 Task: Look for space in Cobham, United Kingdom from 2nd September, 2023 to 10th September, 2023 for 1 adult in price range Rs.5000 to Rs.16000. Place can be private room with 1  bedroom having 1 bed and 1 bathroom. Property type can be house, flat, guest house, hotel. Booking option can be shelf check-in. Required host language is English.
Action: Mouse moved to (613, 77)
Screenshot: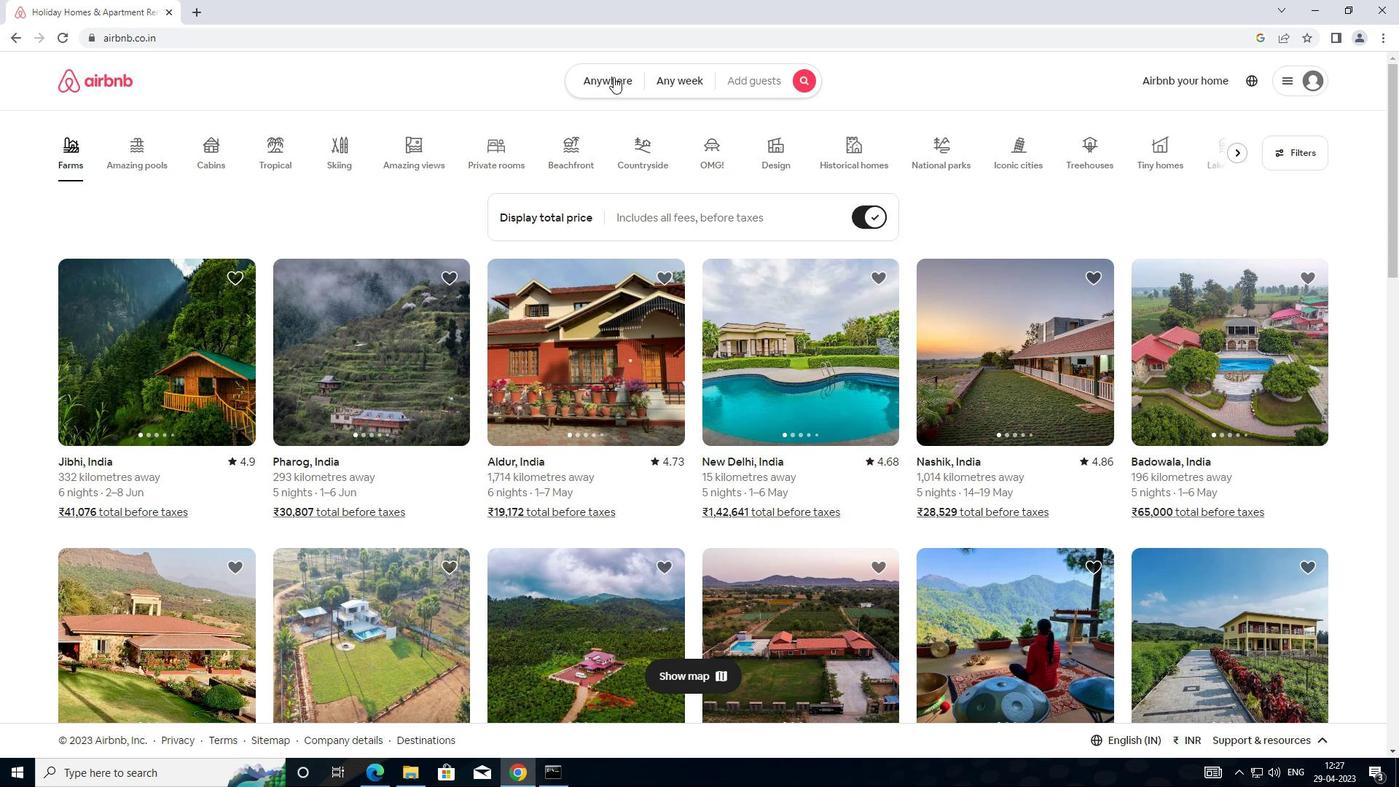 
Action: Mouse pressed left at (613, 77)
Screenshot: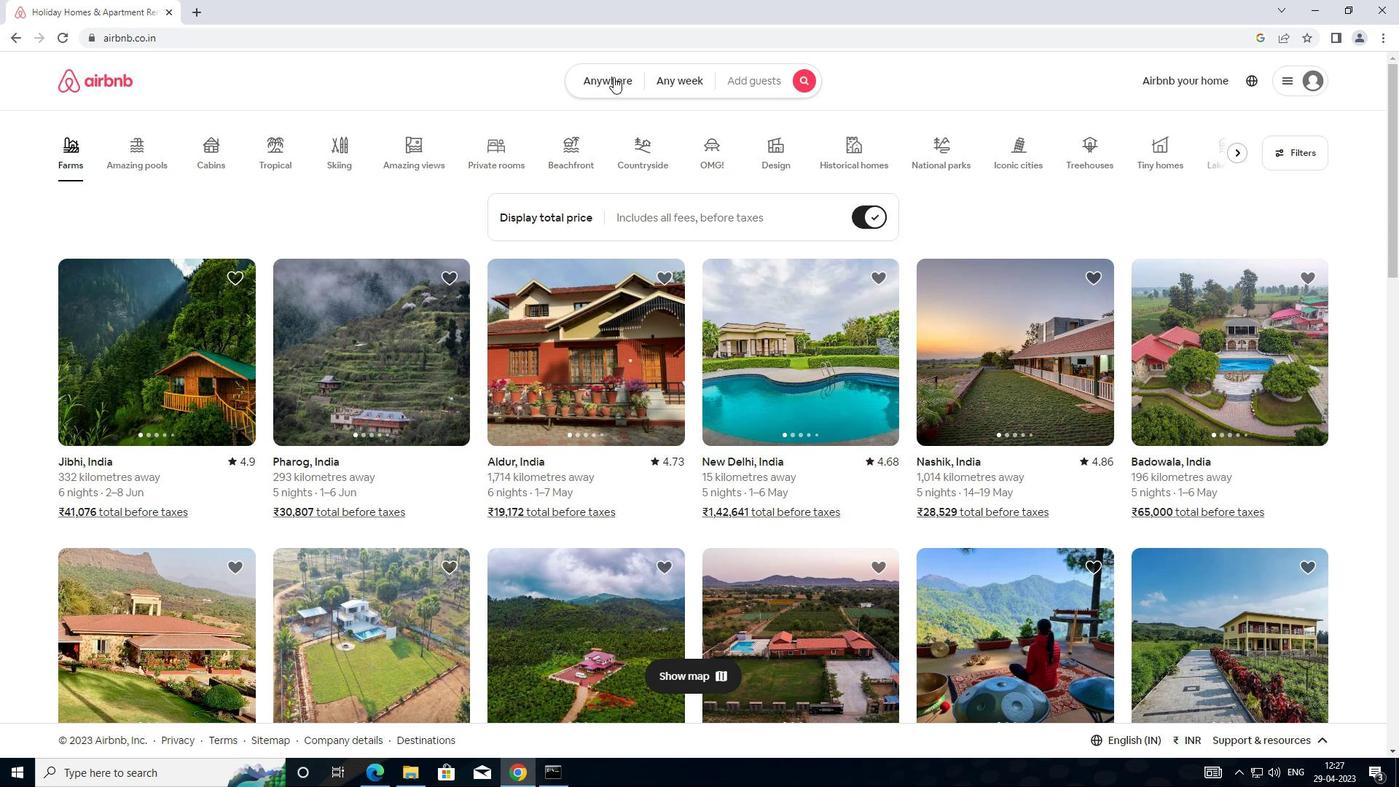 
Action: Mouse moved to (470, 149)
Screenshot: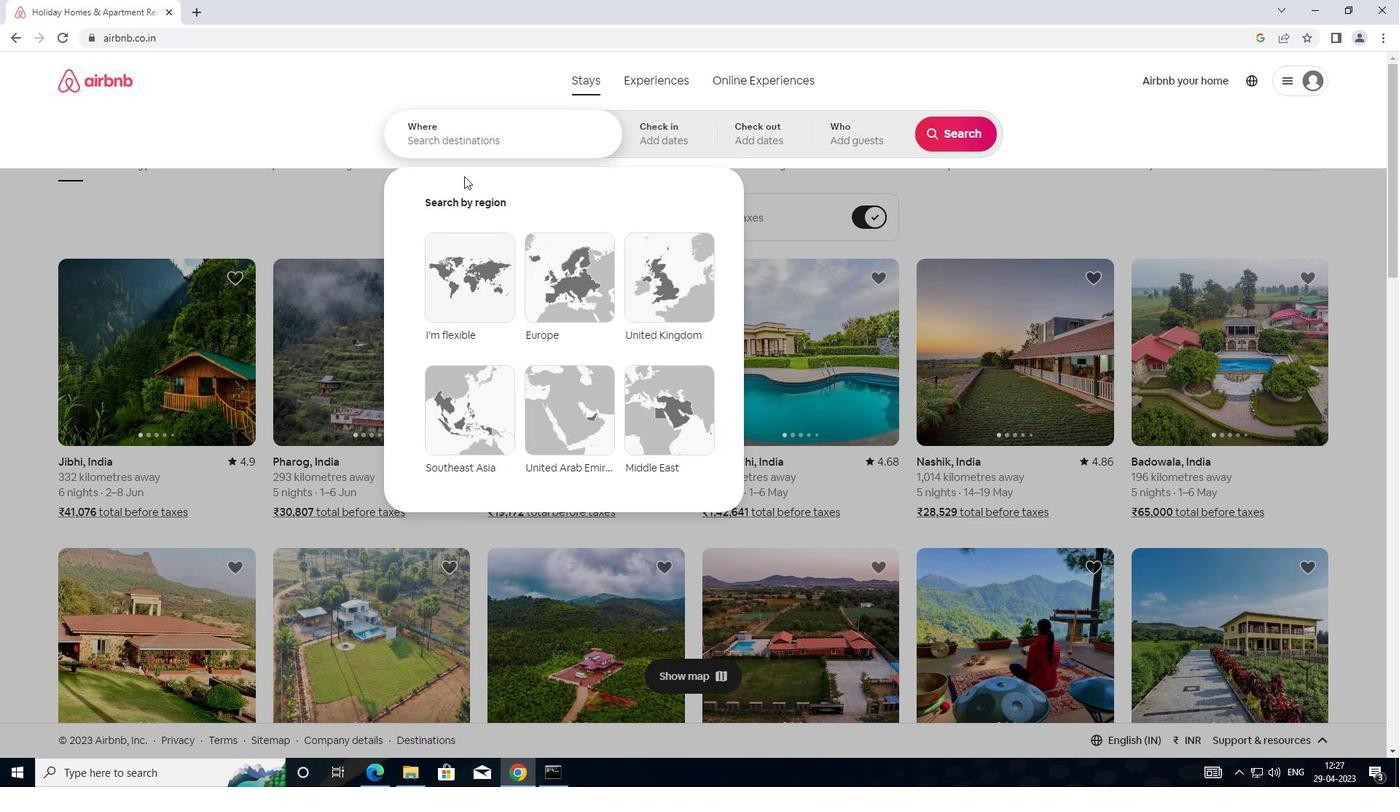 
Action: Mouse pressed left at (470, 149)
Screenshot: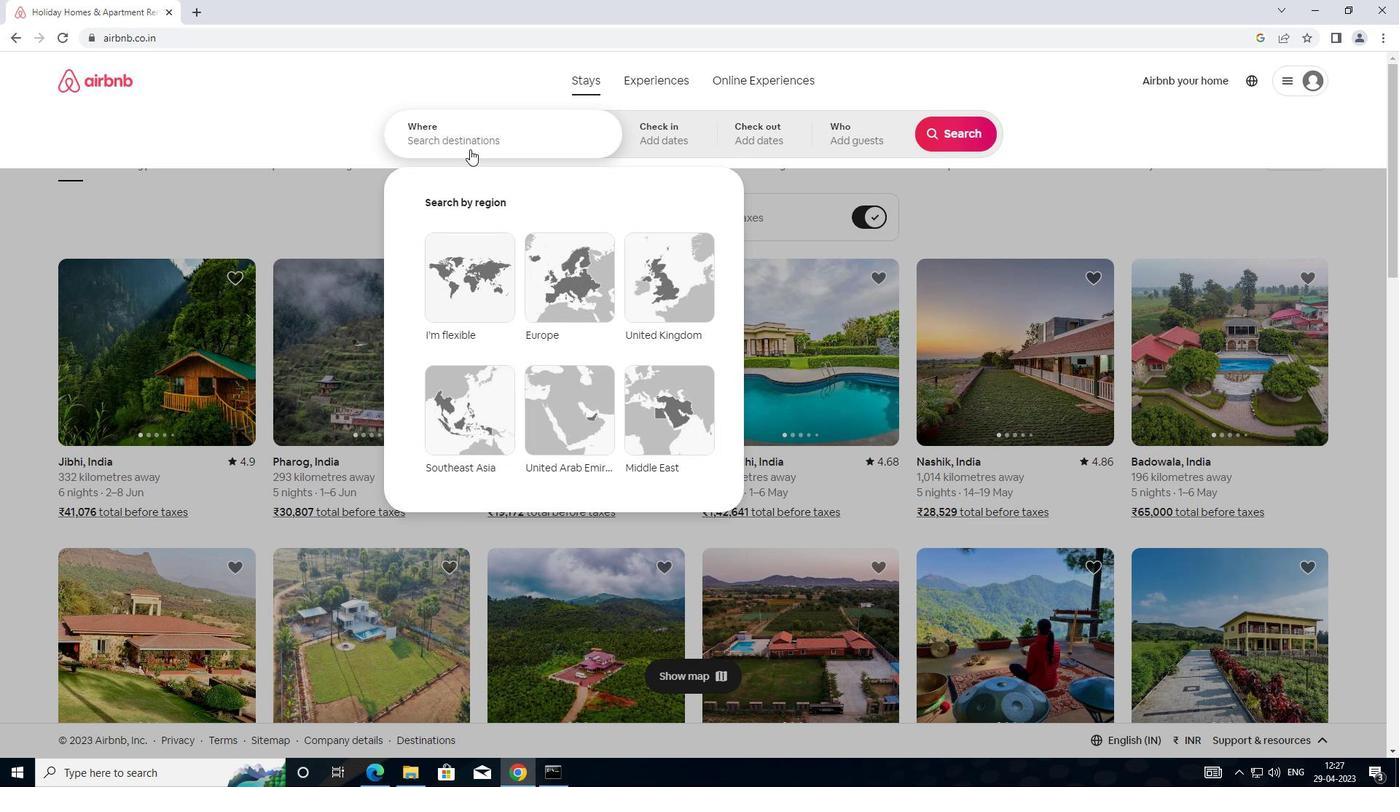 
Action: Mouse moved to (516, 150)
Screenshot: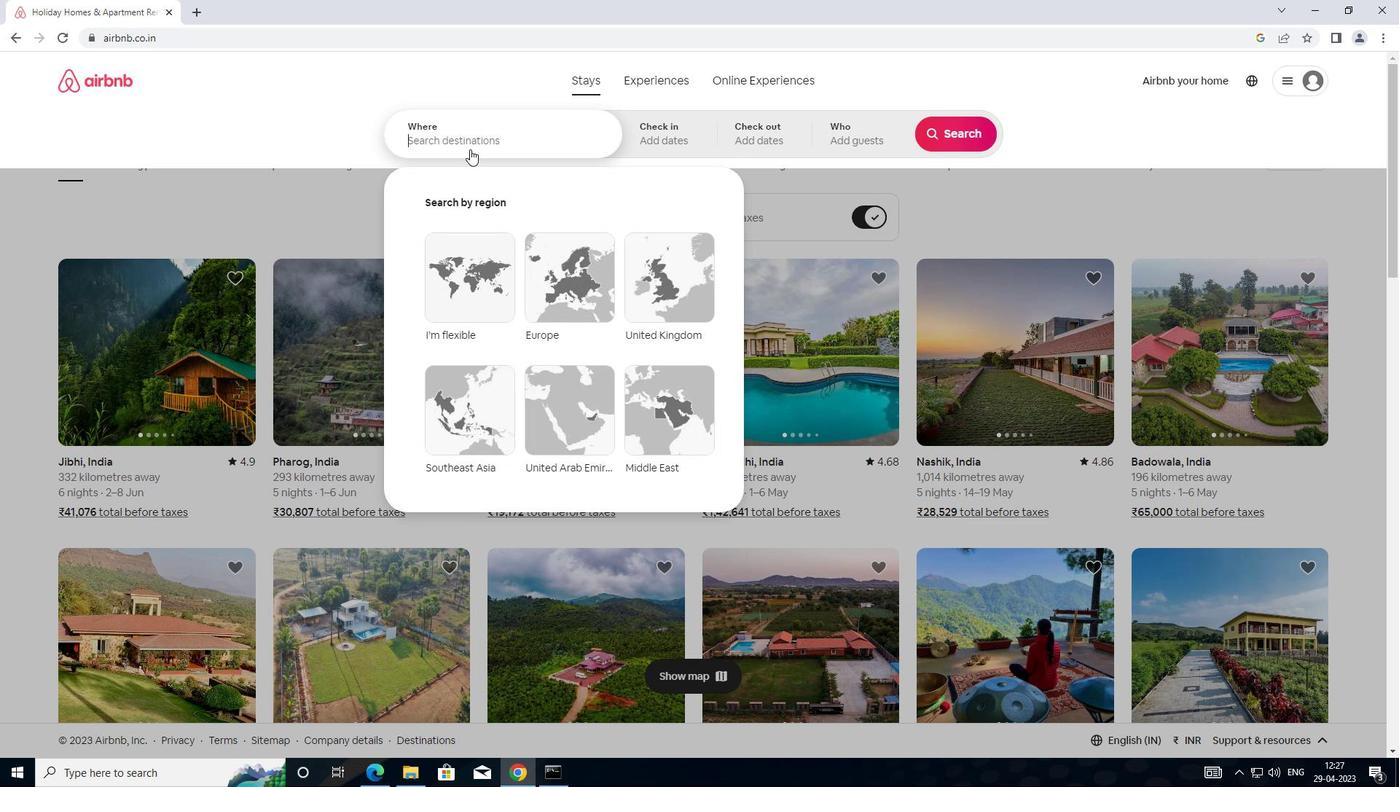 
Action: Key pressed <Key.shift>COBHAM,<Key.shift>UNI
Screenshot: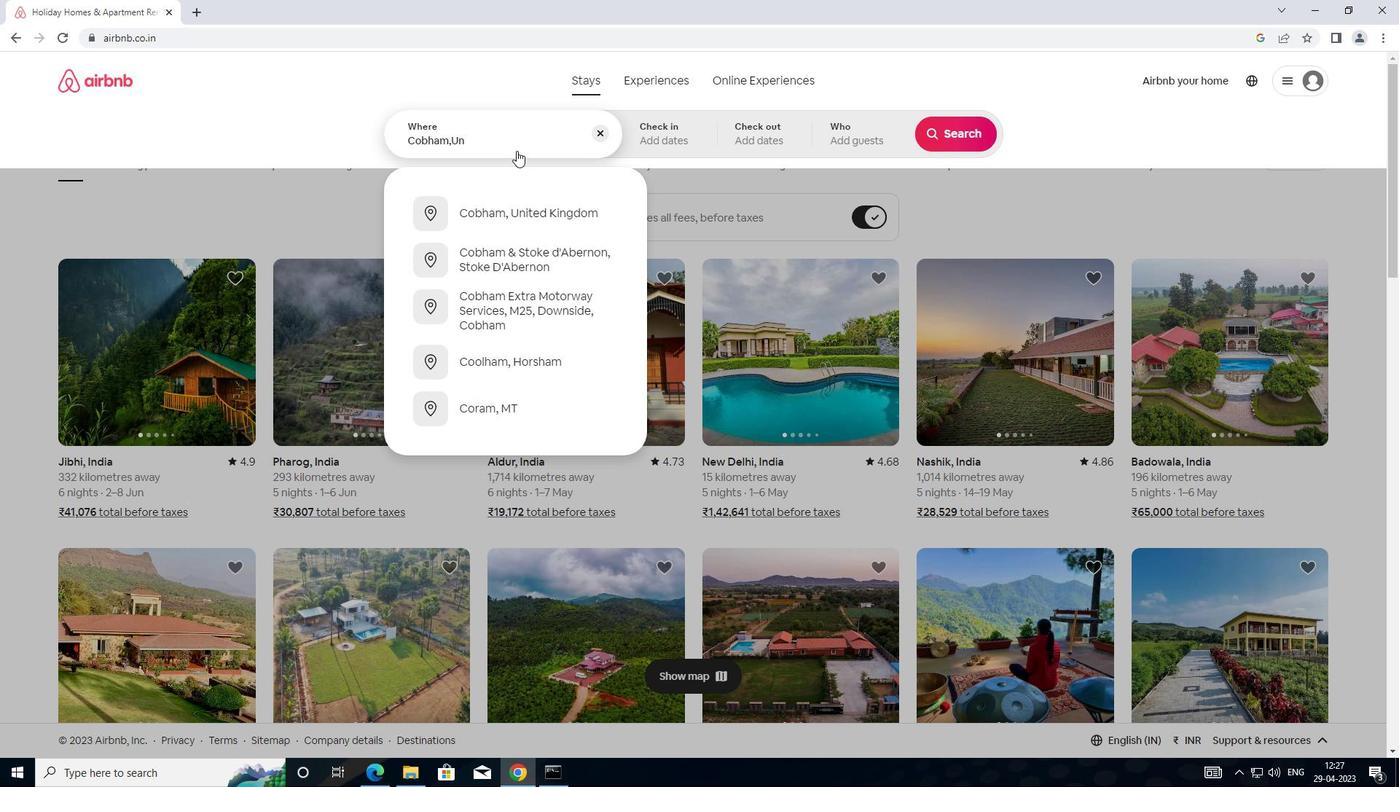 
Action: Mouse moved to (546, 204)
Screenshot: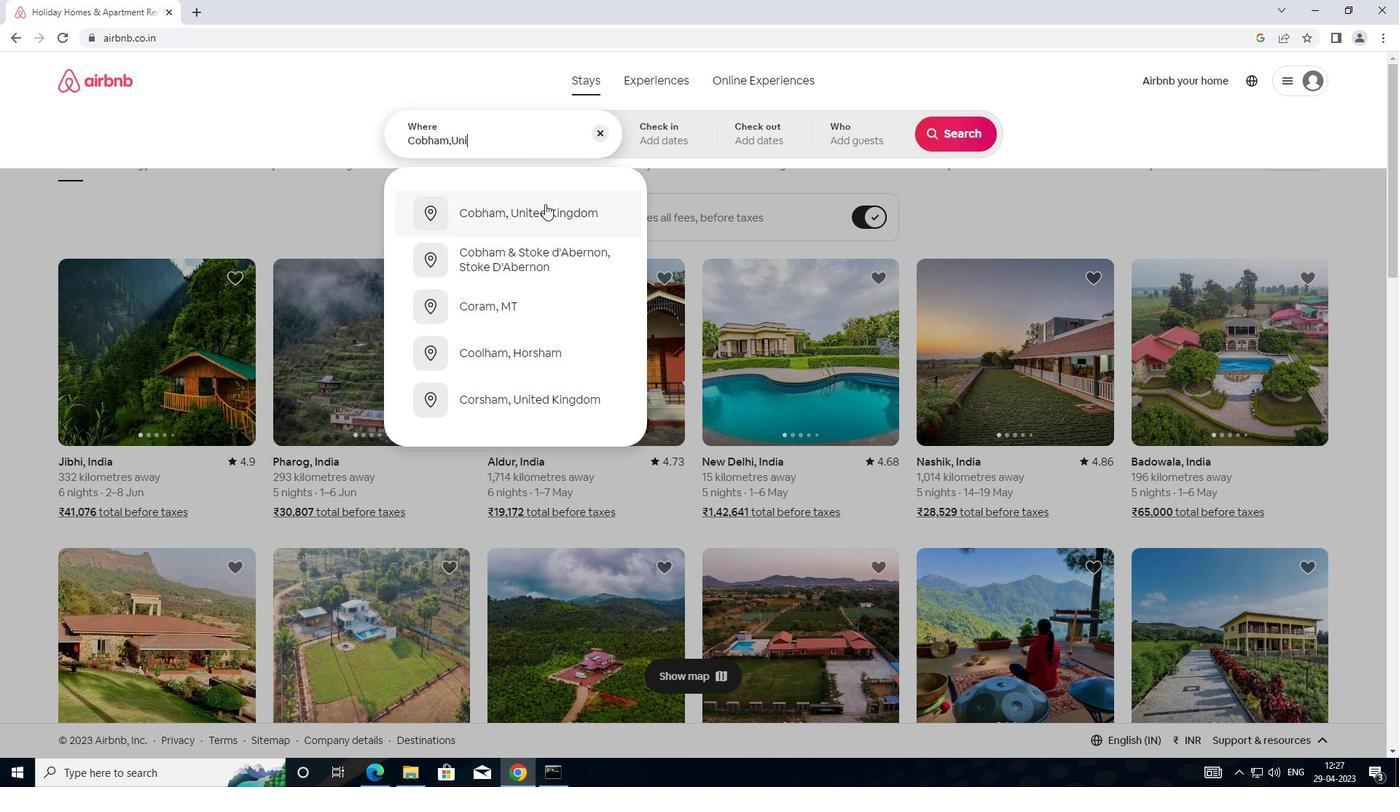
Action: Mouse pressed left at (546, 204)
Screenshot: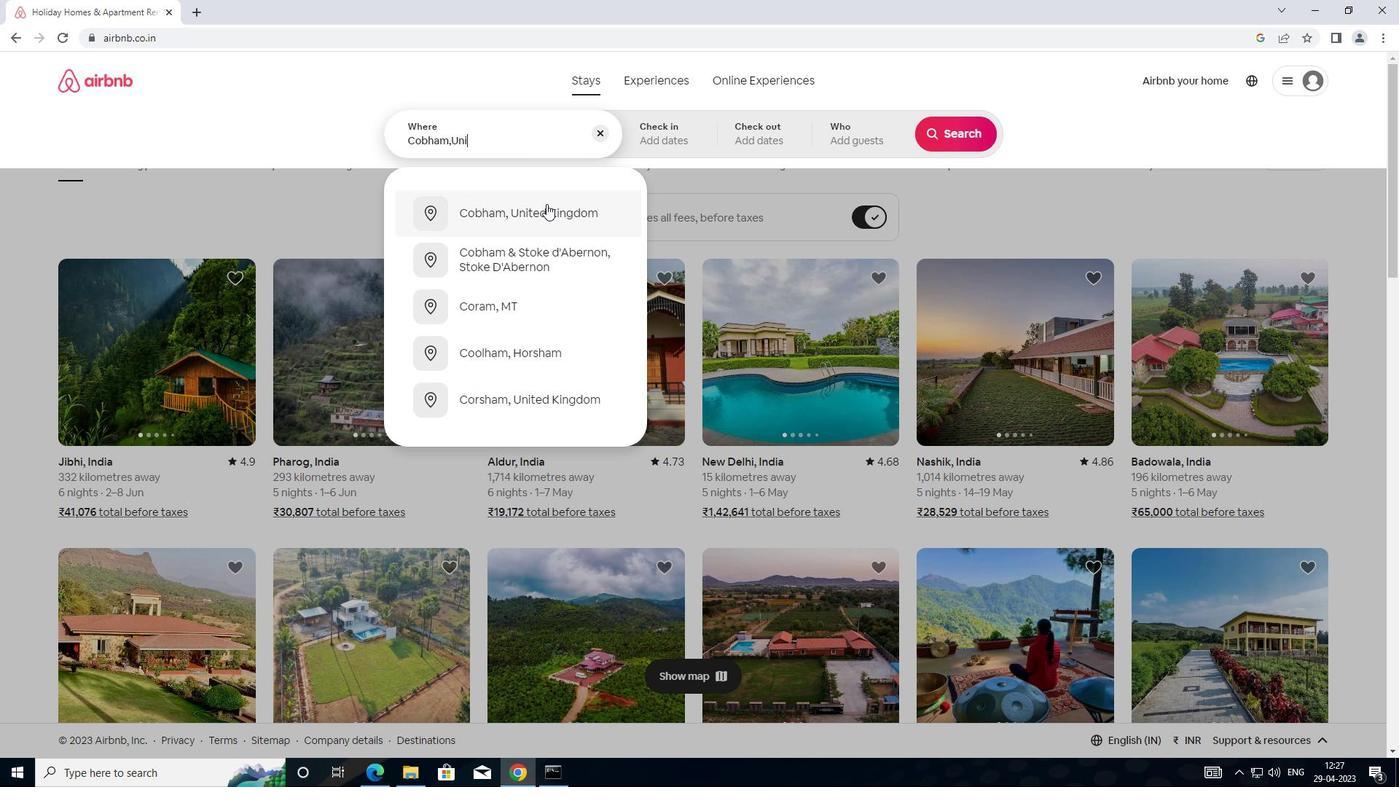 
Action: Mouse moved to (954, 257)
Screenshot: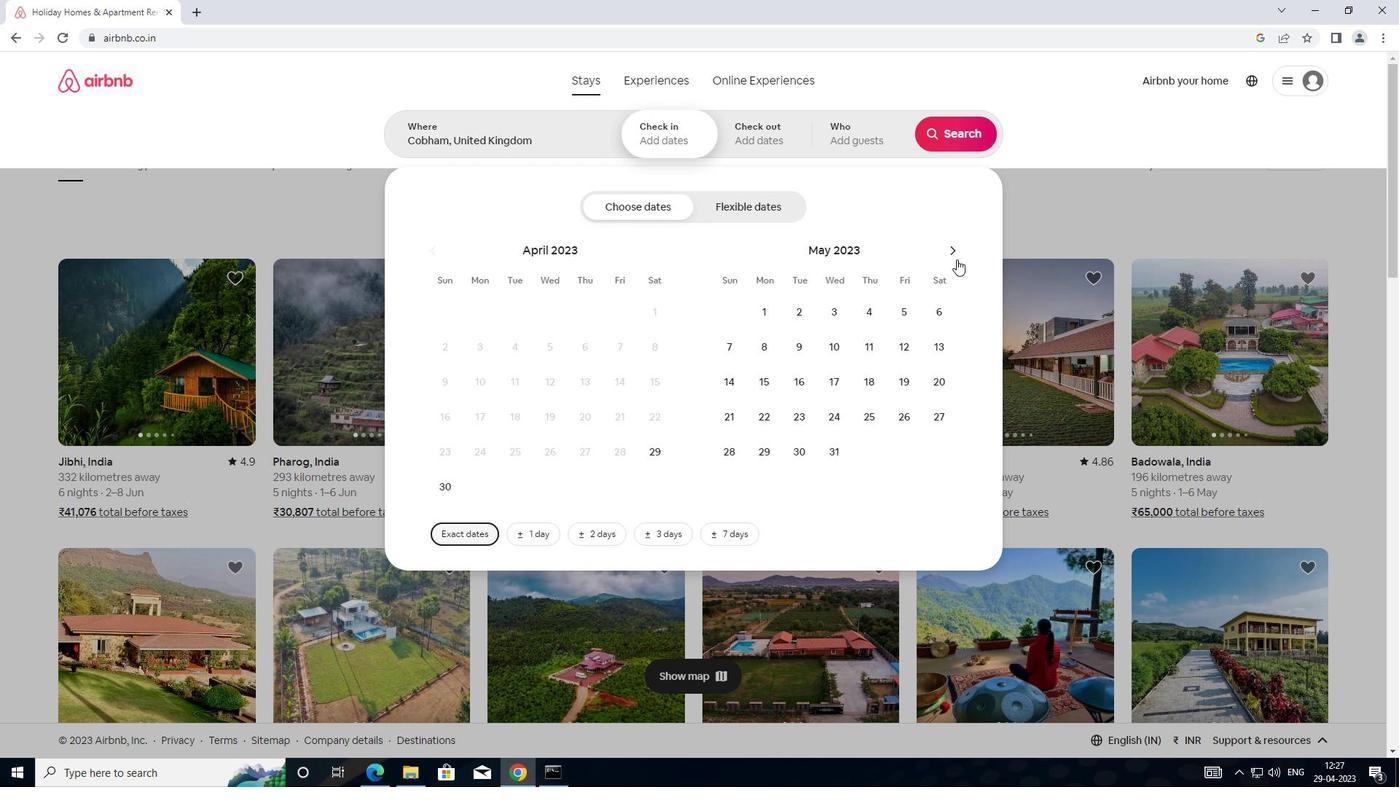 
Action: Mouse pressed left at (954, 257)
Screenshot: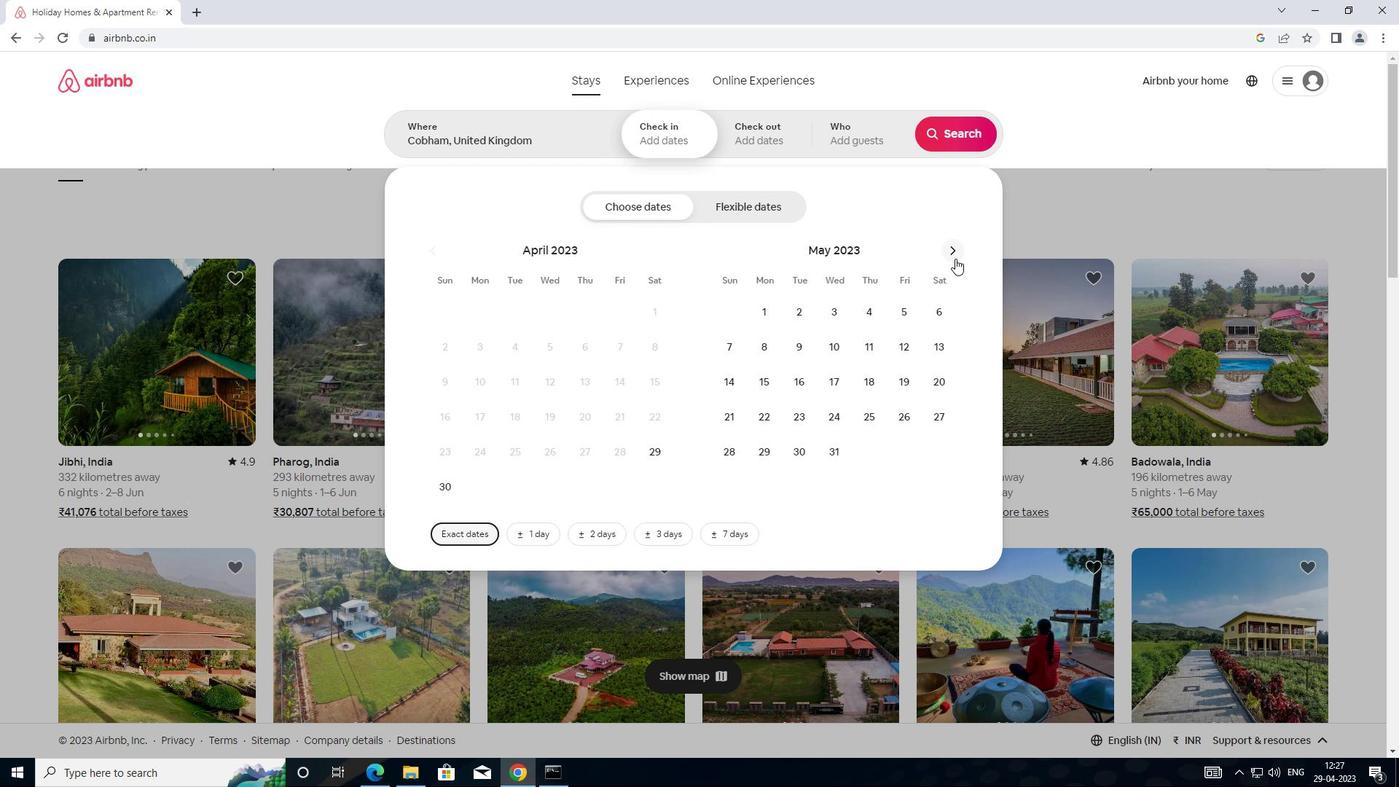 
Action: Mouse pressed left at (954, 257)
Screenshot: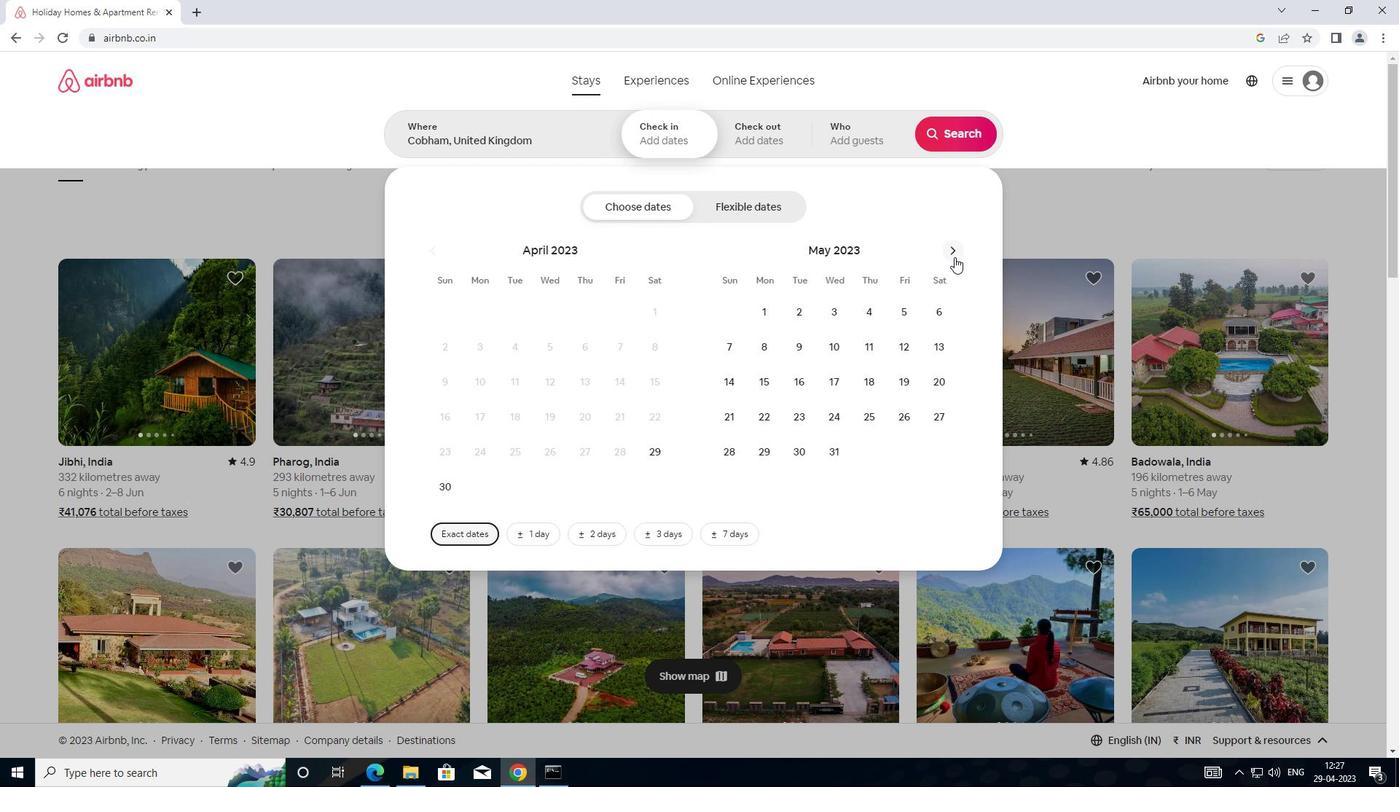 
Action: Mouse moved to (954, 257)
Screenshot: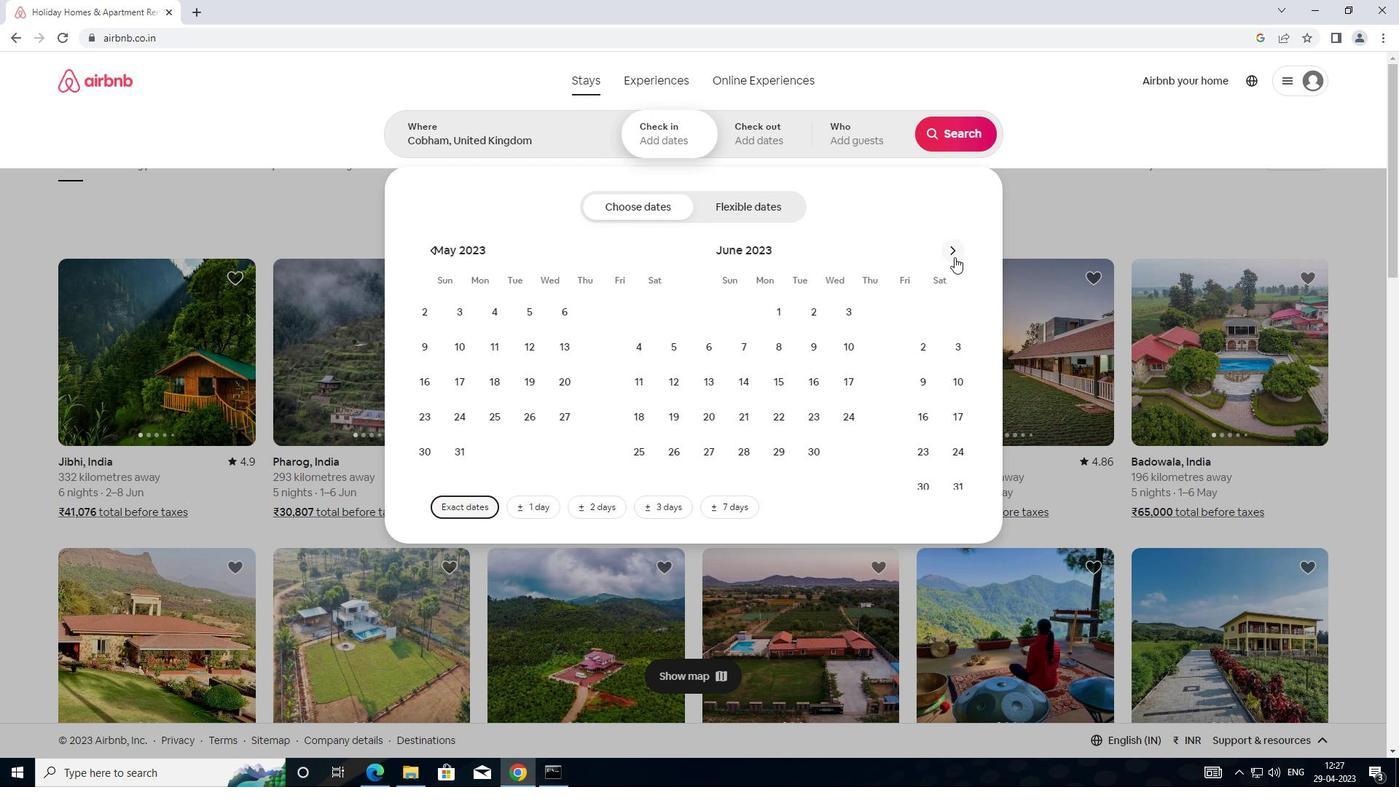 
Action: Mouse pressed left at (954, 257)
Screenshot: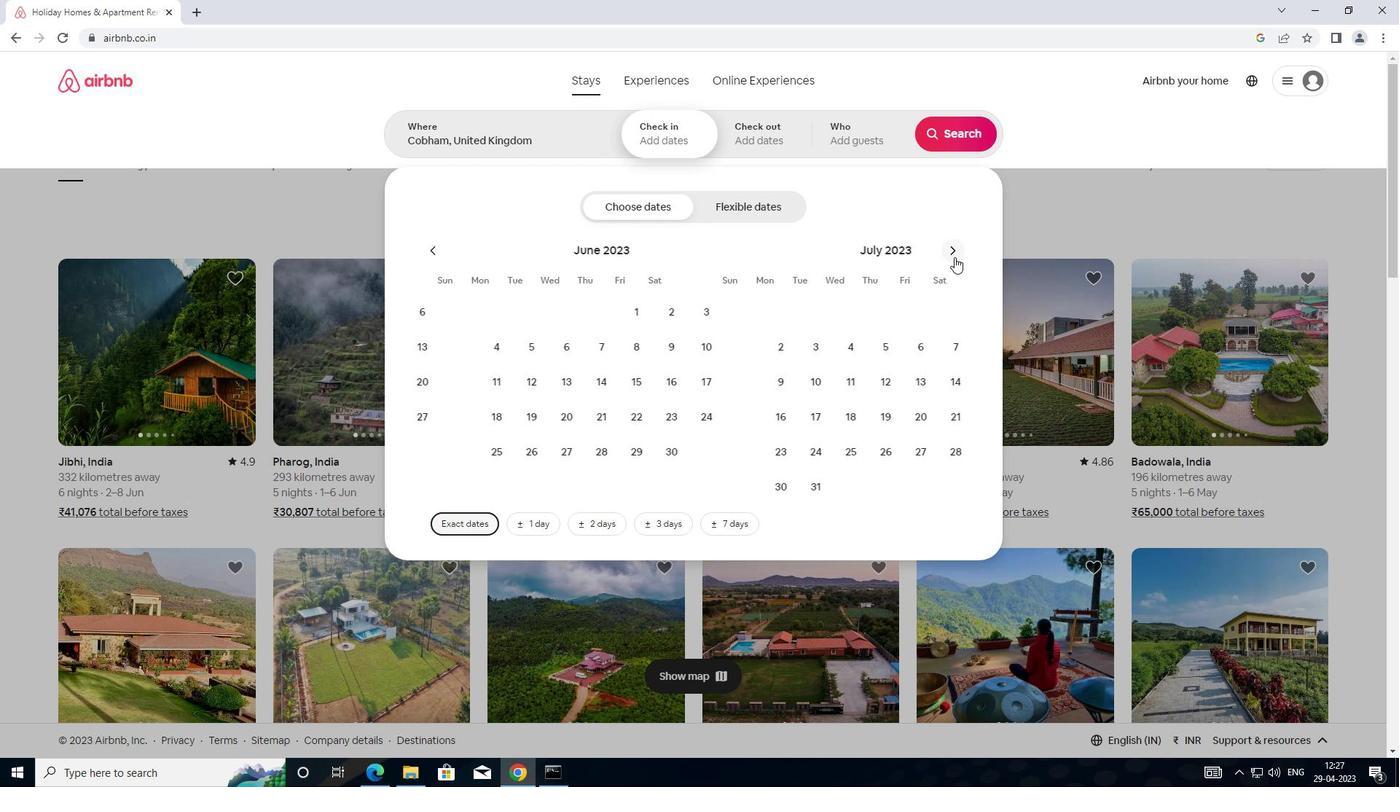 
Action: Mouse pressed left at (954, 257)
Screenshot: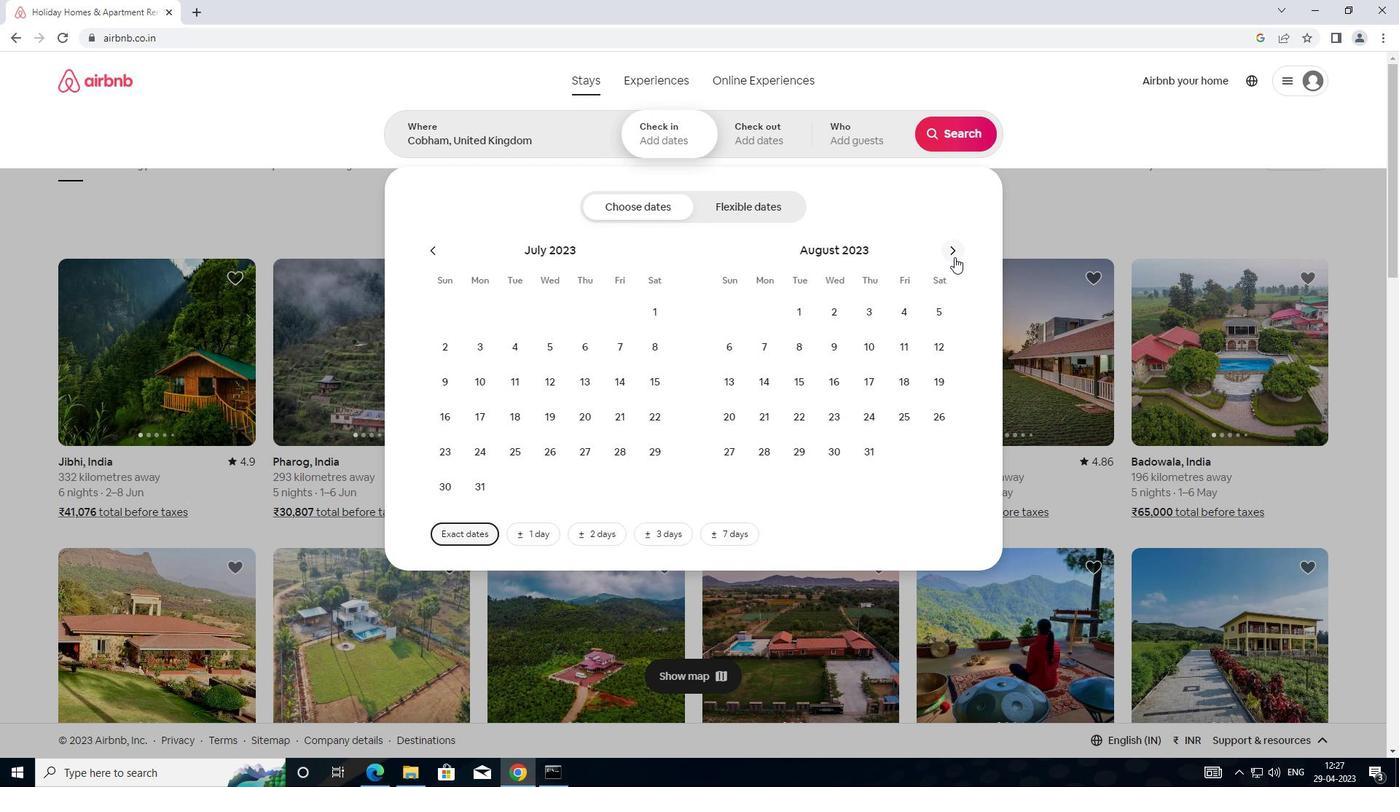 
Action: Mouse moved to (929, 310)
Screenshot: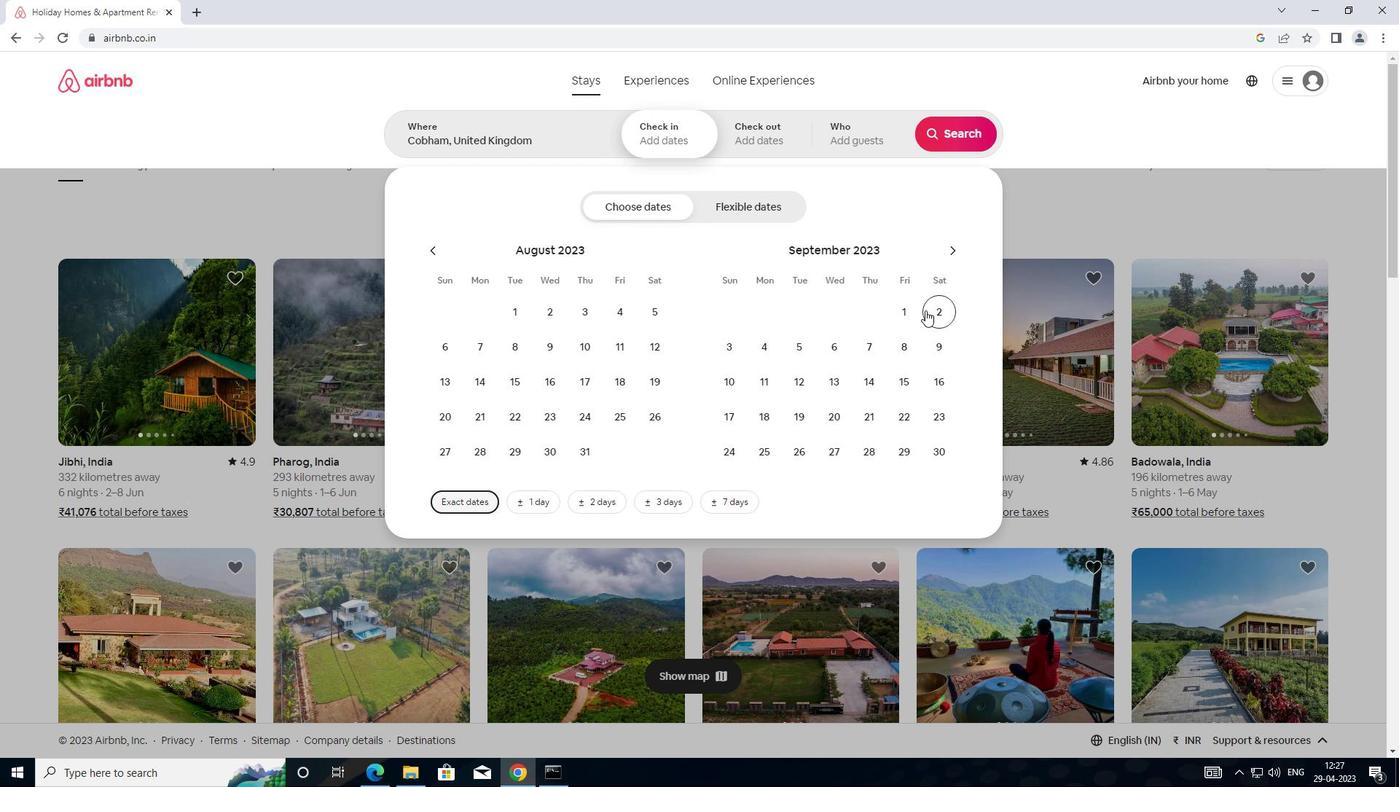 
Action: Mouse pressed left at (929, 310)
Screenshot: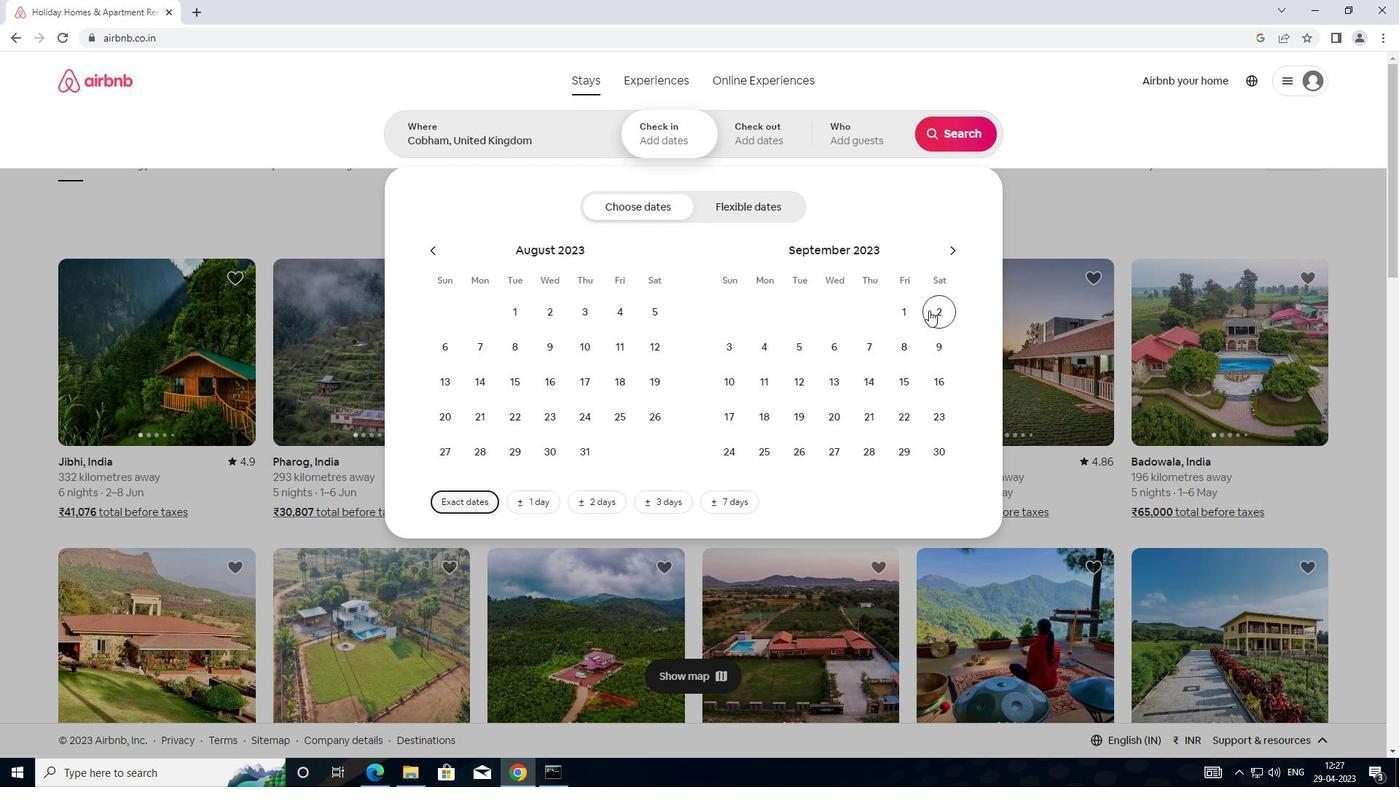 
Action: Mouse moved to (732, 374)
Screenshot: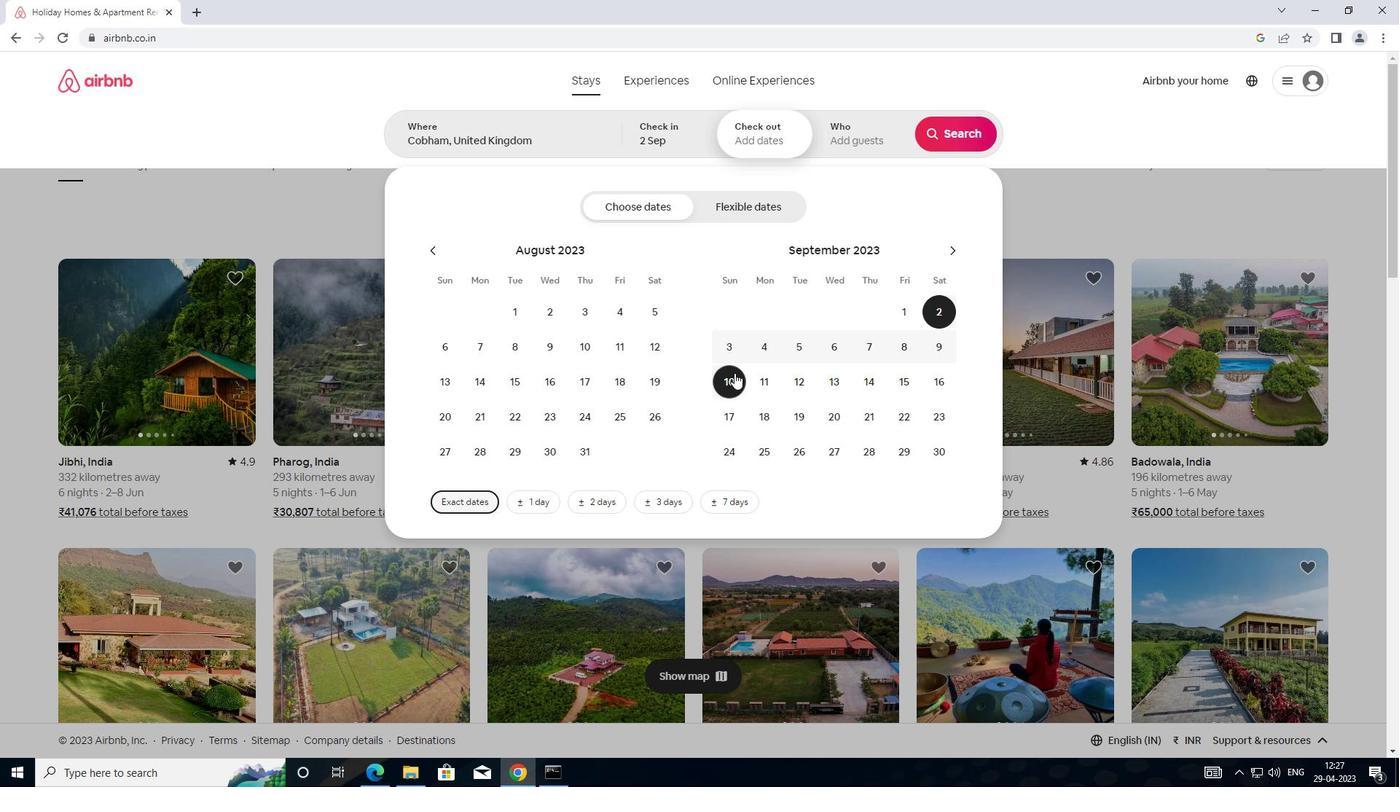 
Action: Mouse pressed left at (732, 374)
Screenshot: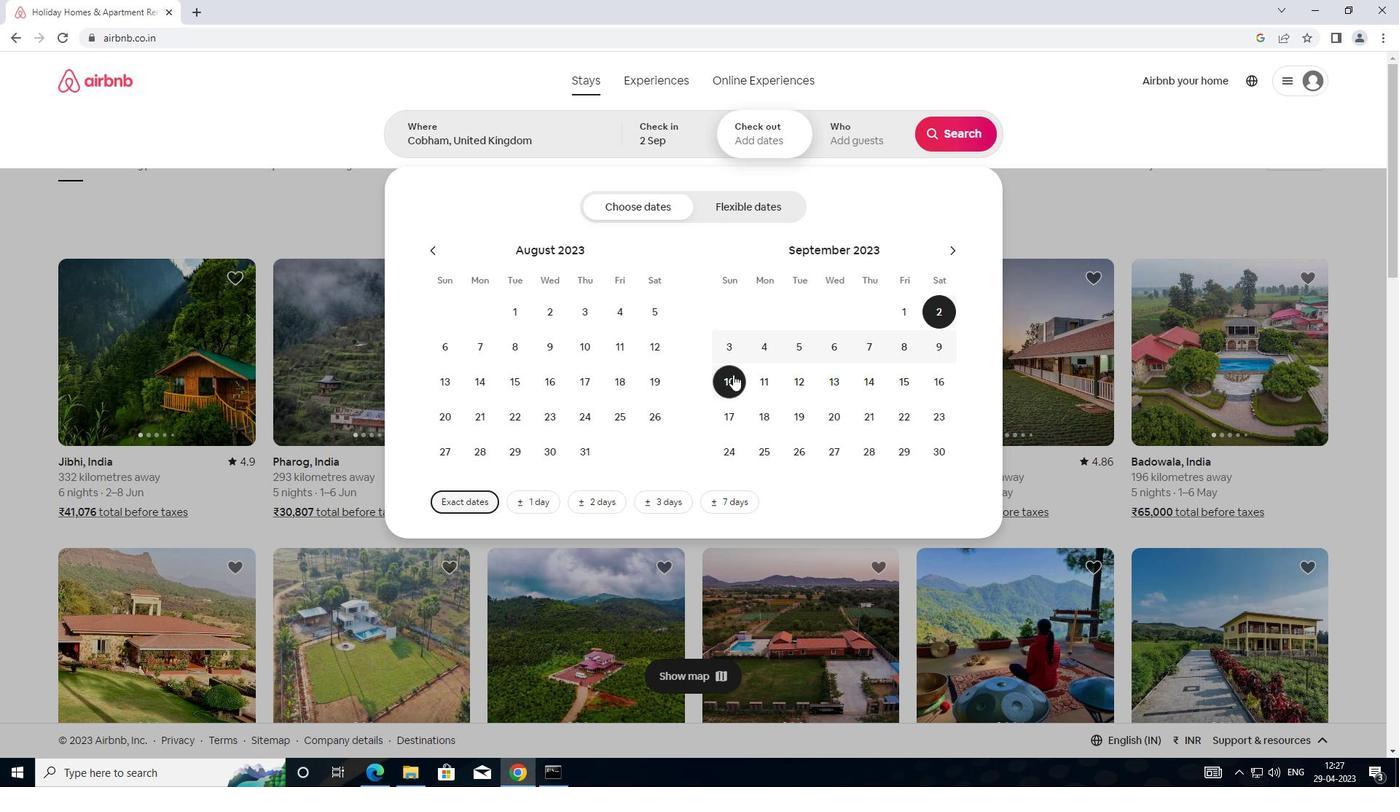 
Action: Mouse moved to (858, 152)
Screenshot: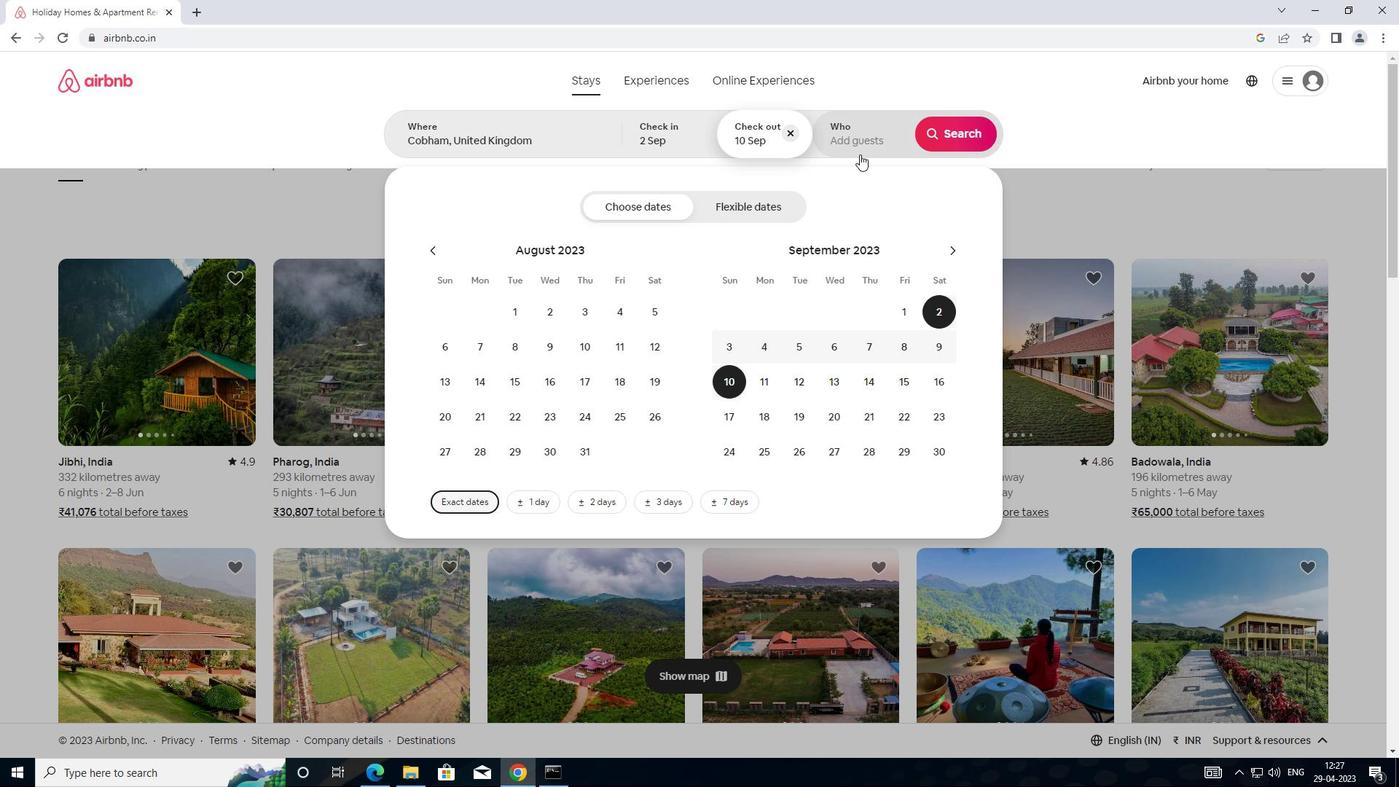 
Action: Mouse pressed left at (858, 152)
Screenshot: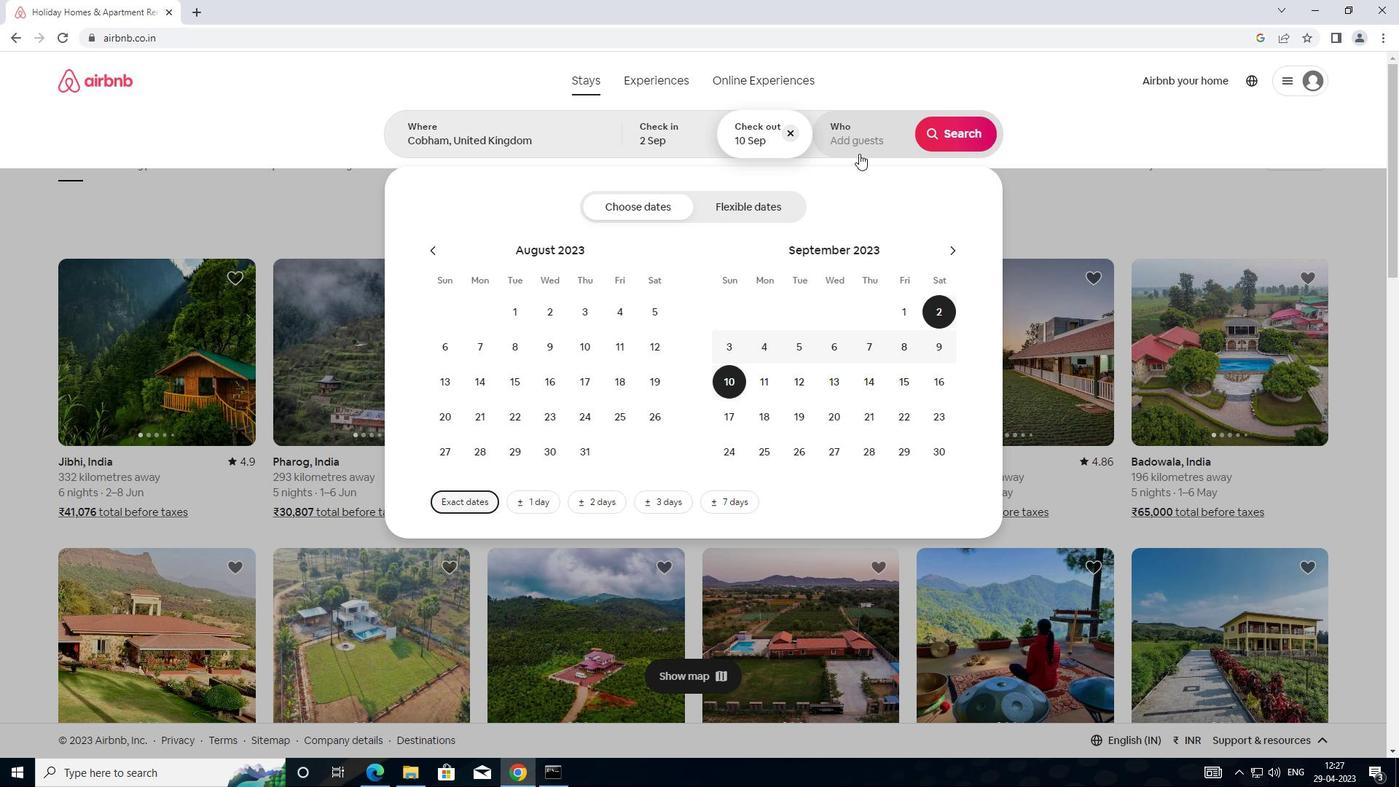 
Action: Mouse moved to (954, 211)
Screenshot: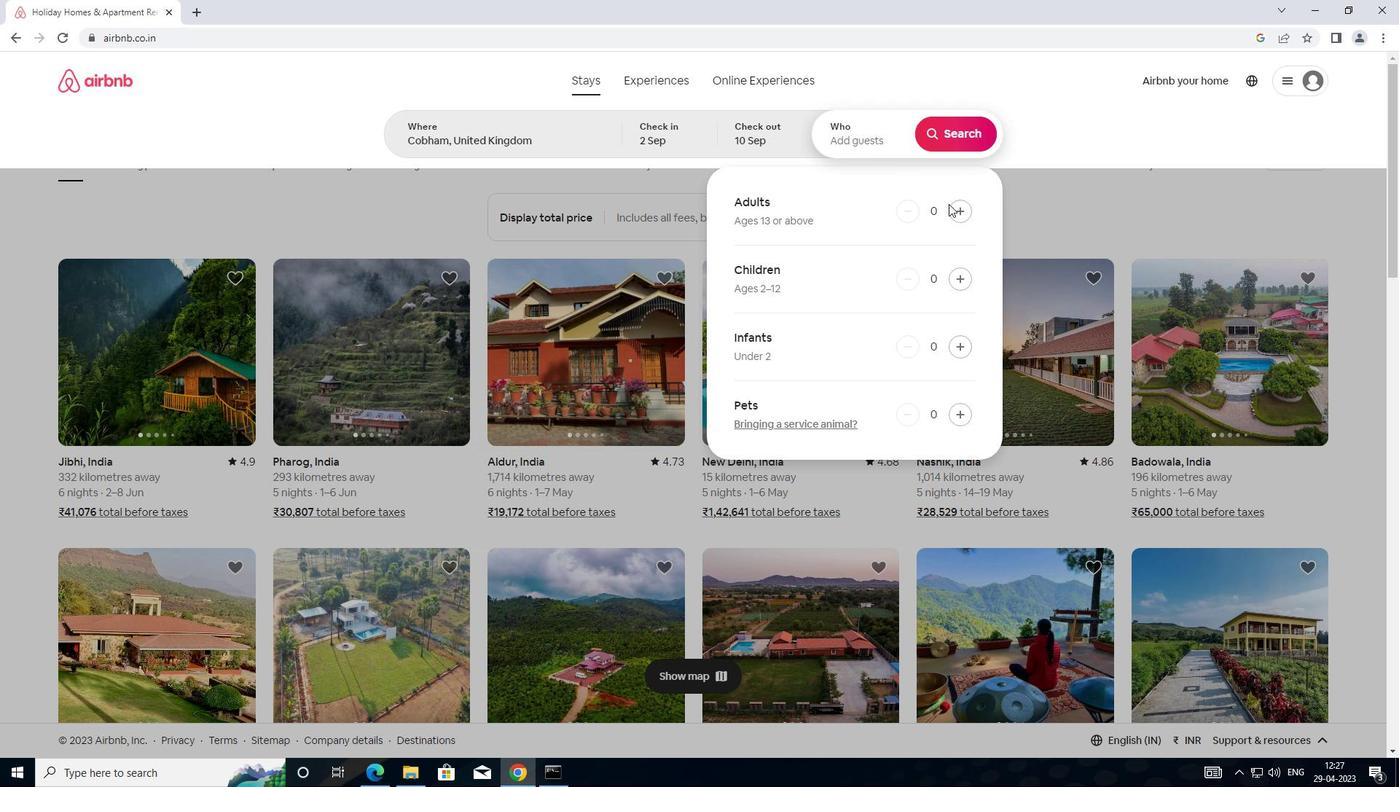 
Action: Mouse pressed left at (954, 211)
Screenshot: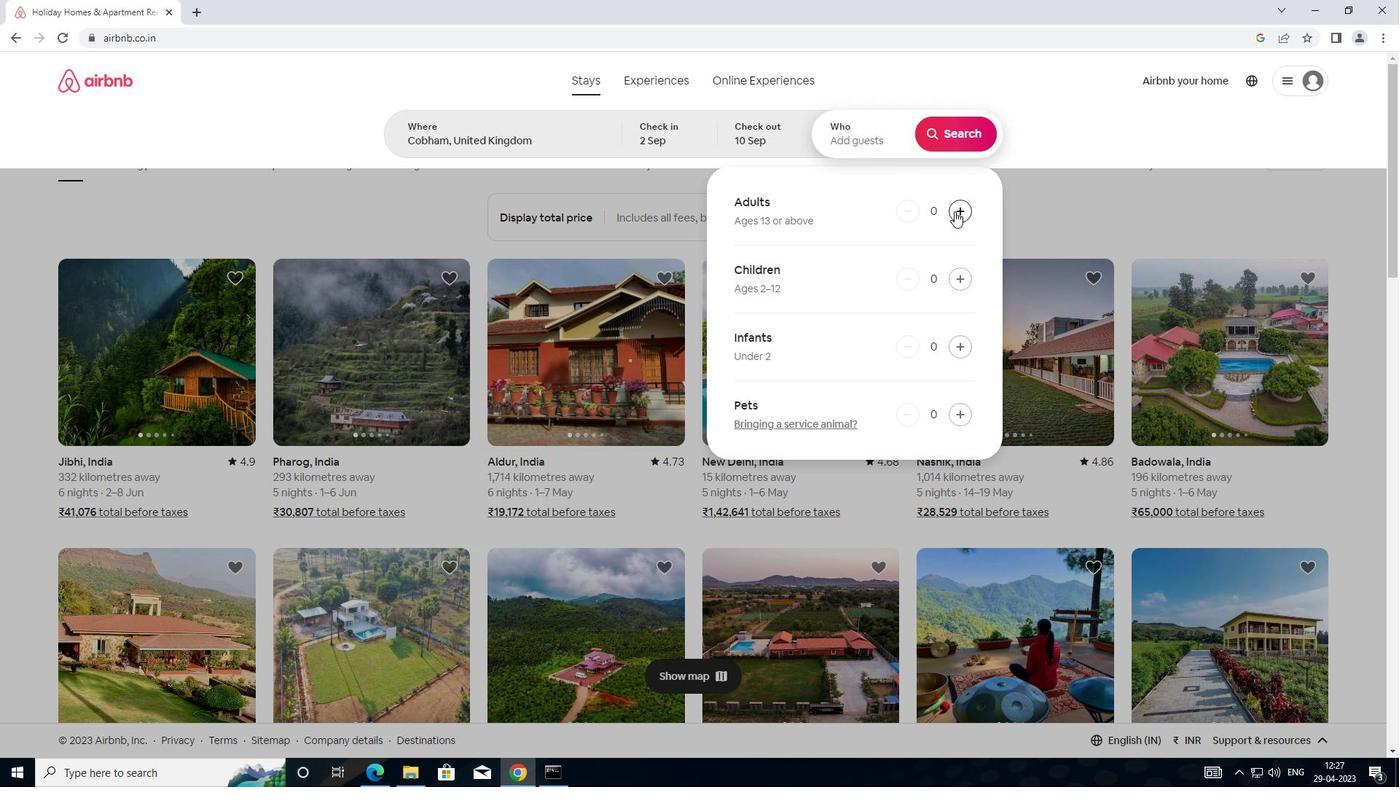 
Action: Mouse moved to (965, 135)
Screenshot: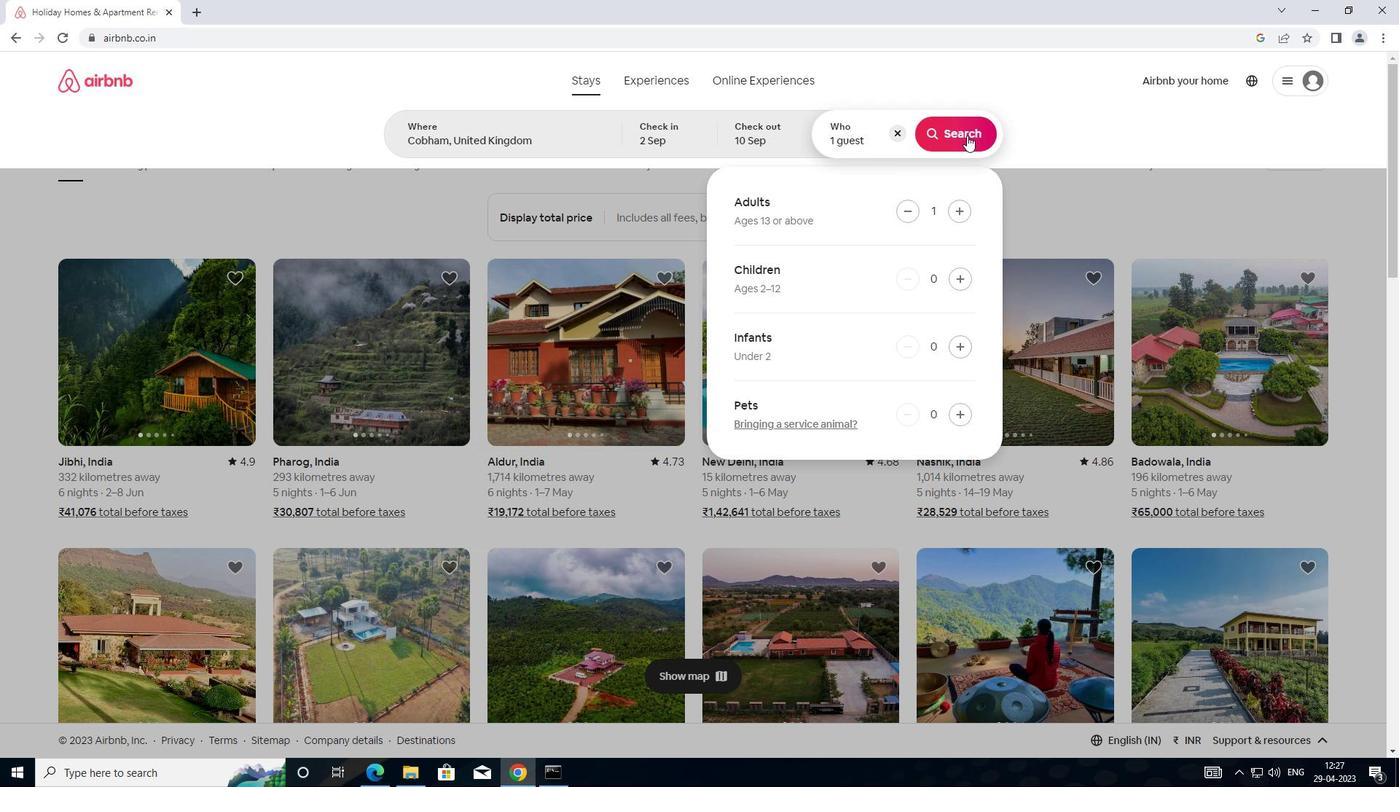 
Action: Mouse pressed left at (965, 135)
Screenshot: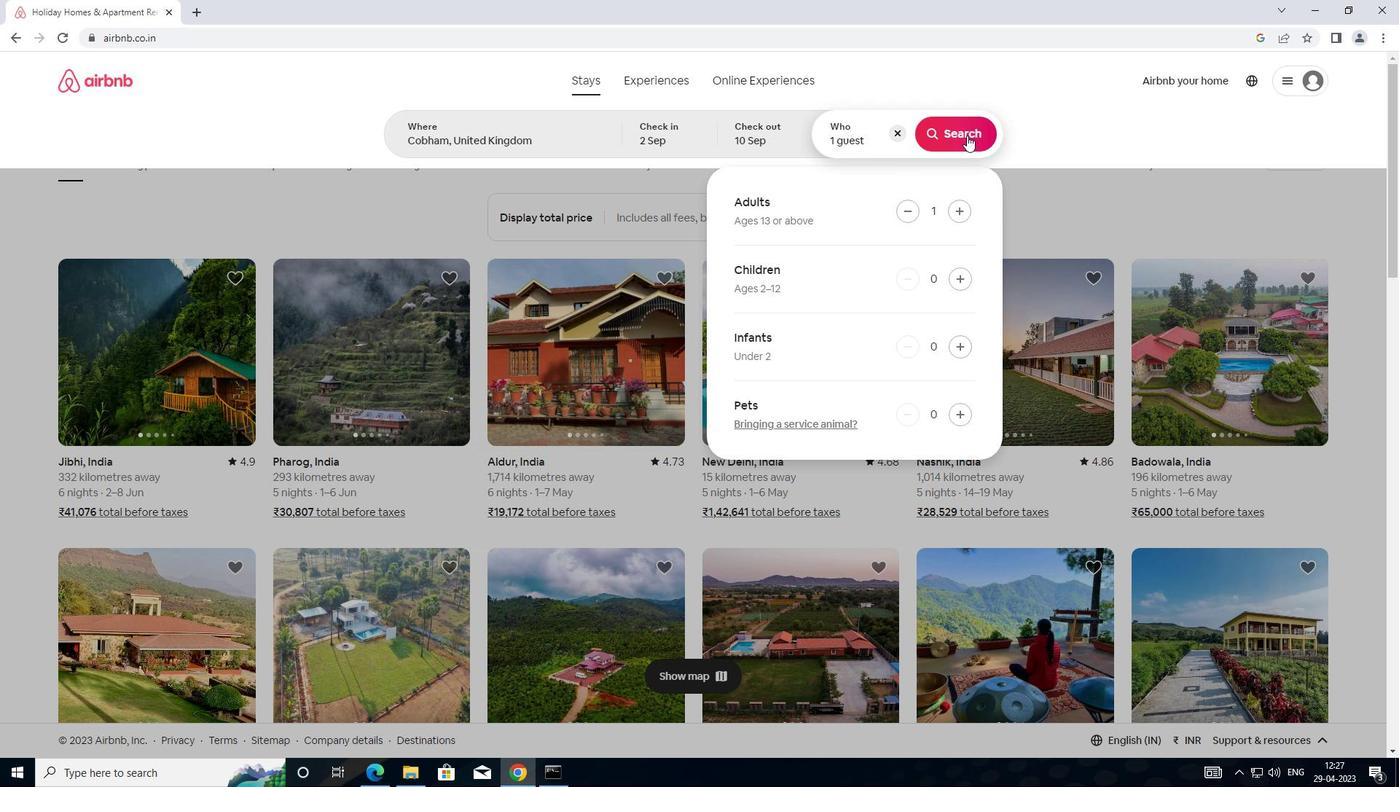 
Action: Mouse moved to (1330, 156)
Screenshot: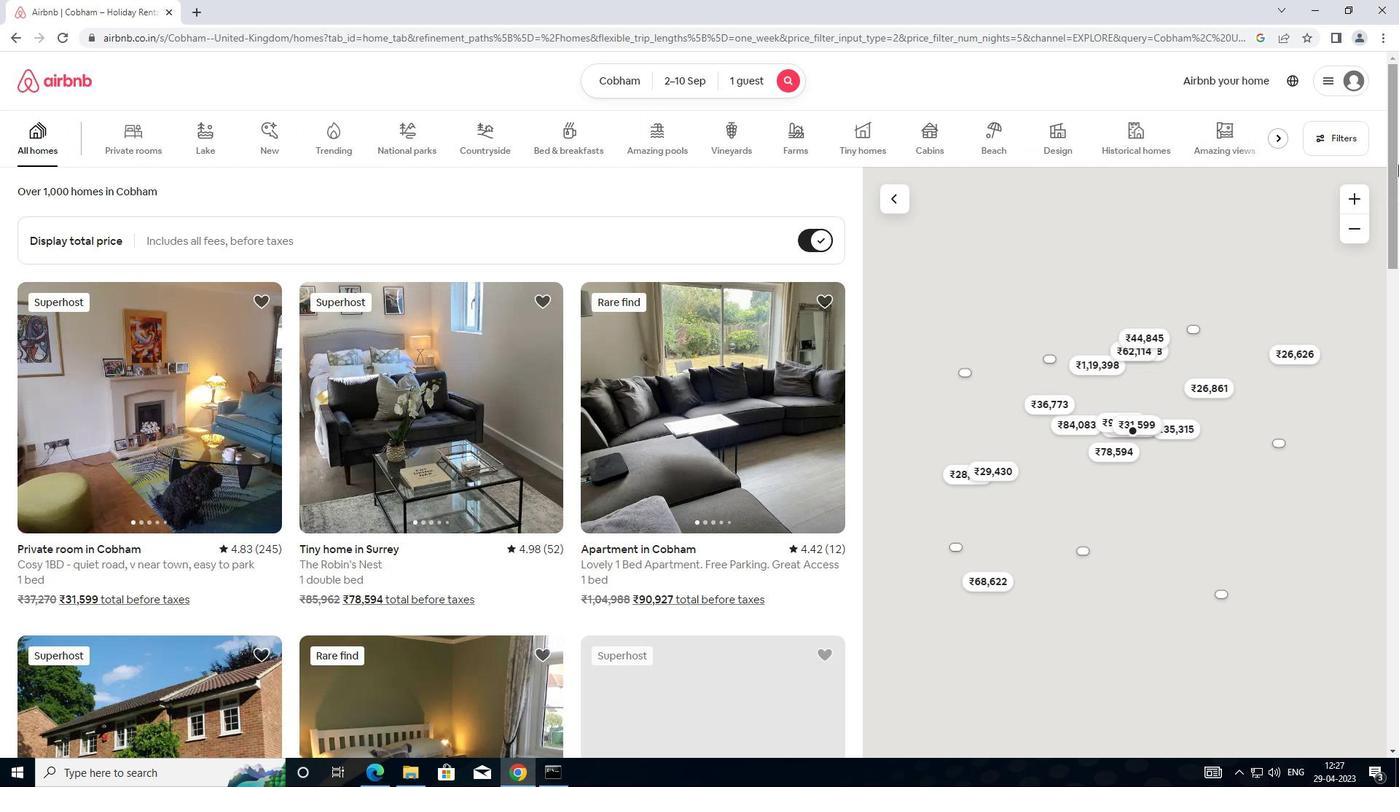 
Action: Mouse pressed left at (1330, 156)
Screenshot: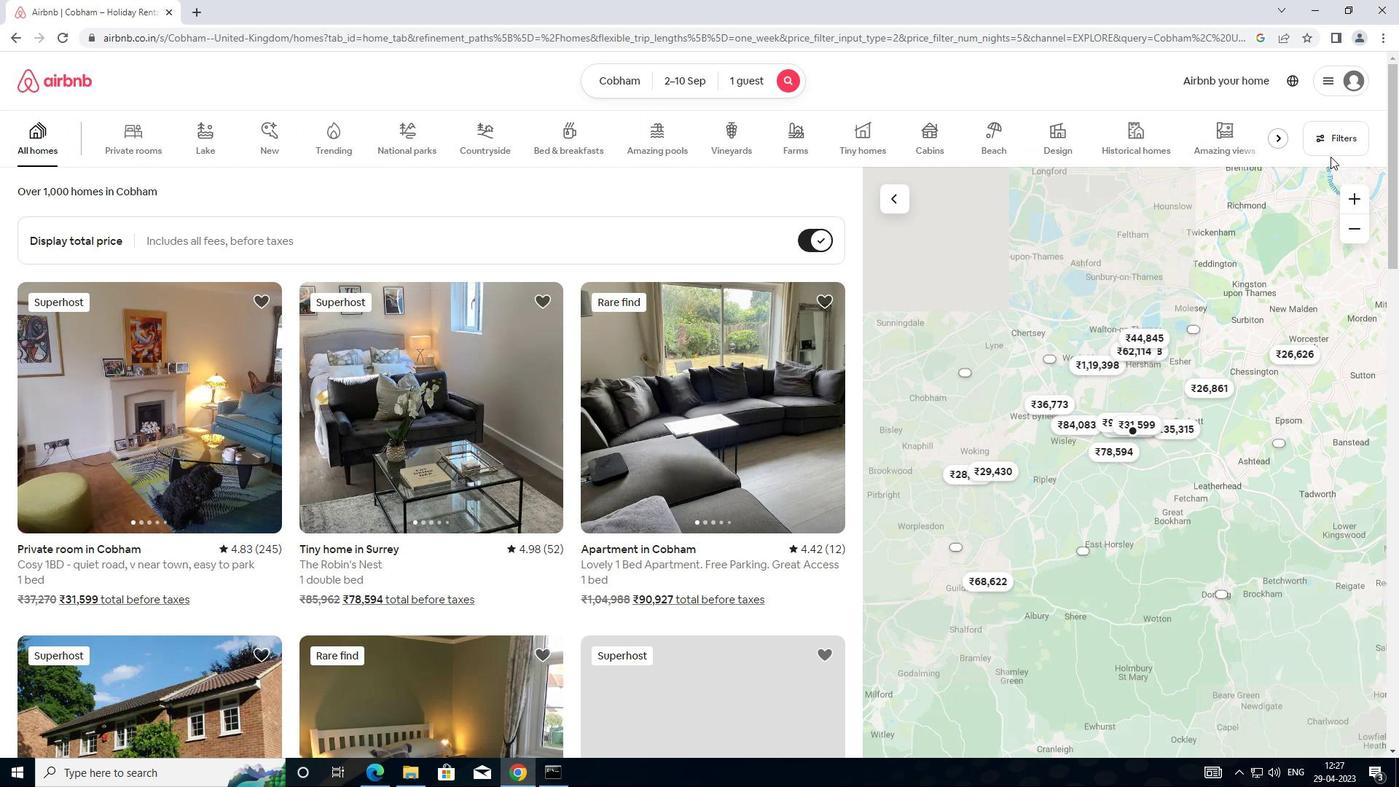 
Action: Mouse moved to (1284, 118)
Screenshot: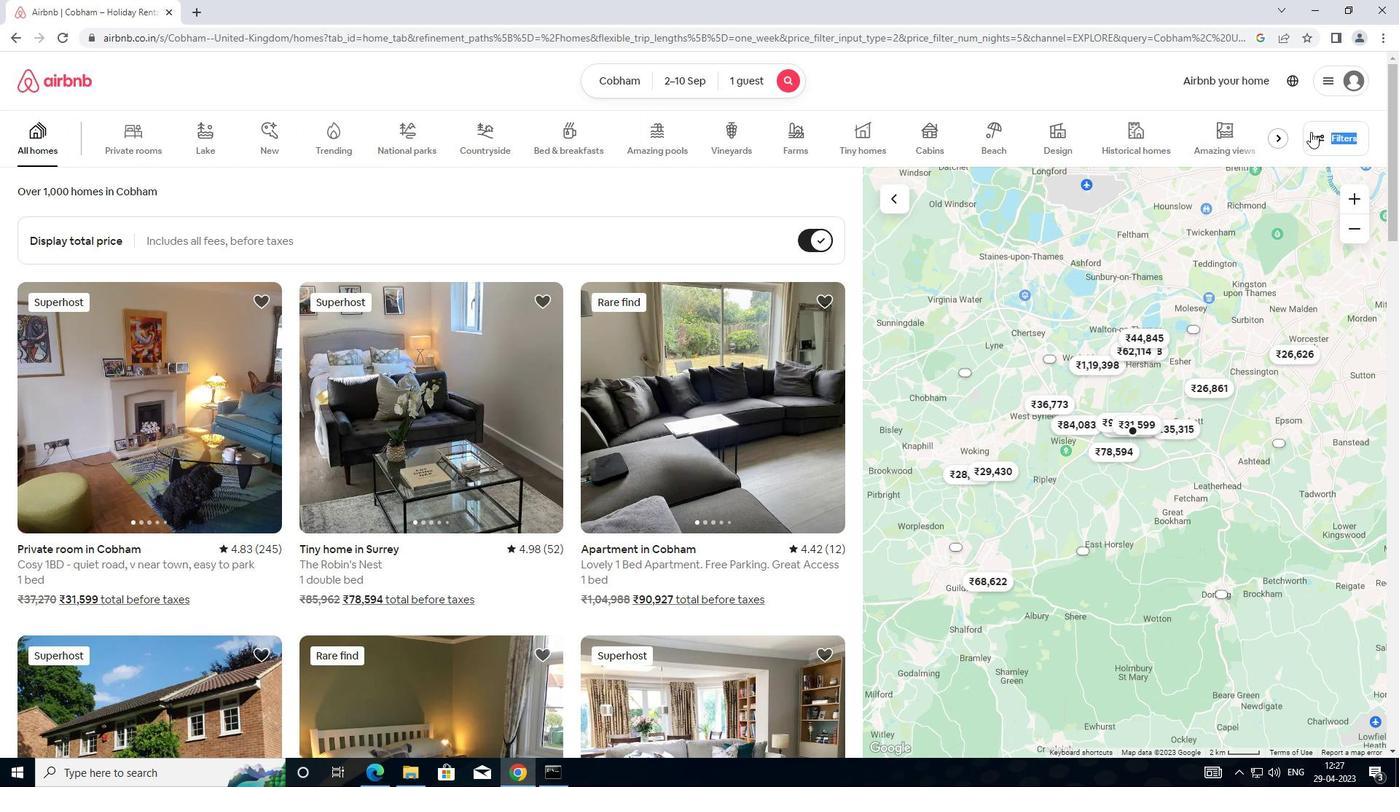 
Action: Mouse pressed left at (1284, 118)
Screenshot: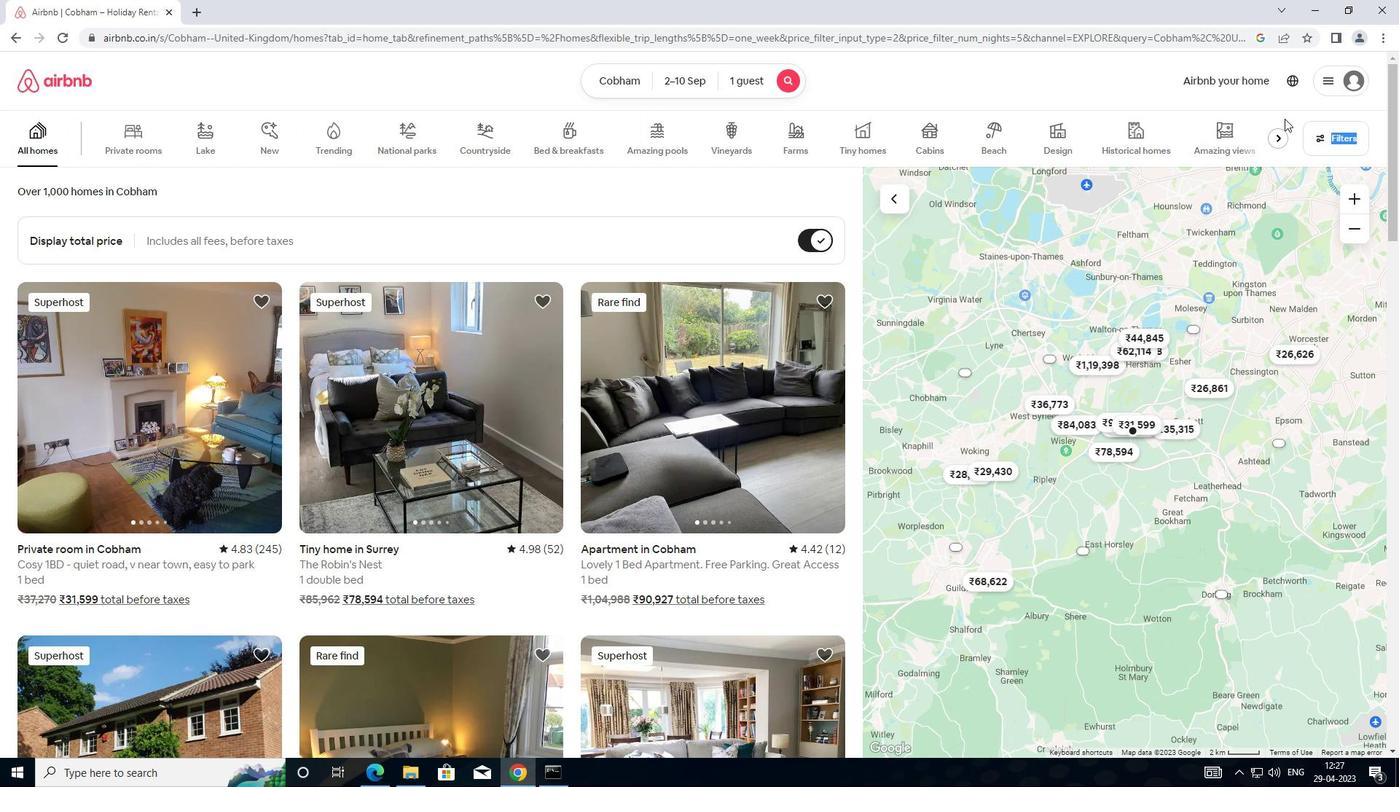 
Action: Mouse moved to (1327, 136)
Screenshot: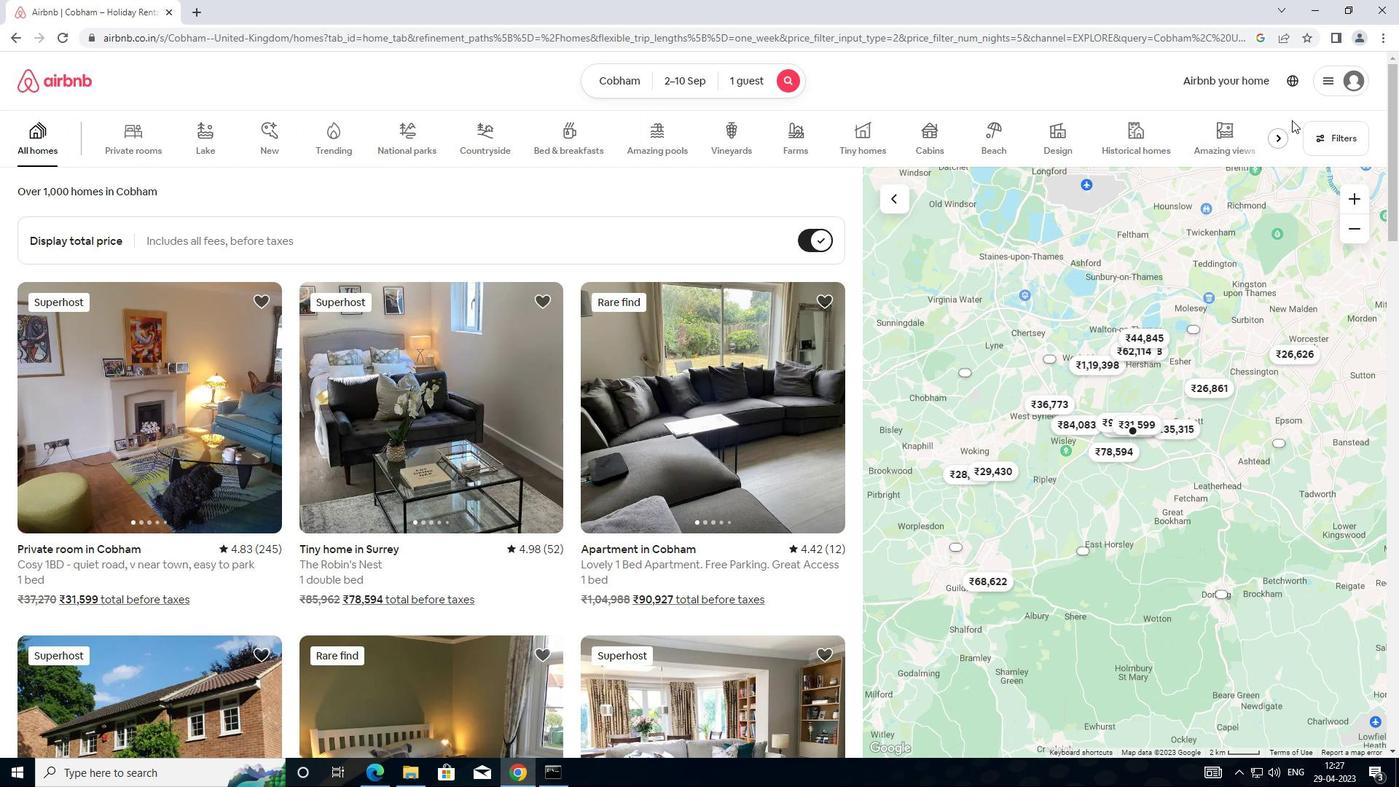 
Action: Mouse pressed left at (1327, 136)
Screenshot: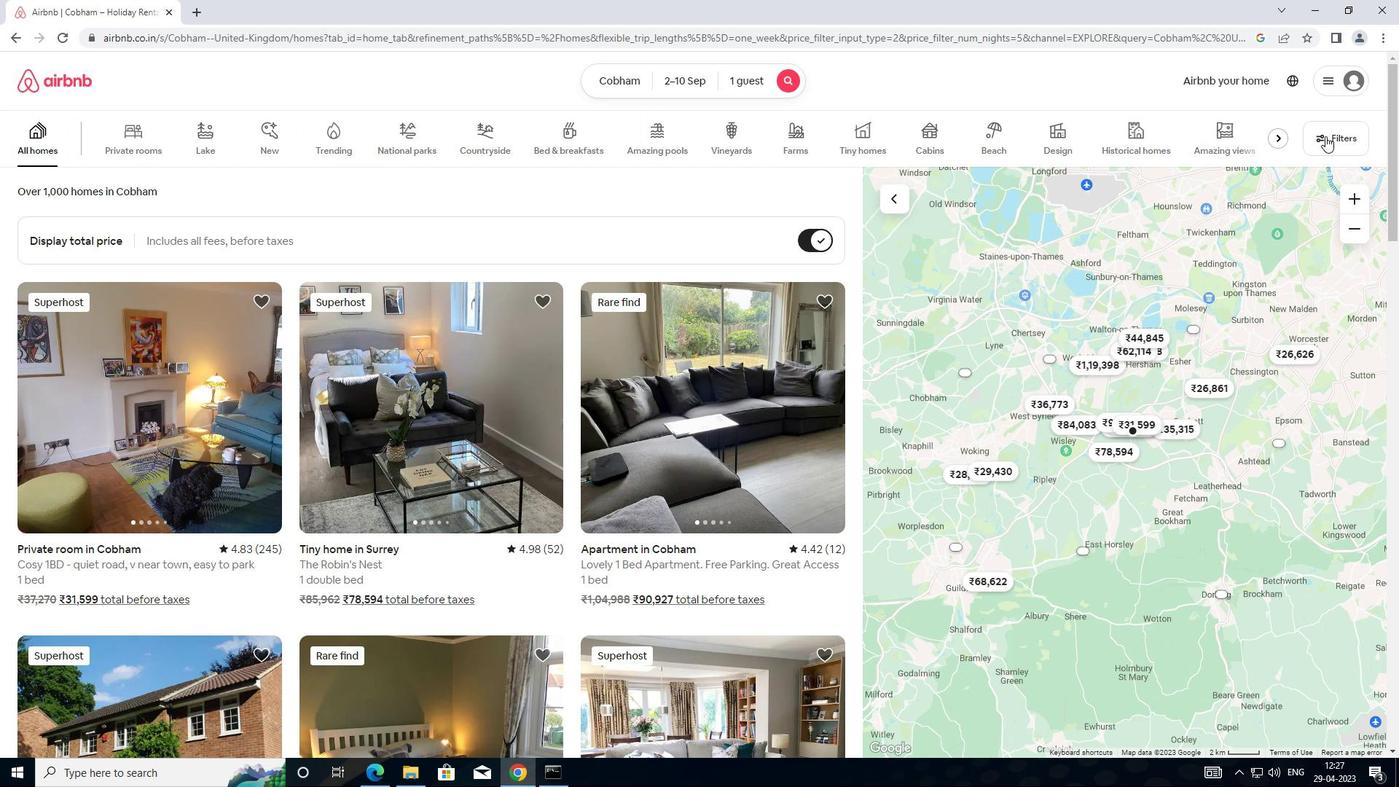 
Action: Mouse moved to (539, 319)
Screenshot: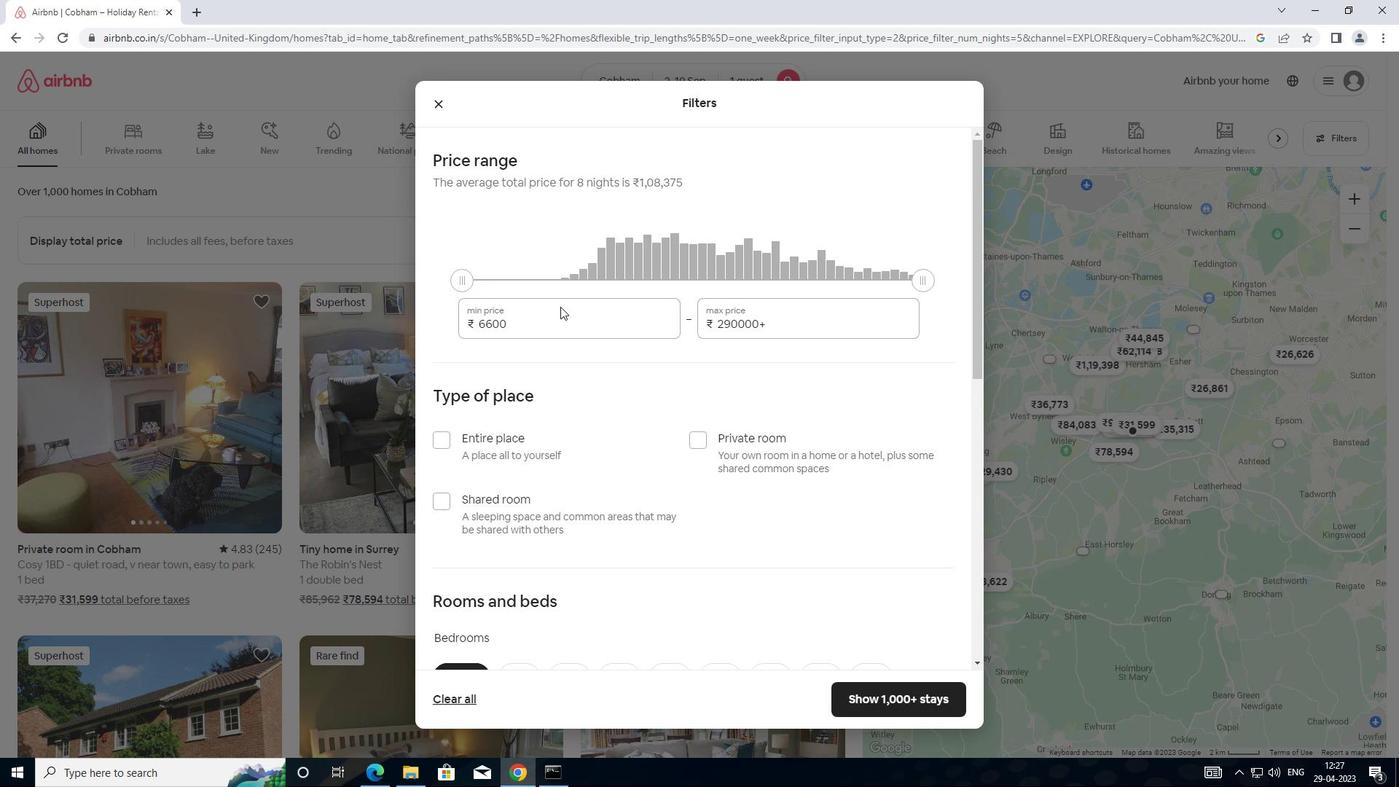 
Action: Mouse pressed left at (539, 319)
Screenshot: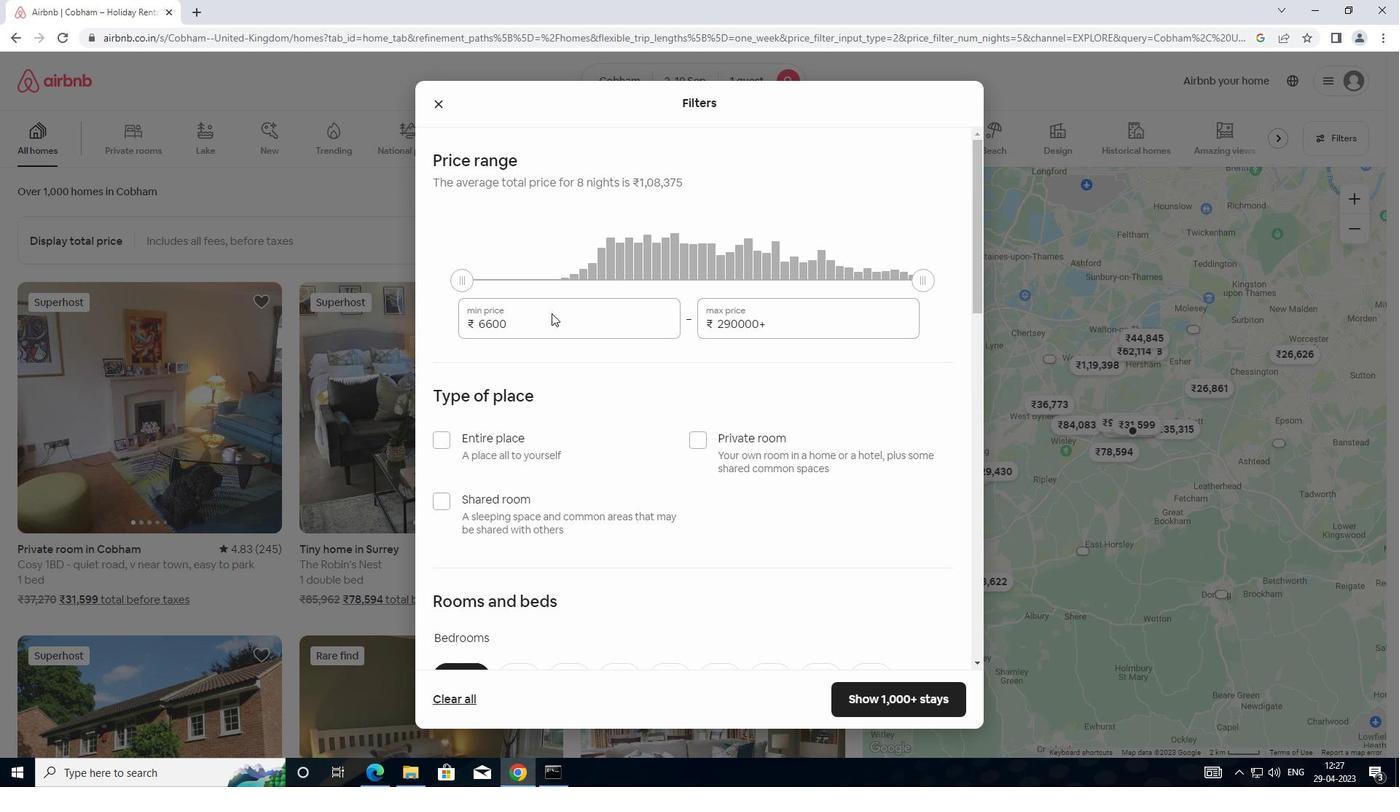 
Action: Mouse moved to (466, 322)
Screenshot: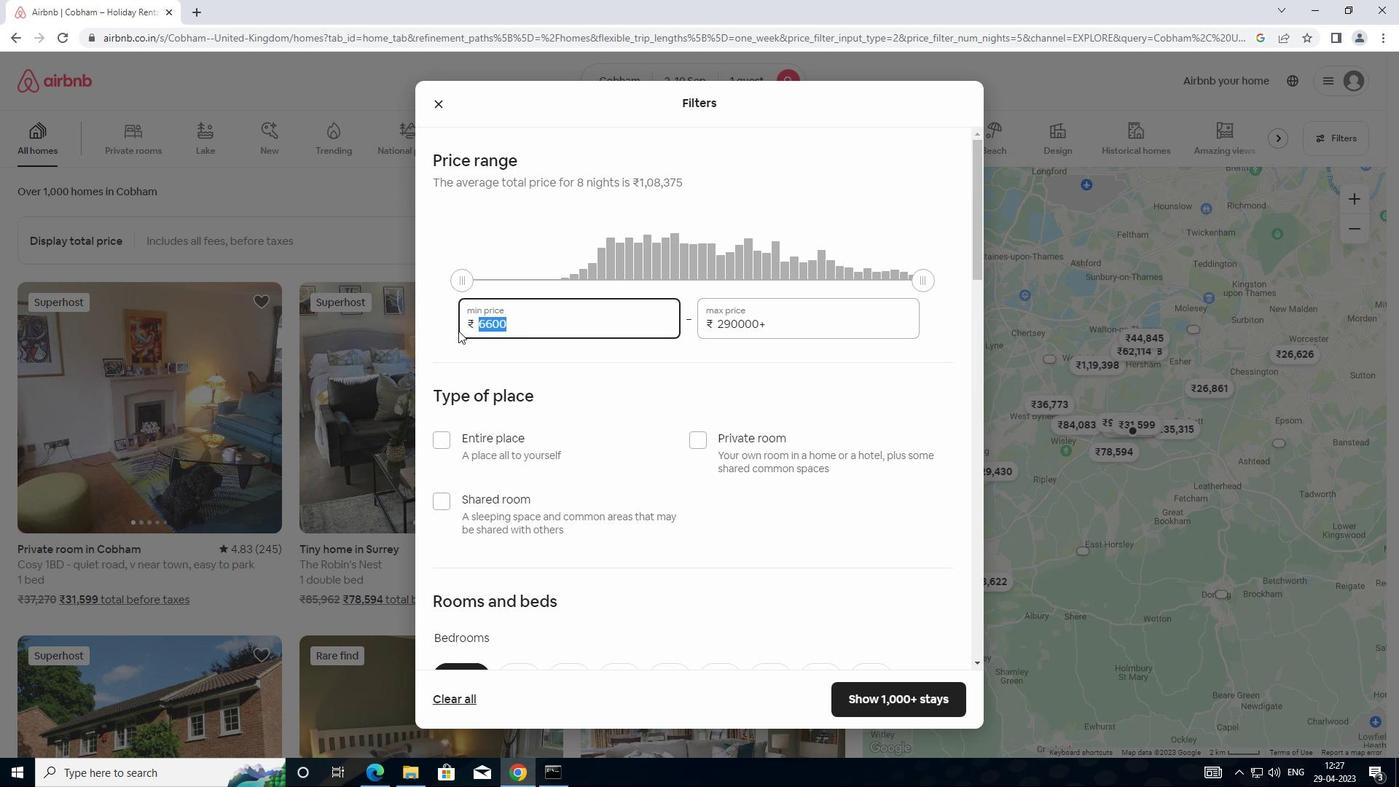 
Action: Key pressed 5000
Screenshot: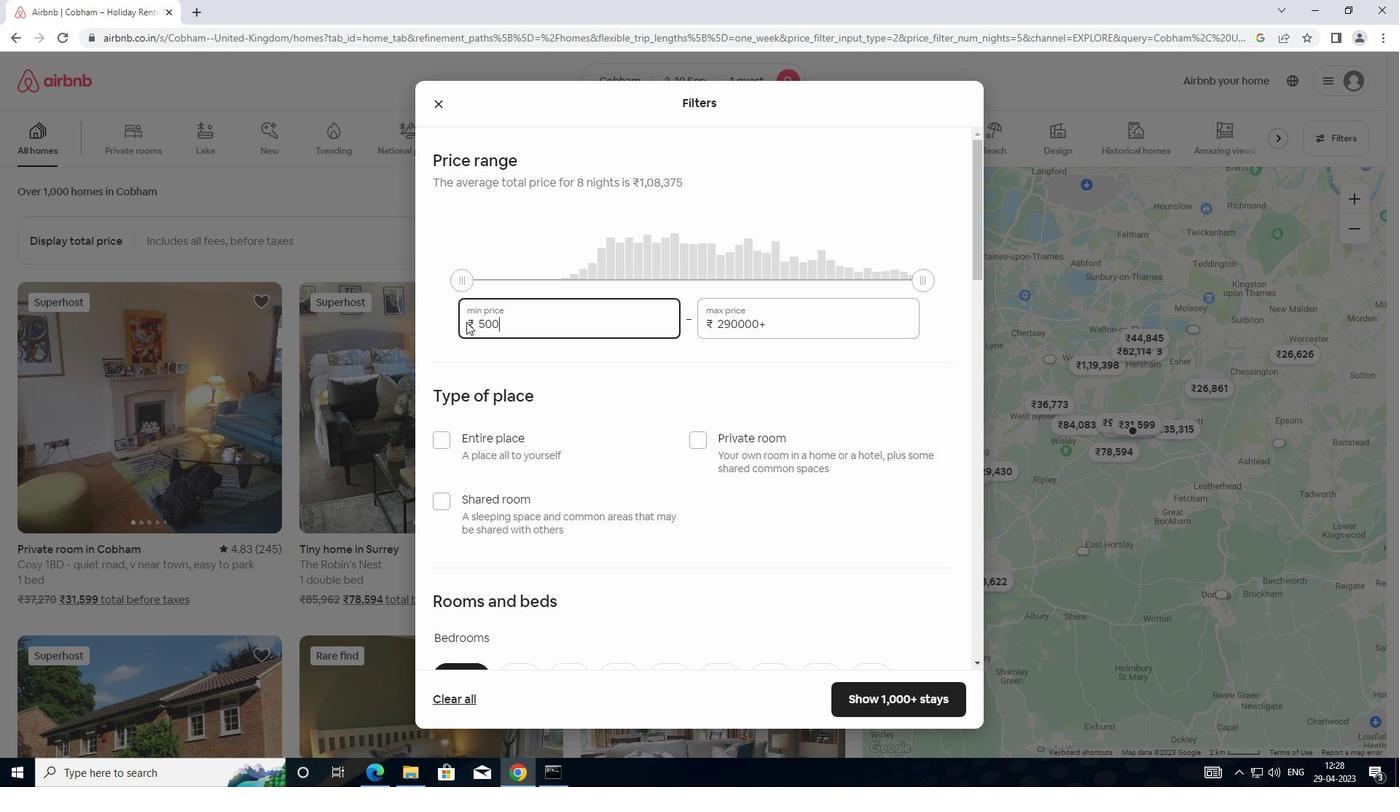 
Action: Mouse moved to (790, 321)
Screenshot: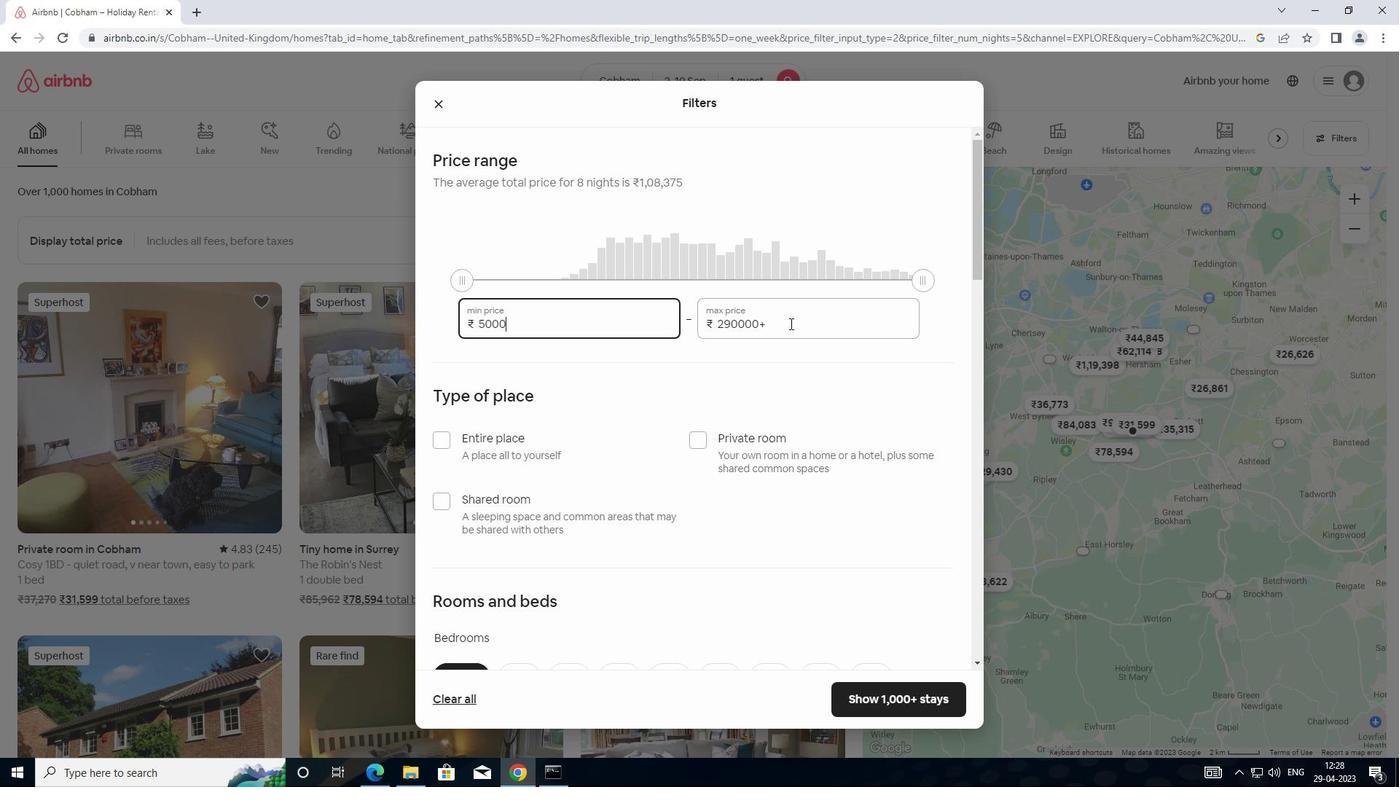 
Action: Mouse pressed left at (790, 321)
Screenshot: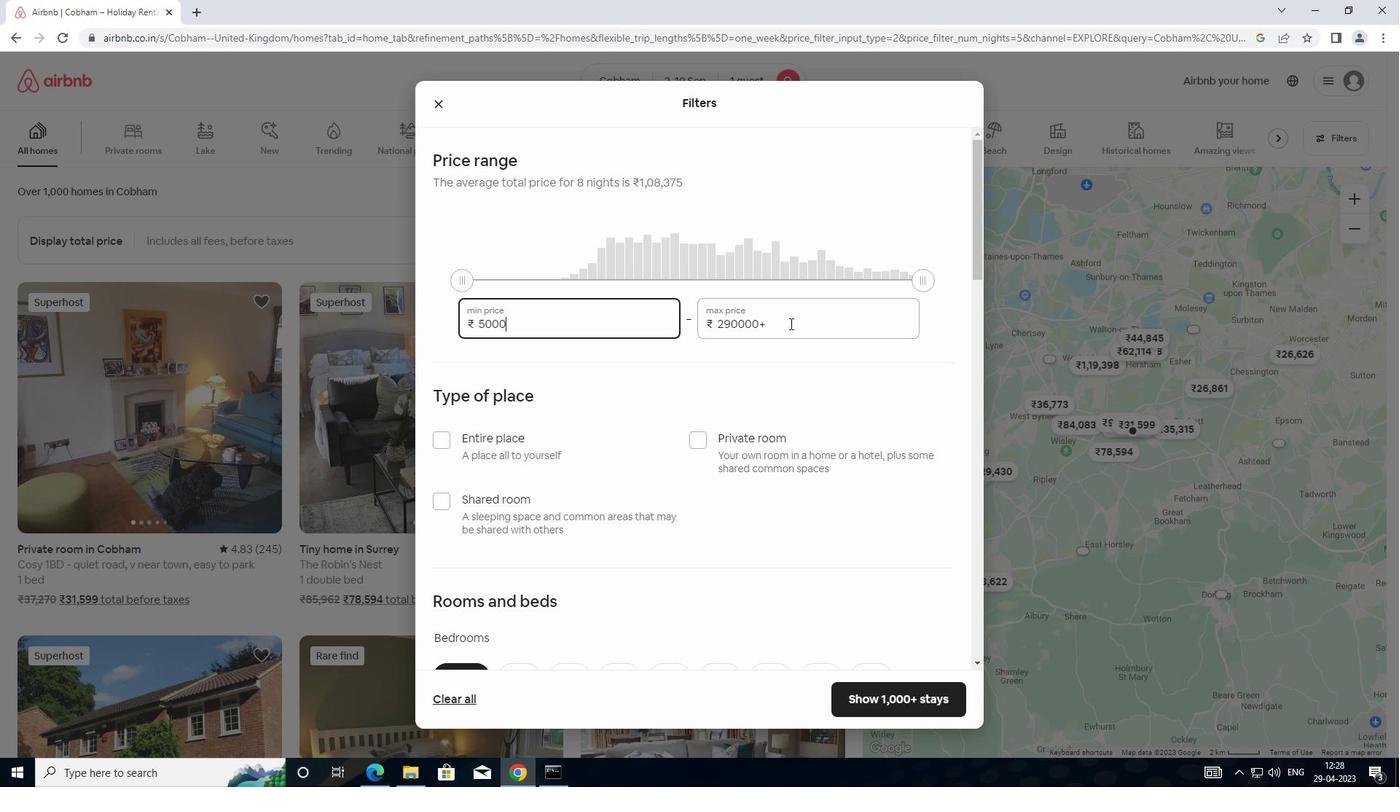 
Action: Mouse moved to (701, 328)
Screenshot: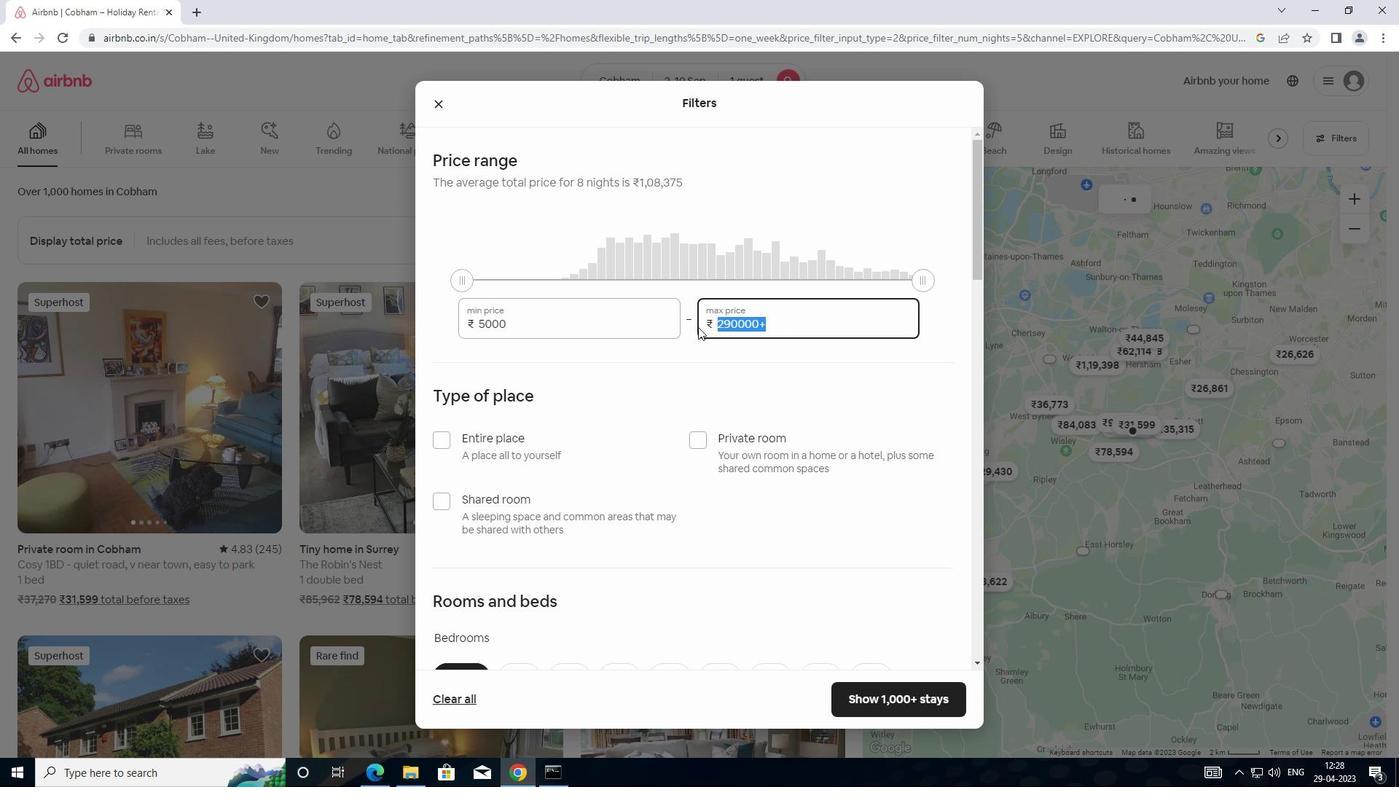 
Action: Key pressed 16
Screenshot: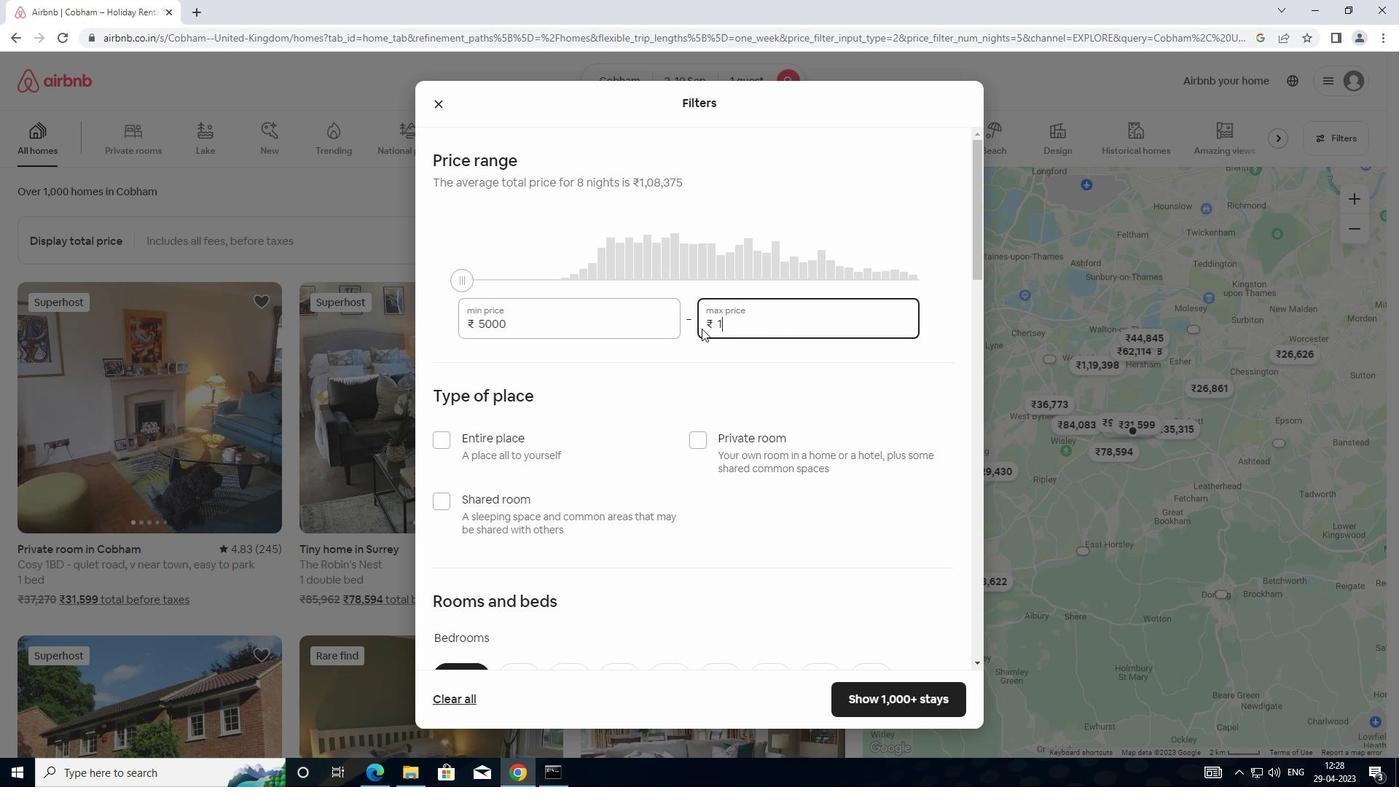
Action: Mouse moved to (702, 328)
Screenshot: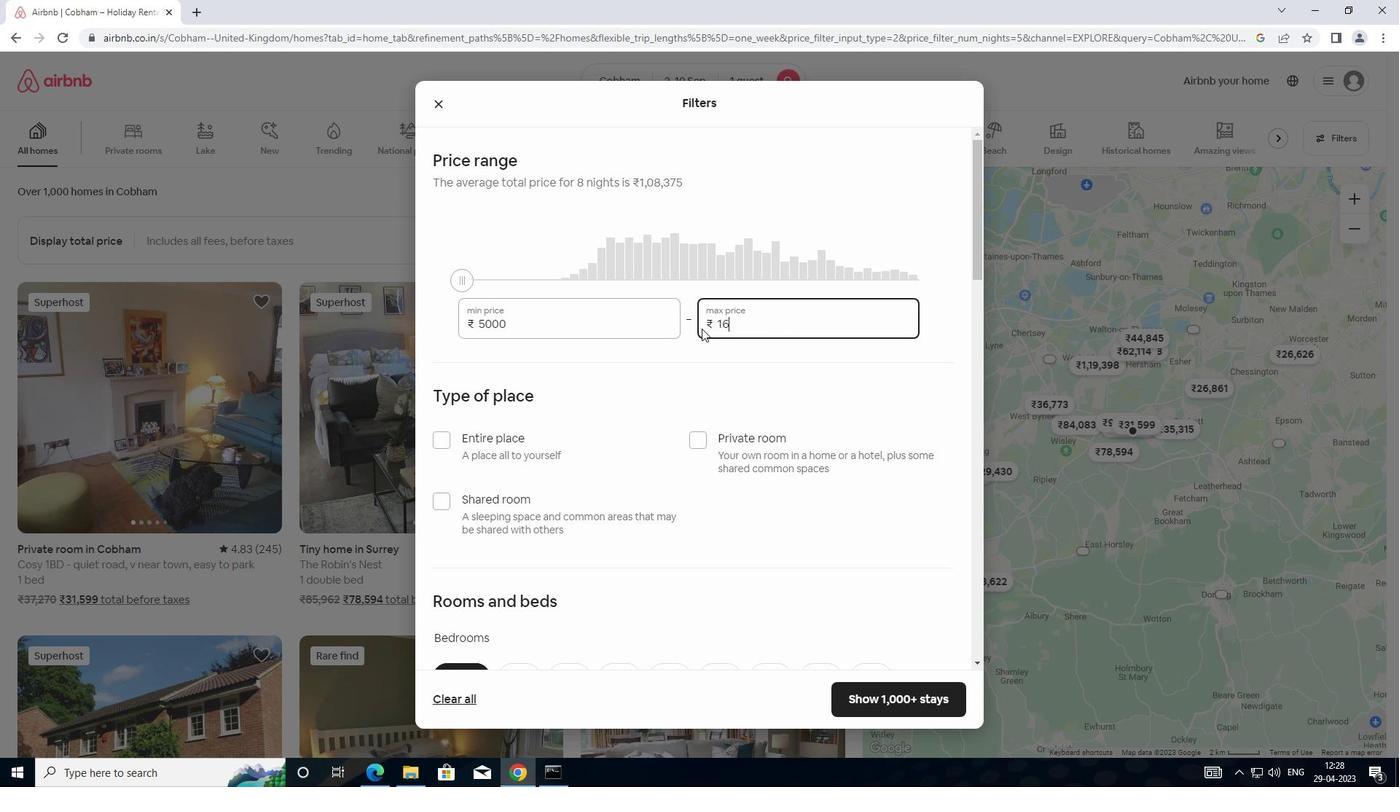 
Action: Key pressed 000
Screenshot: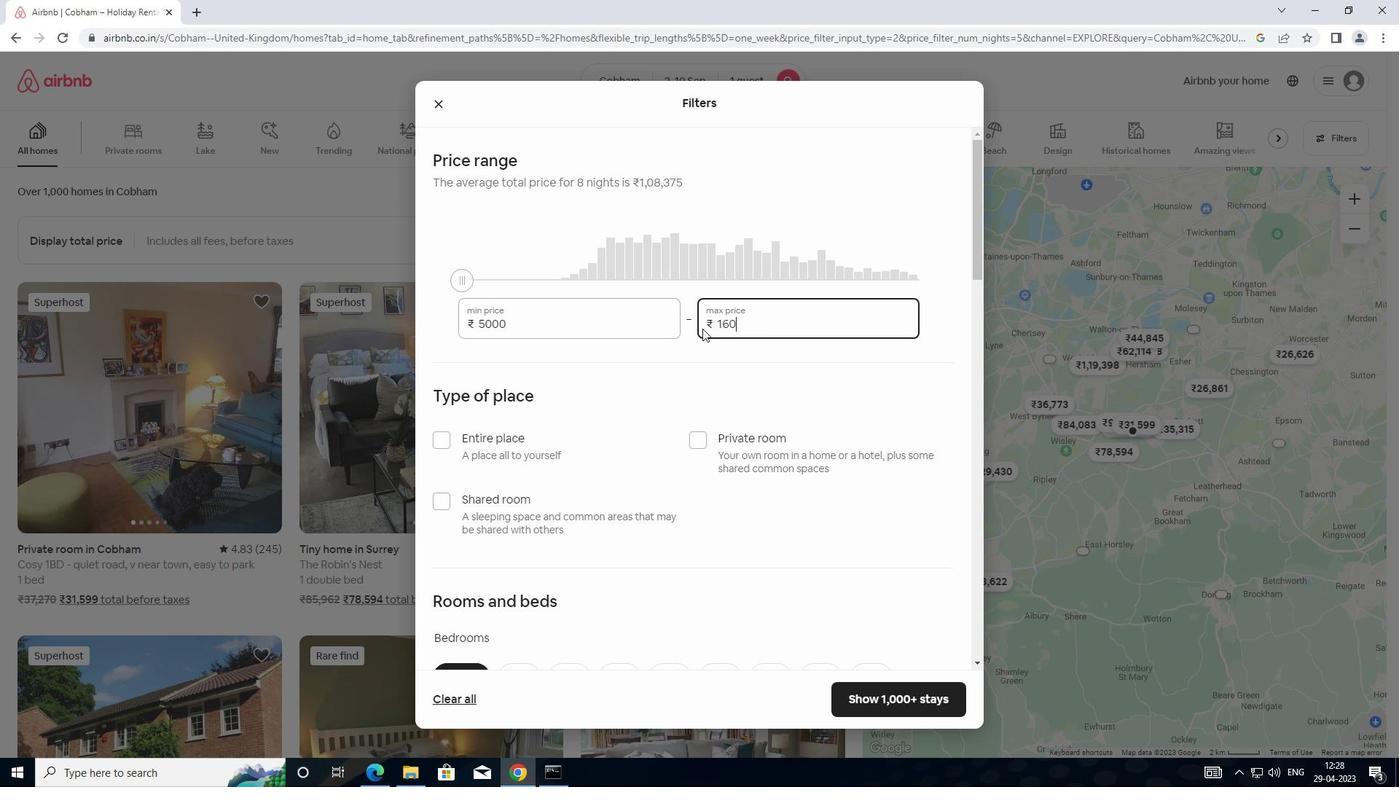 
Action: Mouse moved to (698, 349)
Screenshot: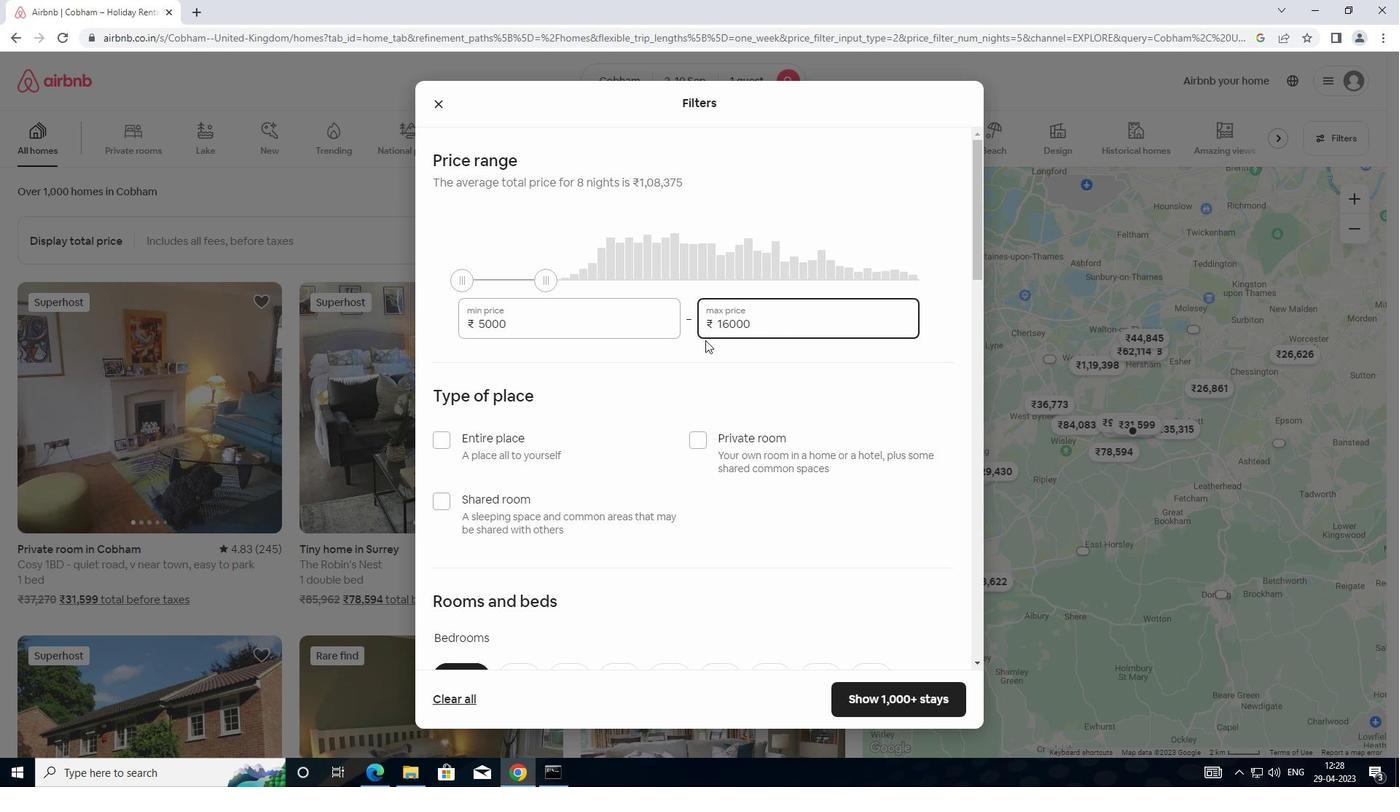 
Action: Mouse scrolled (698, 348) with delta (0, 0)
Screenshot: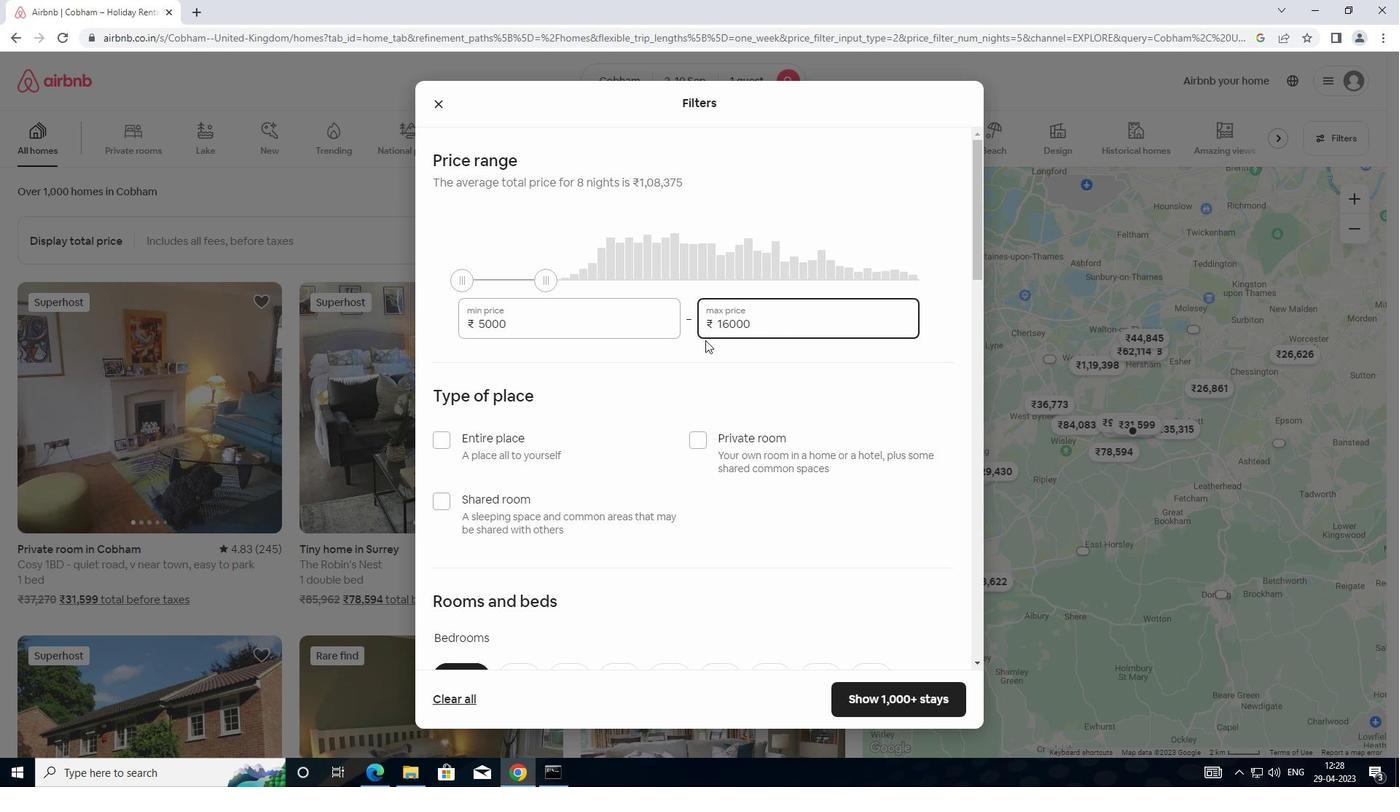
Action: Mouse moved to (697, 351)
Screenshot: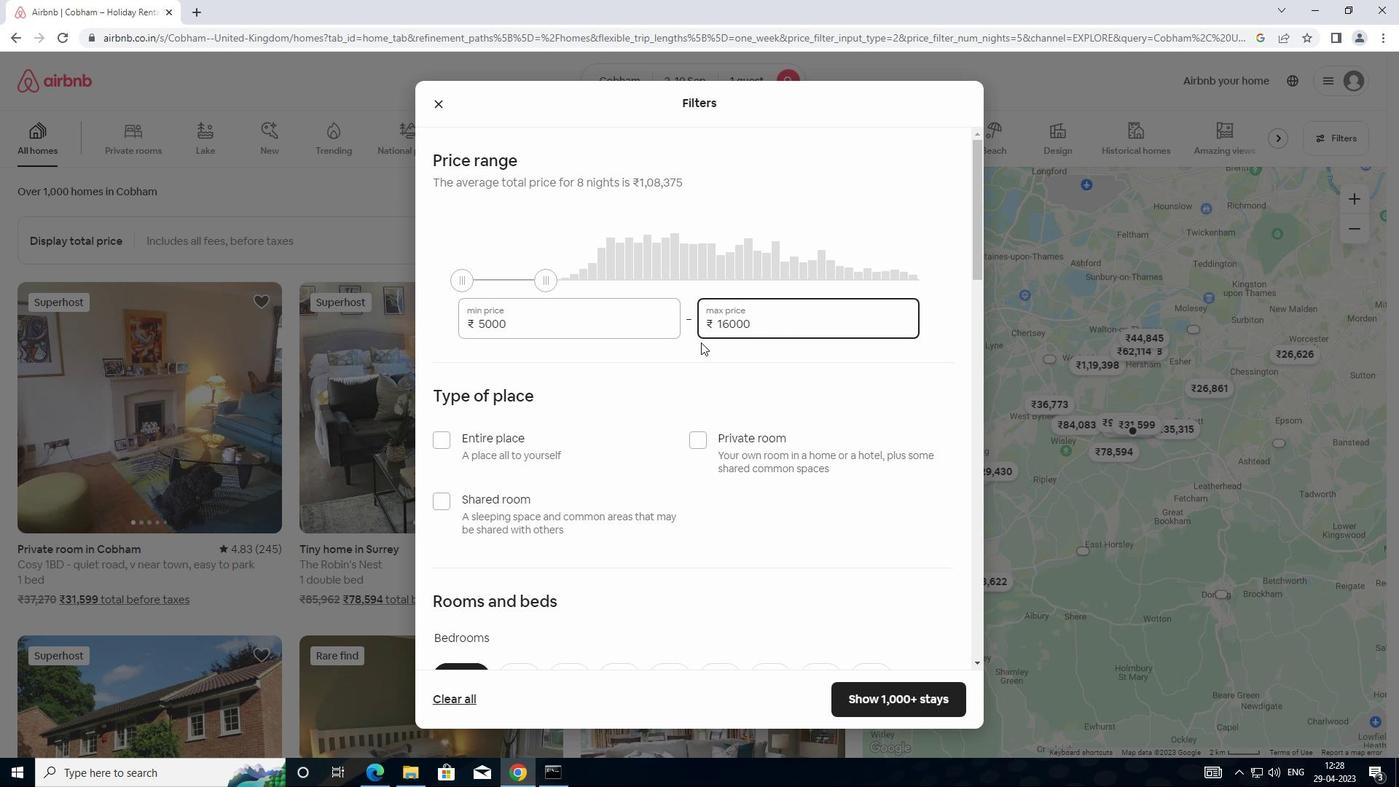 
Action: Mouse scrolled (697, 350) with delta (0, 0)
Screenshot: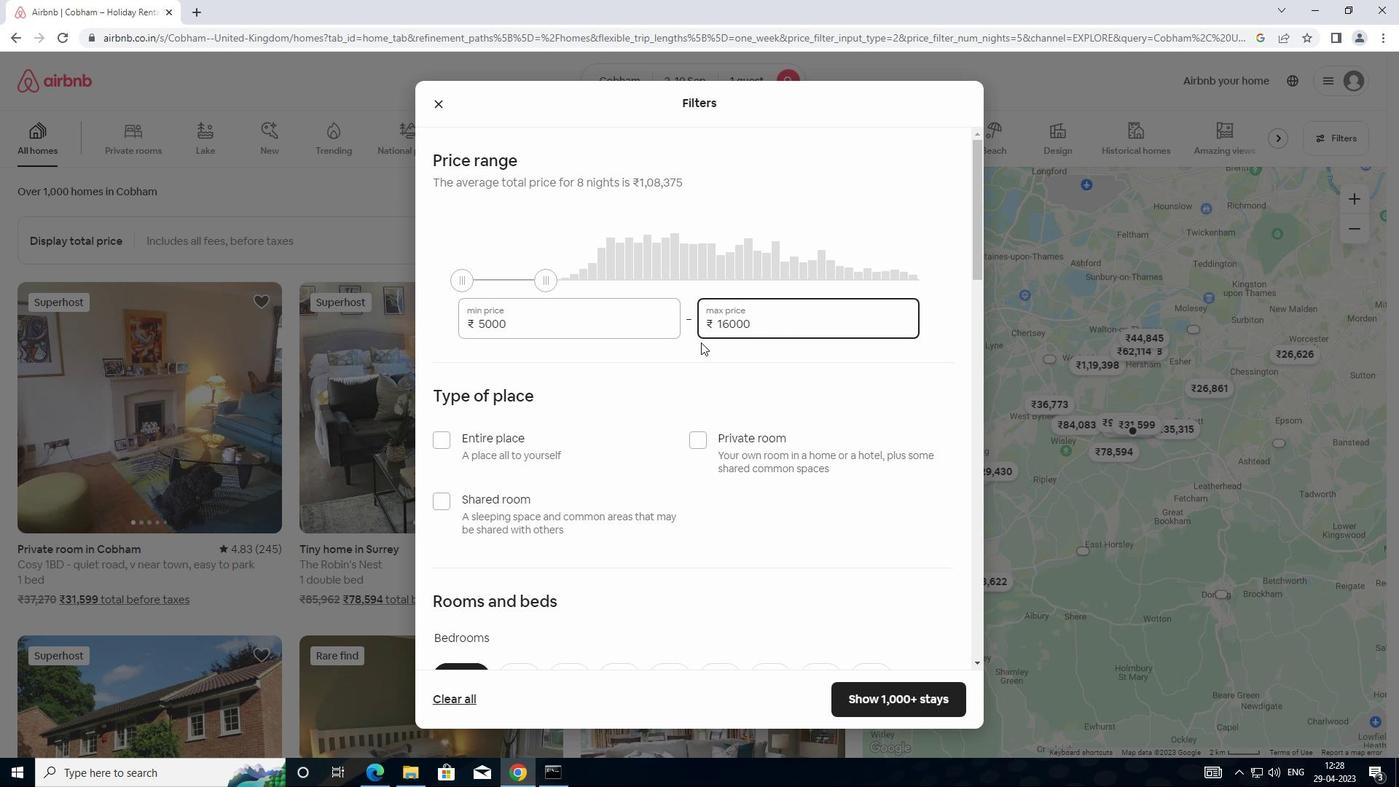 
Action: Mouse moved to (697, 352)
Screenshot: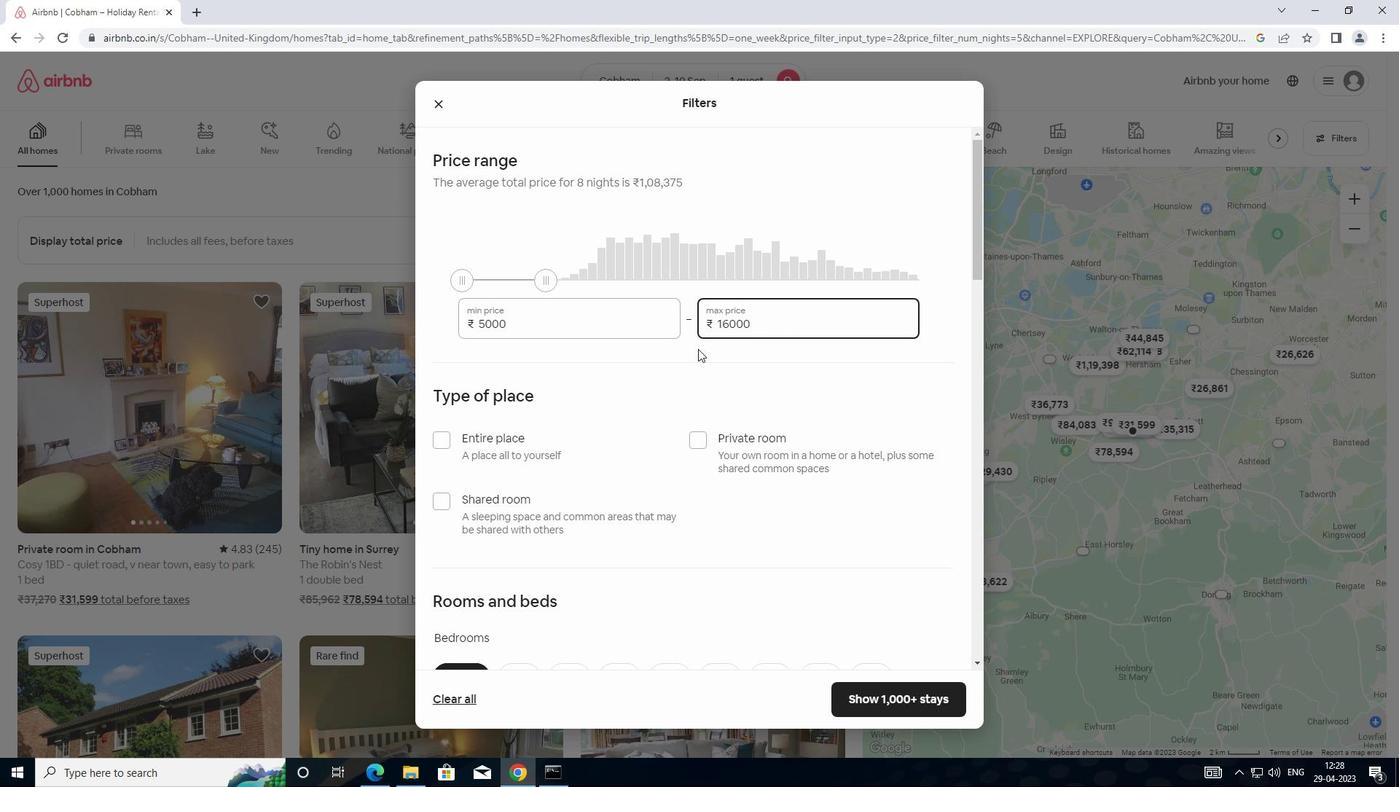 
Action: Mouse scrolled (697, 351) with delta (0, 0)
Screenshot: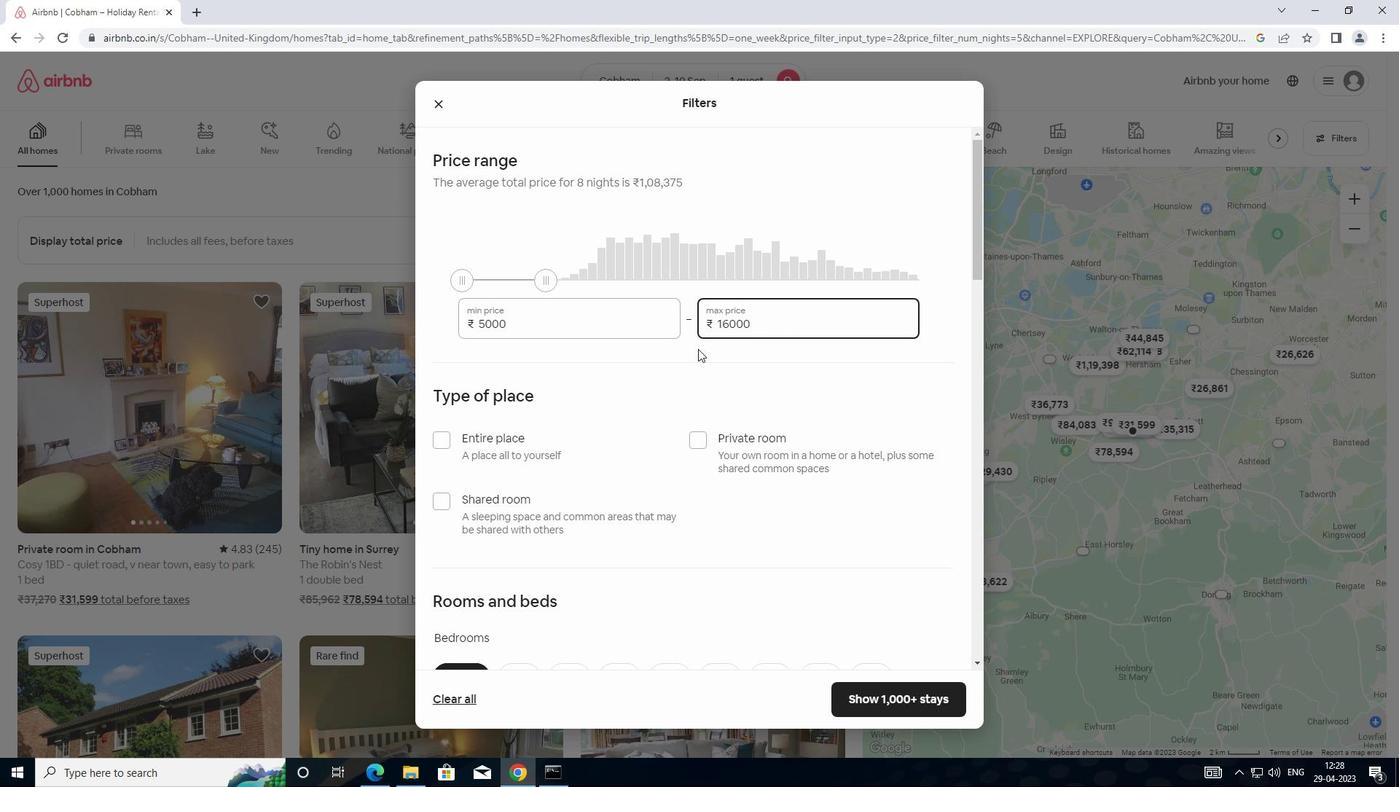 
Action: Mouse moved to (701, 220)
Screenshot: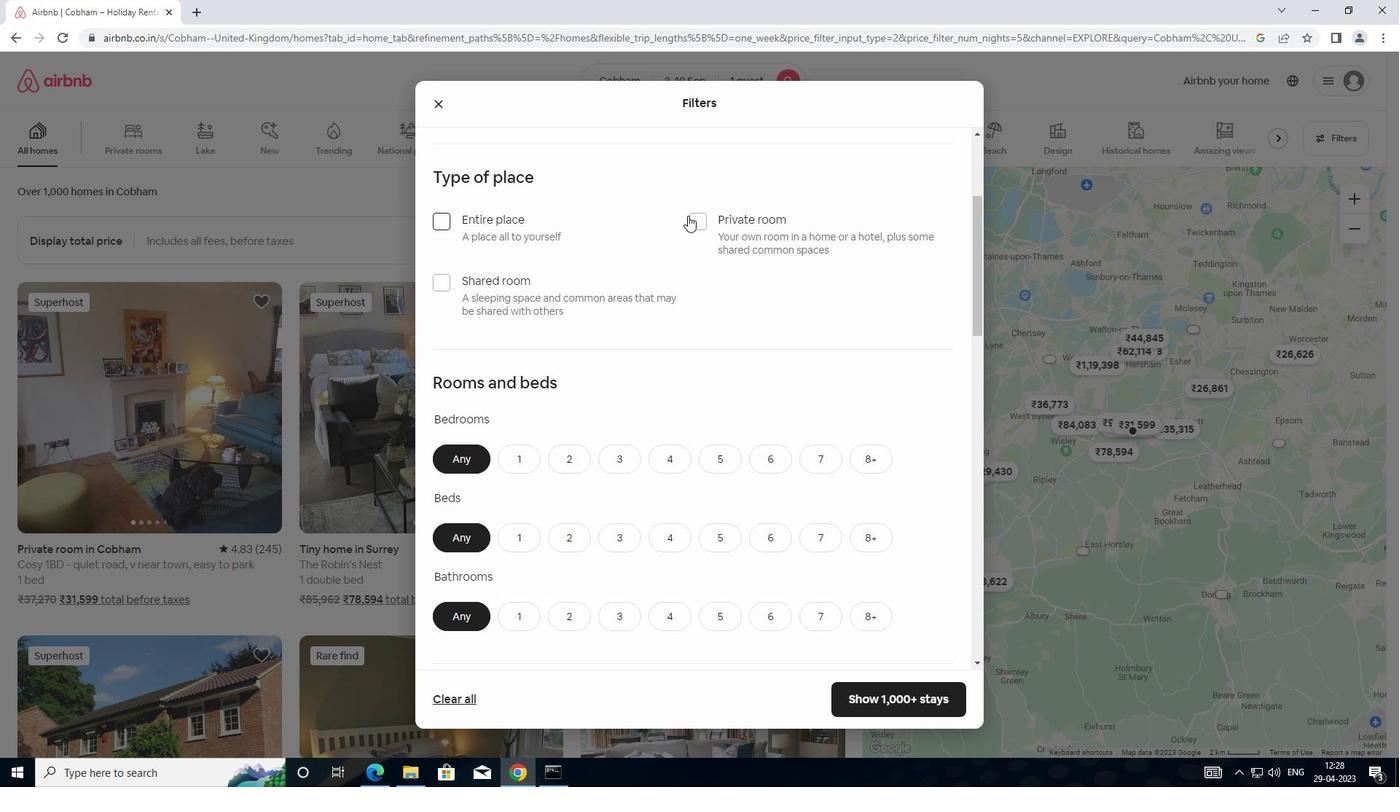 
Action: Mouse pressed left at (701, 220)
Screenshot: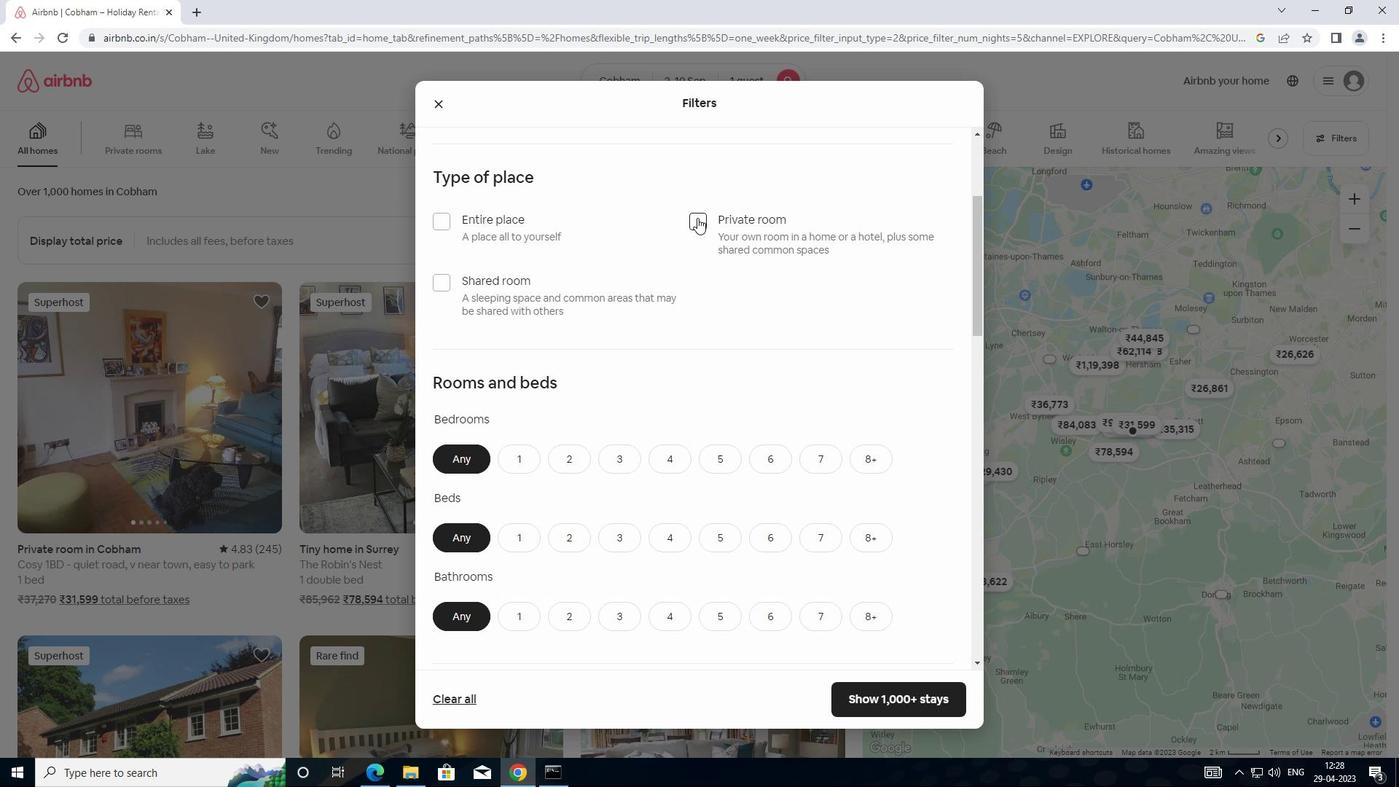 
Action: Mouse moved to (616, 288)
Screenshot: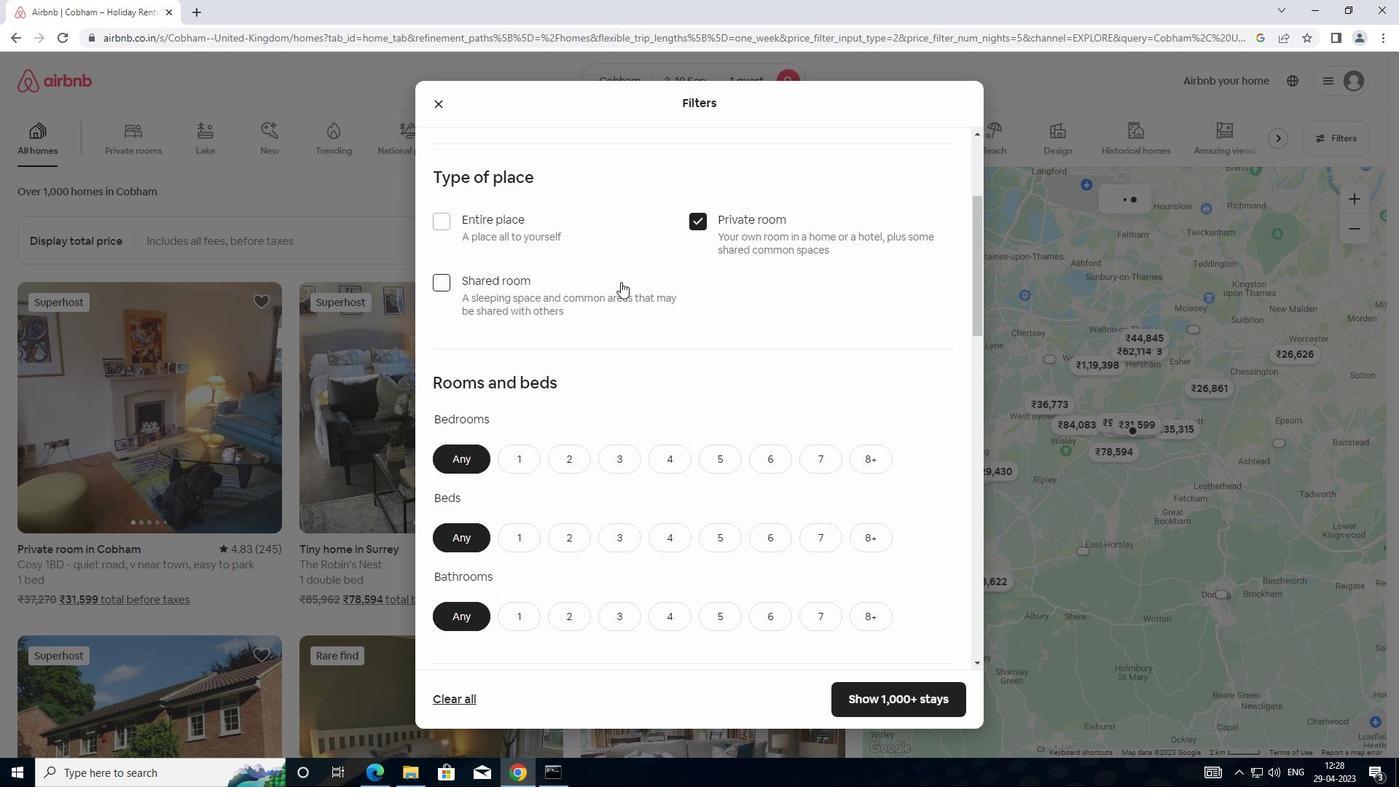 
Action: Mouse scrolled (616, 287) with delta (0, 0)
Screenshot: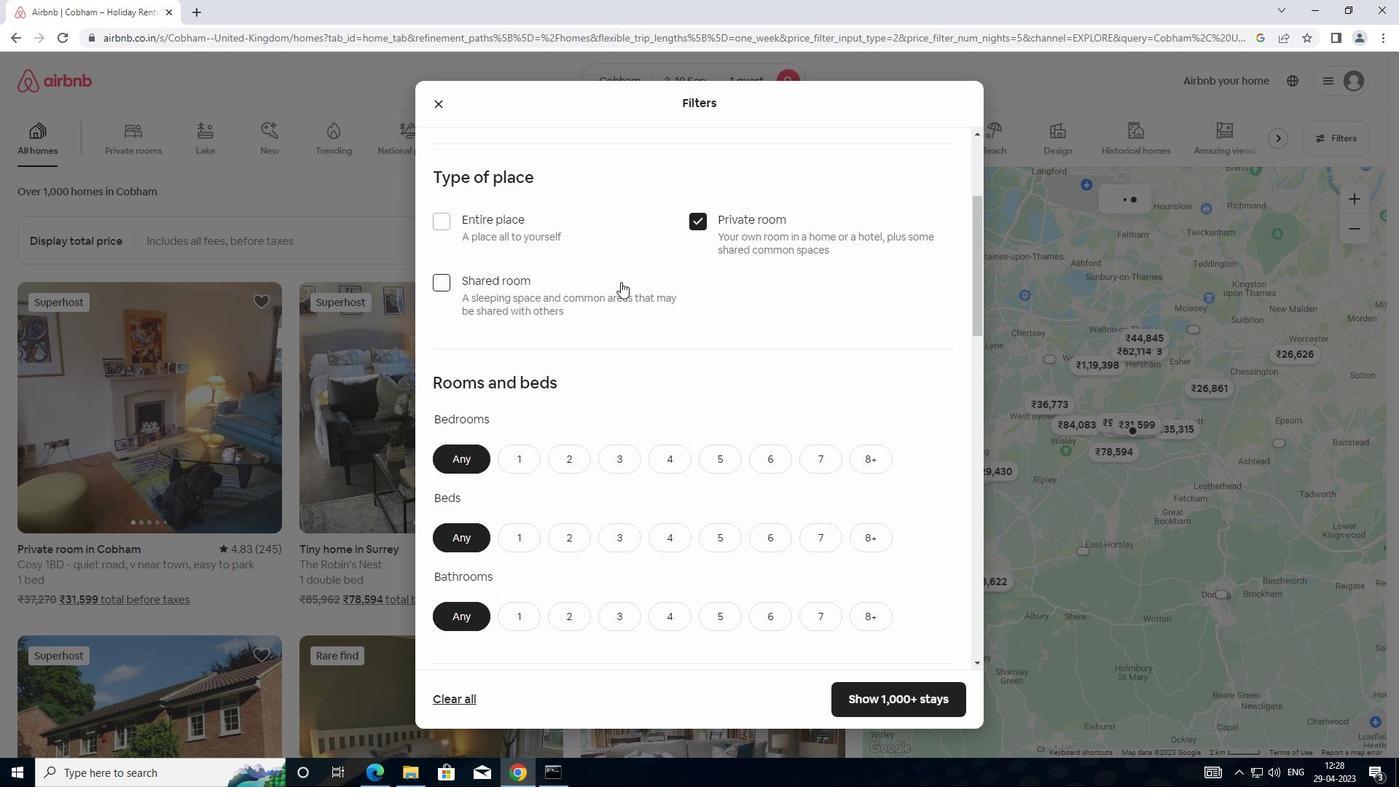 
Action: Mouse moved to (616, 289)
Screenshot: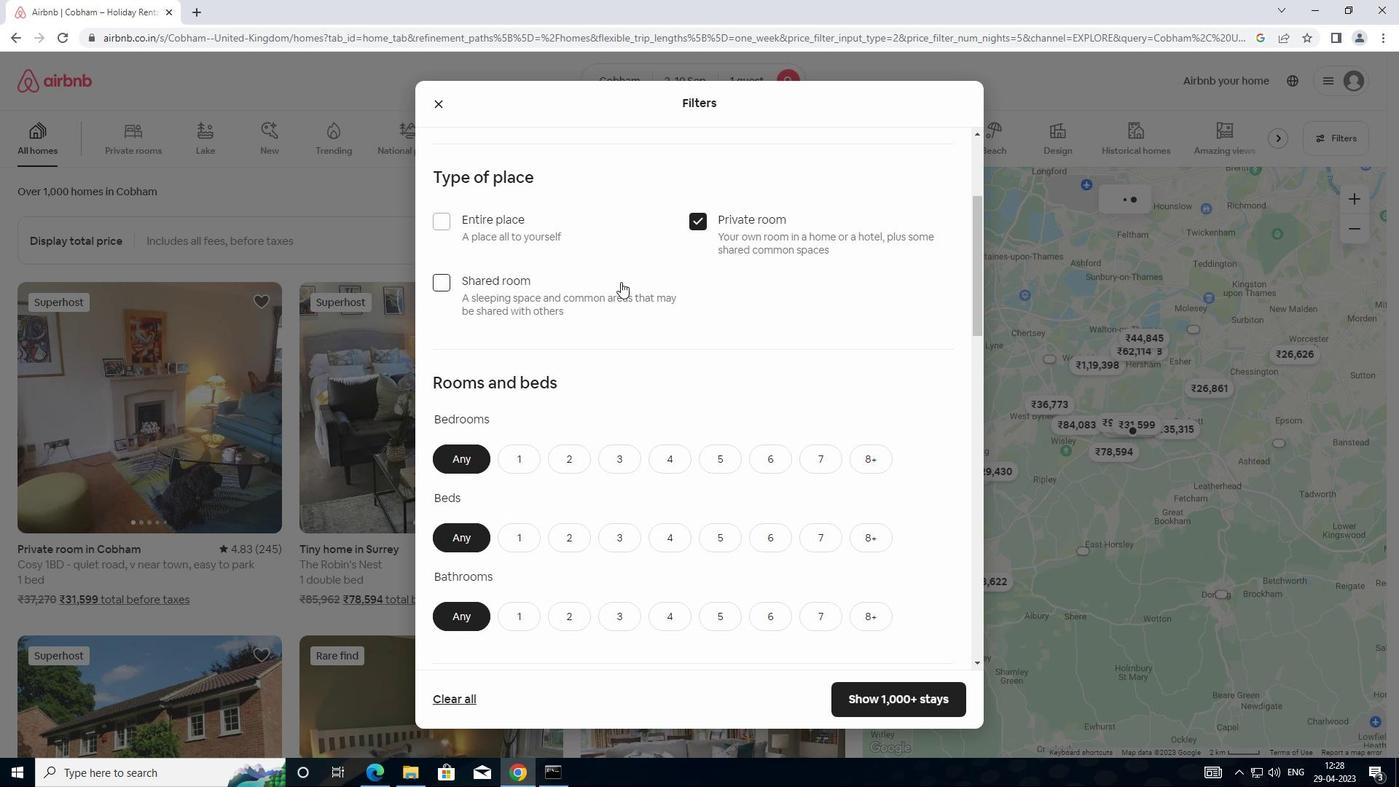 
Action: Mouse scrolled (616, 288) with delta (0, 0)
Screenshot: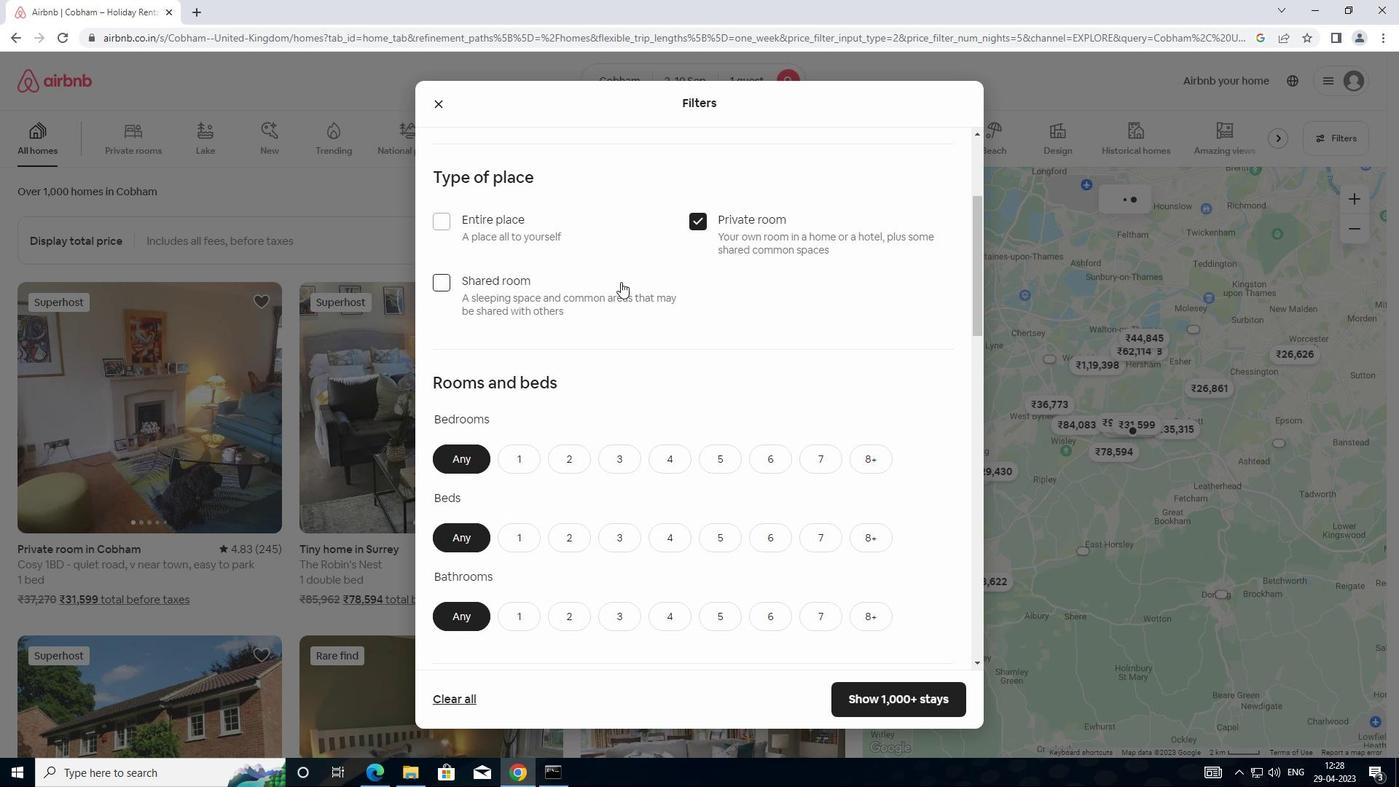 
Action: Mouse moved to (616, 291)
Screenshot: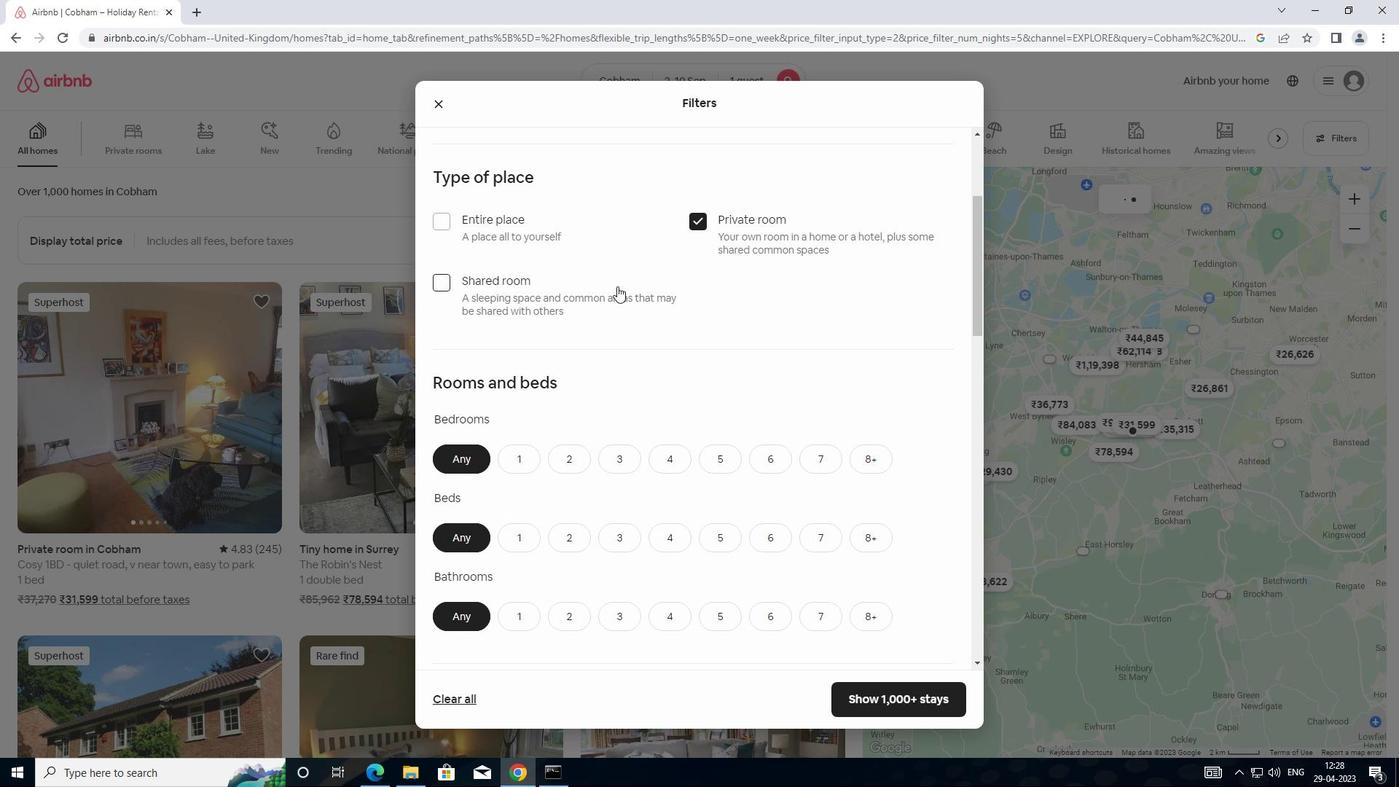 
Action: Mouse scrolled (616, 290) with delta (0, 0)
Screenshot: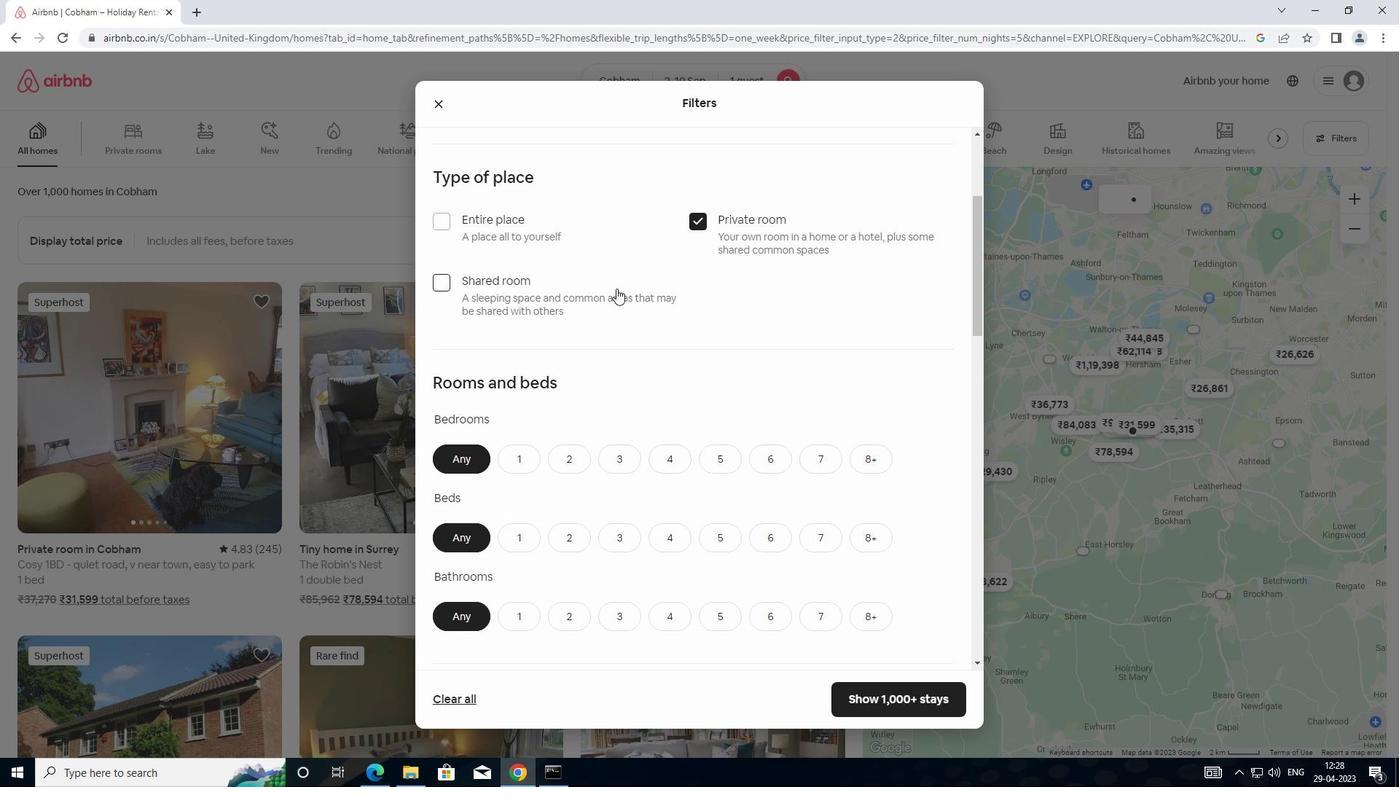 
Action: Mouse moved to (510, 243)
Screenshot: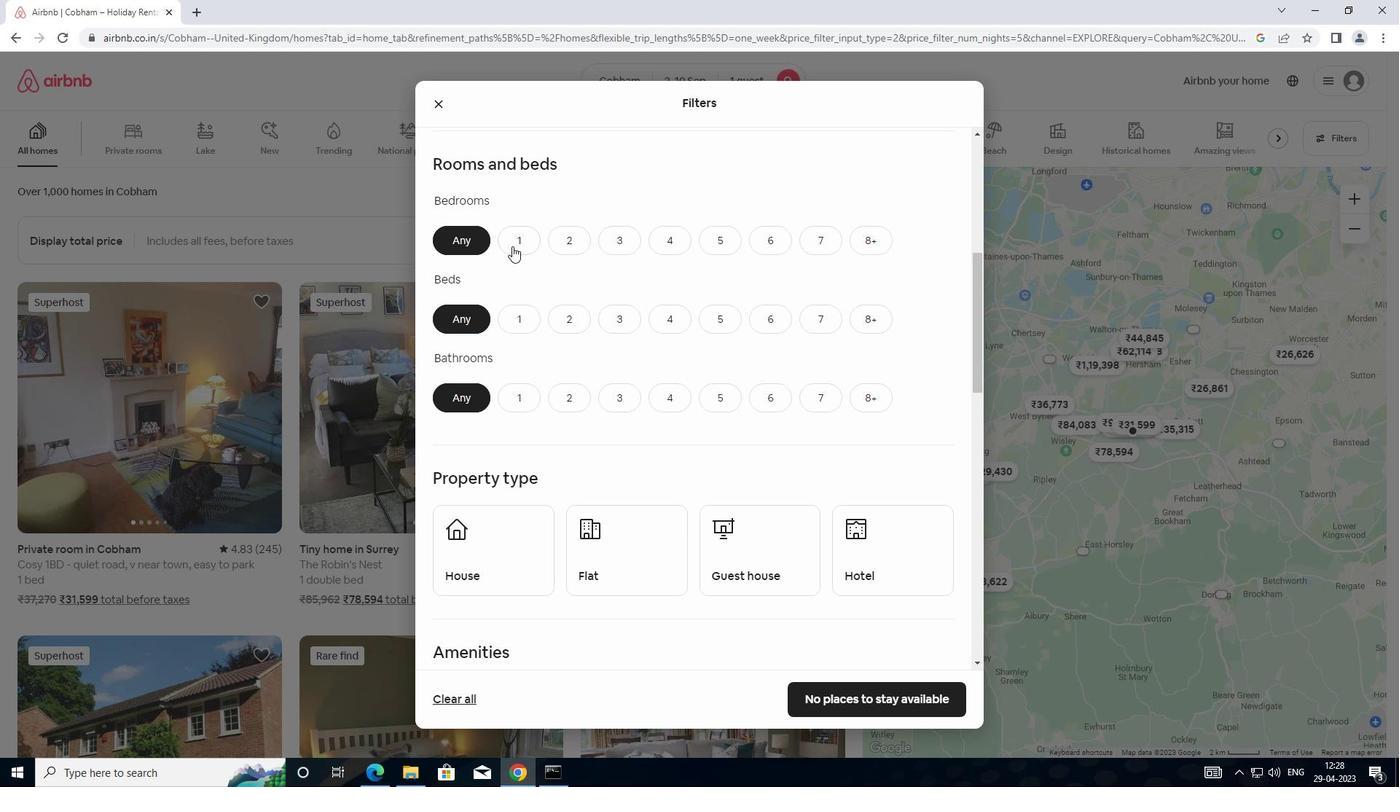 
Action: Mouse pressed left at (510, 243)
Screenshot: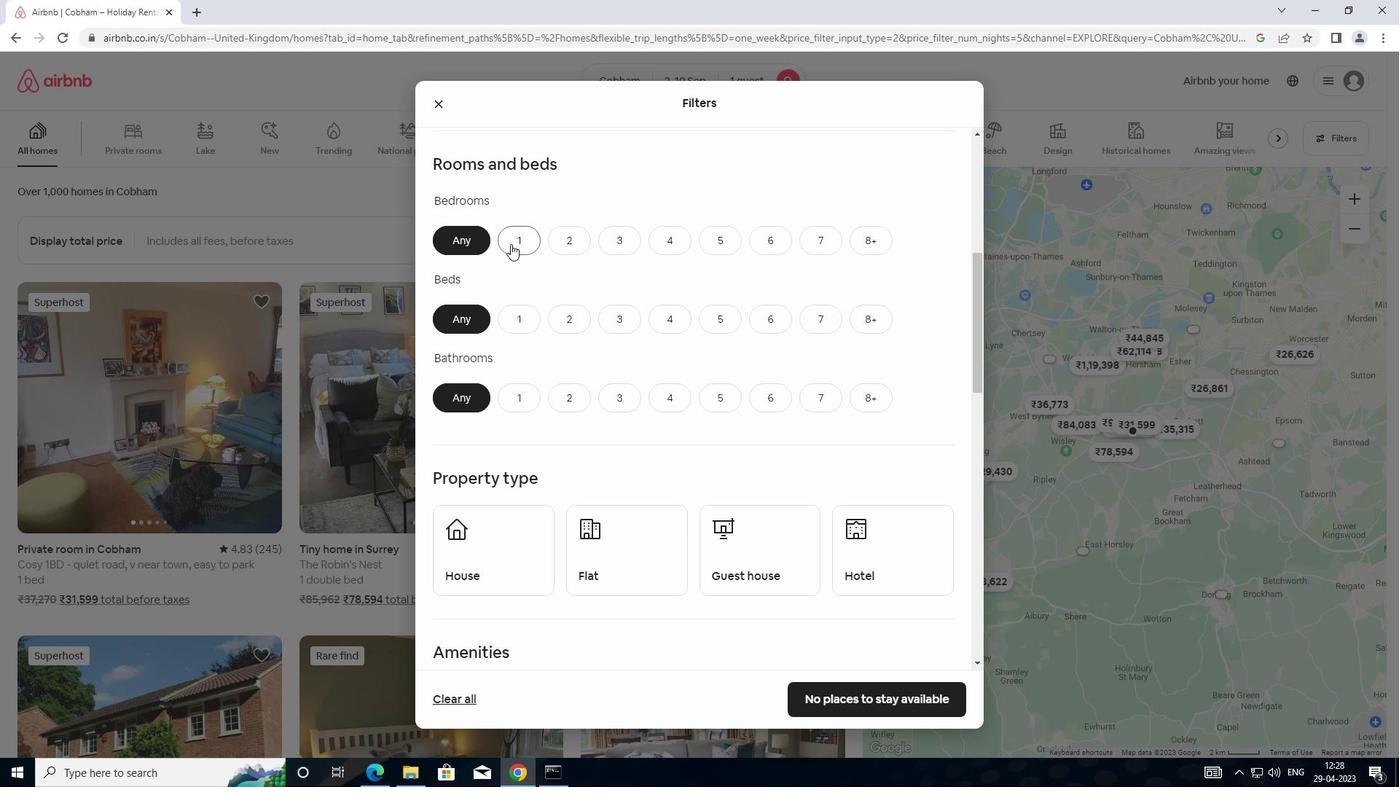 
Action: Mouse moved to (529, 324)
Screenshot: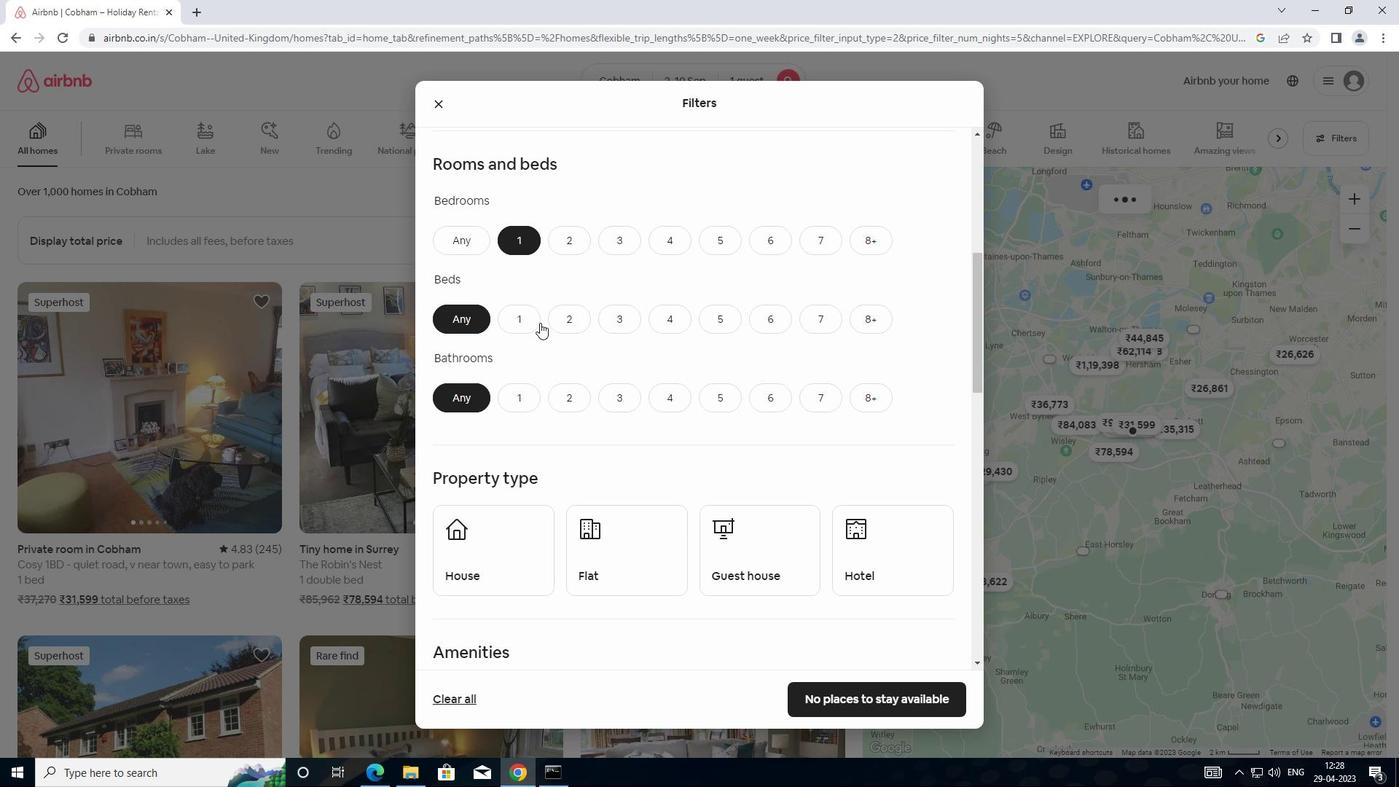 
Action: Mouse pressed left at (529, 324)
Screenshot: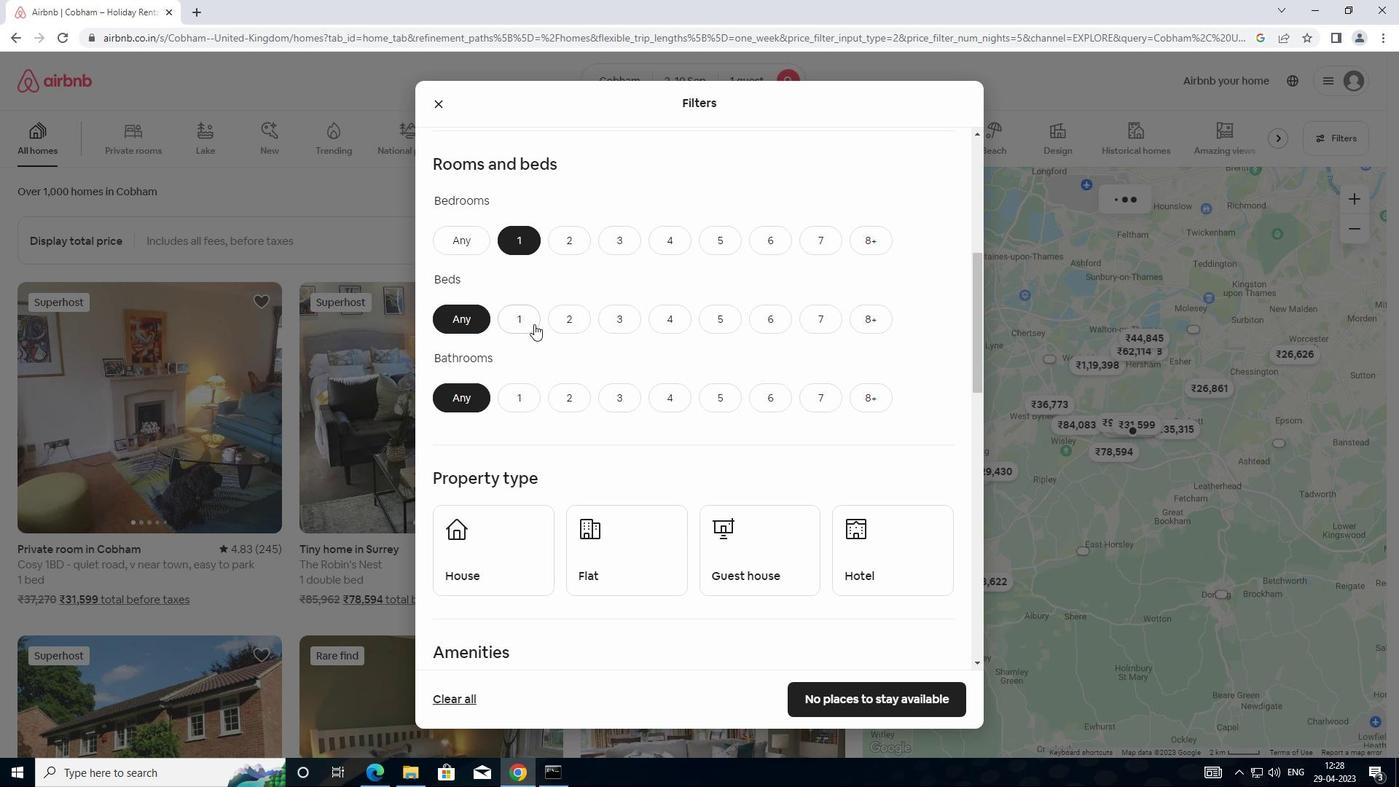 
Action: Mouse moved to (518, 395)
Screenshot: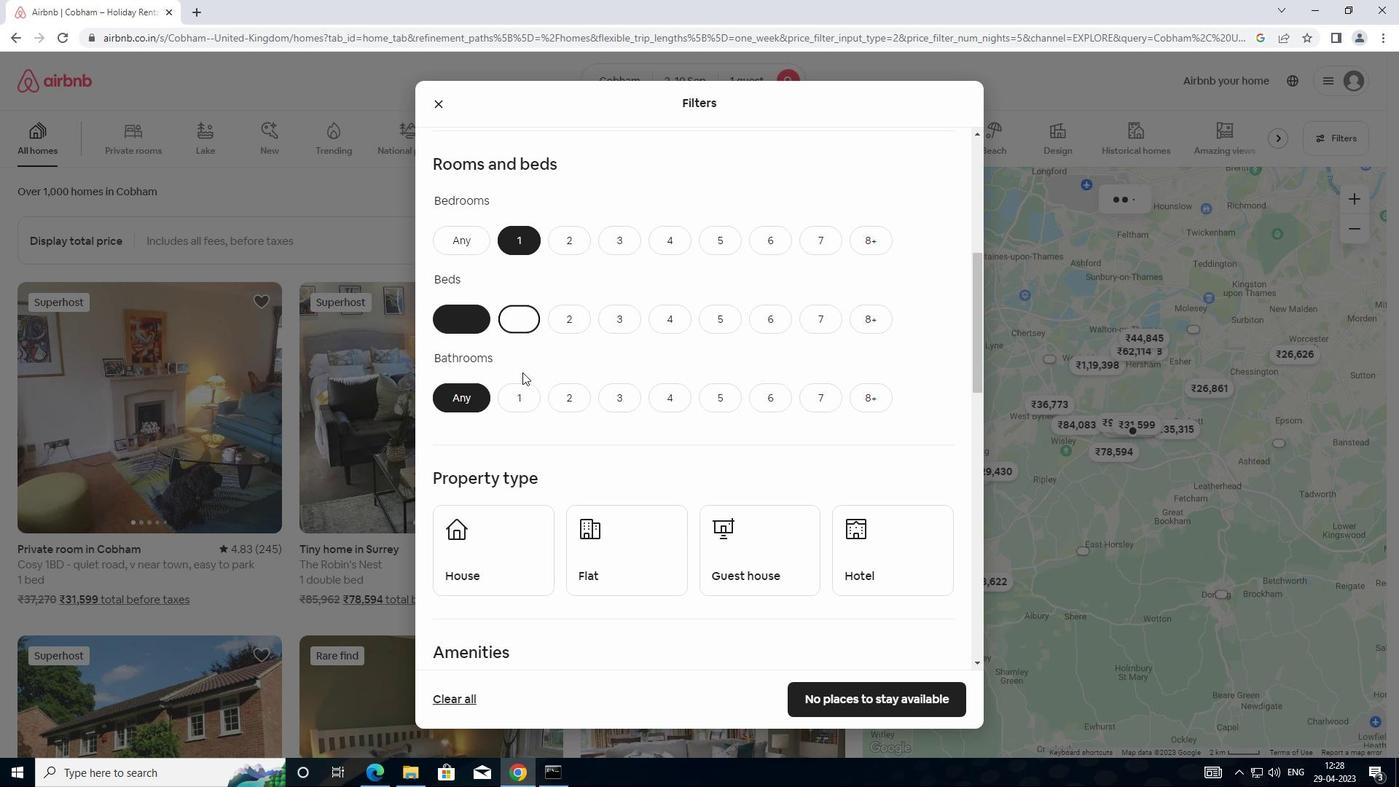 
Action: Mouse pressed left at (518, 395)
Screenshot: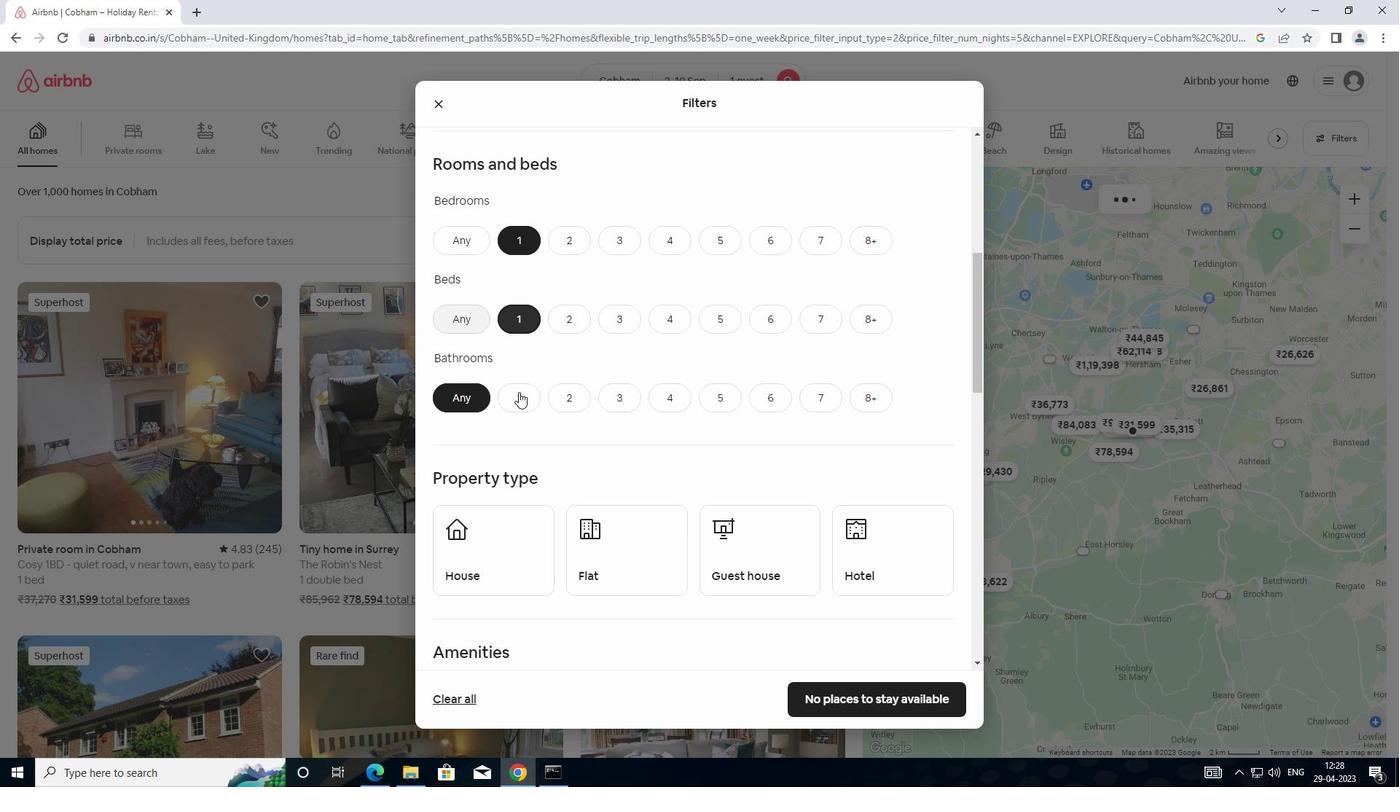 
Action: Mouse moved to (512, 439)
Screenshot: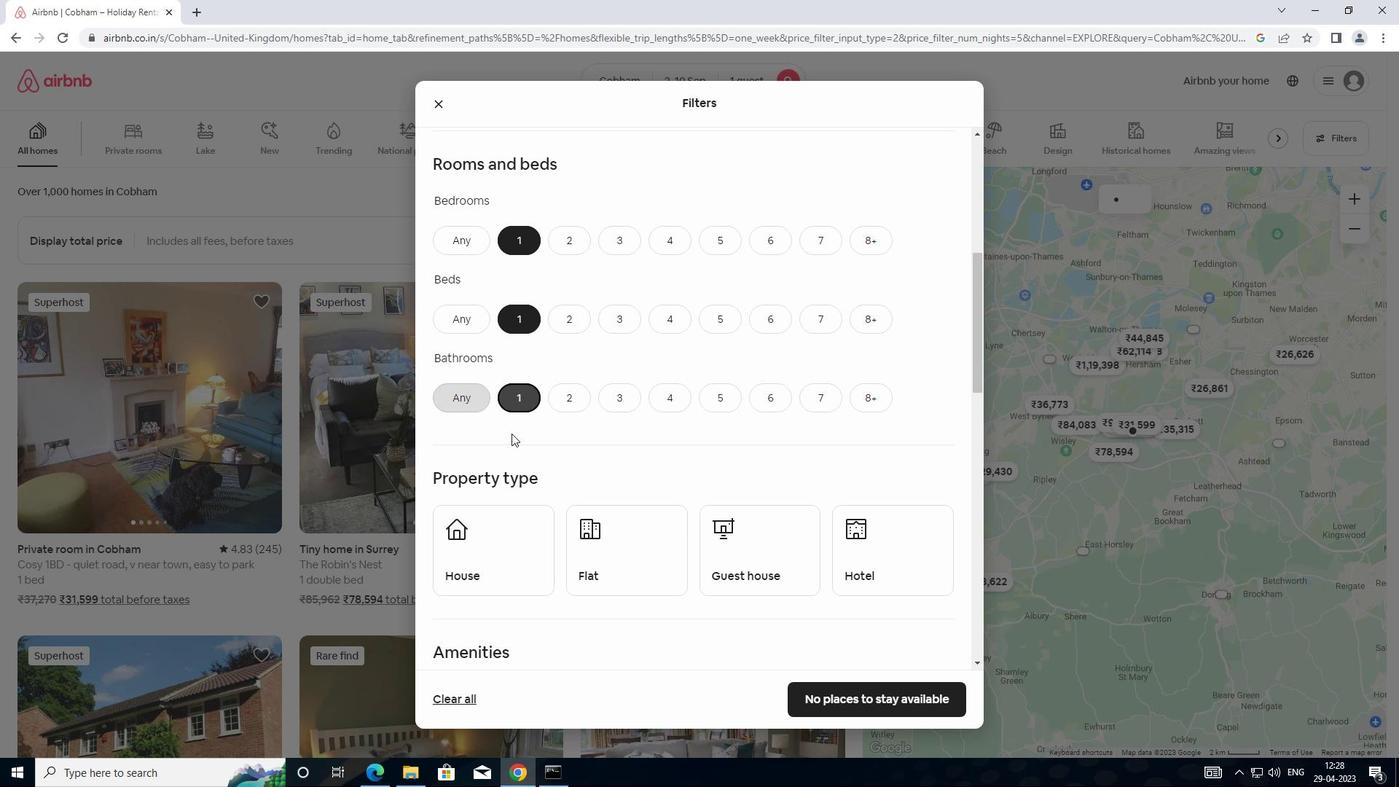 
Action: Mouse scrolled (512, 438) with delta (0, 0)
Screenshot: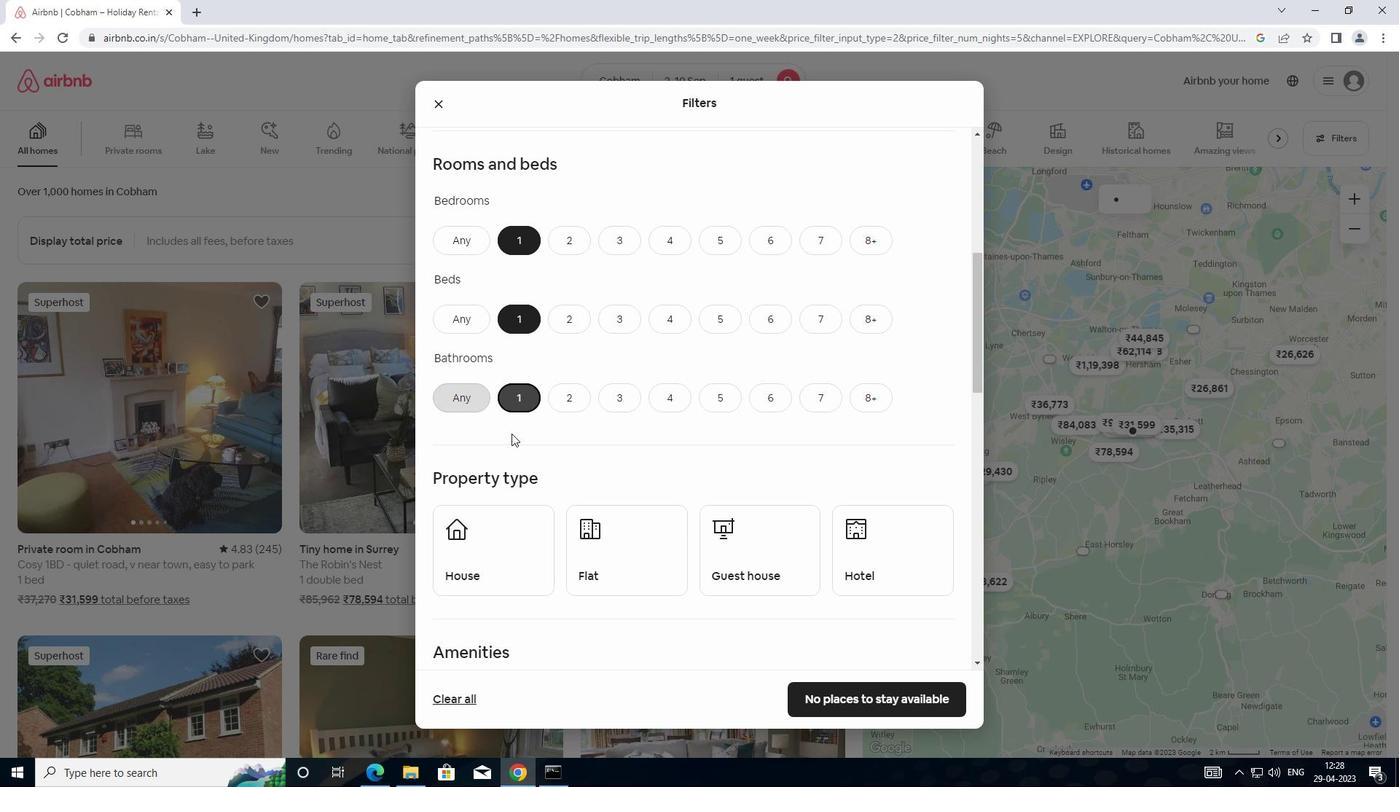 
Action: Mouse moved to (512, 440)
Screenshot: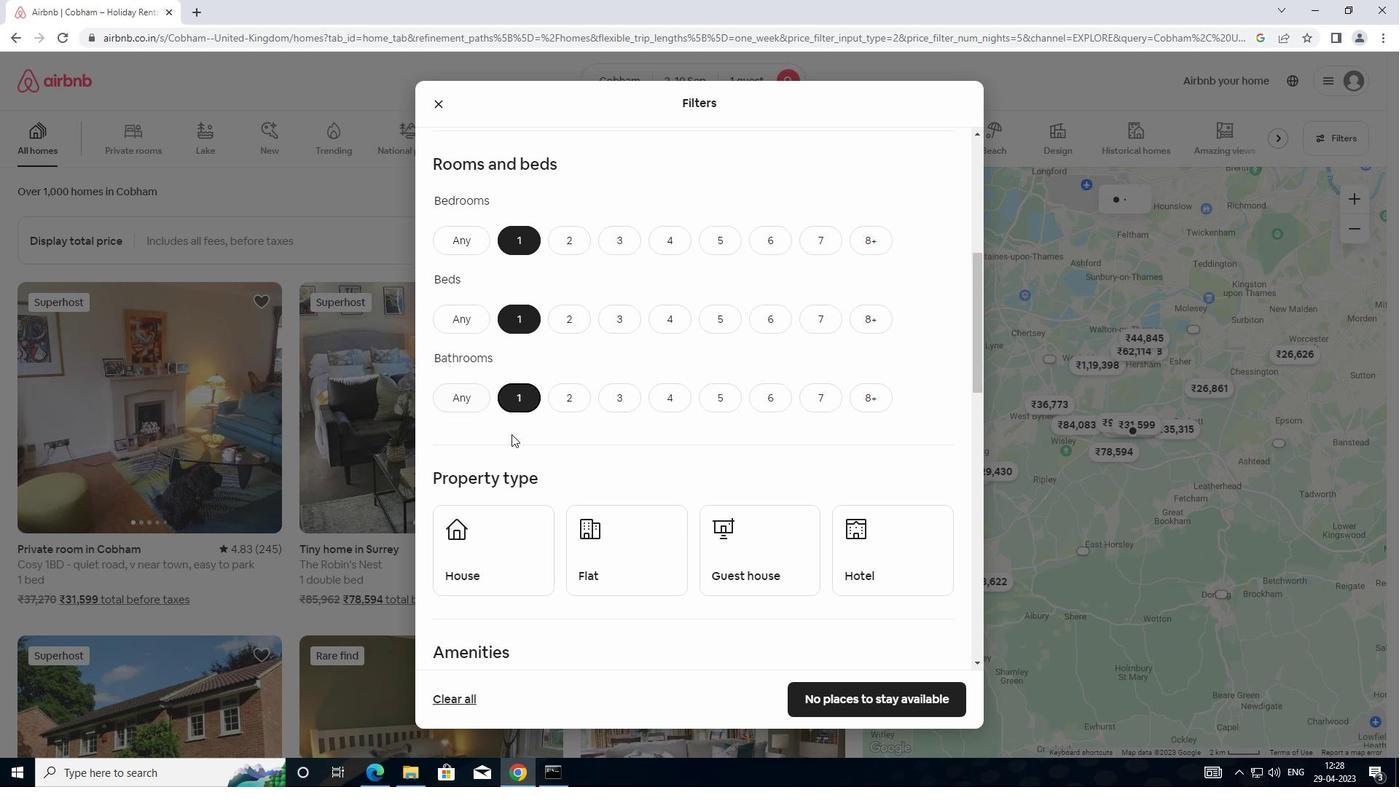 
Action: Mouse scrolled (512, 439) with delta (0, 0)
Screenshot: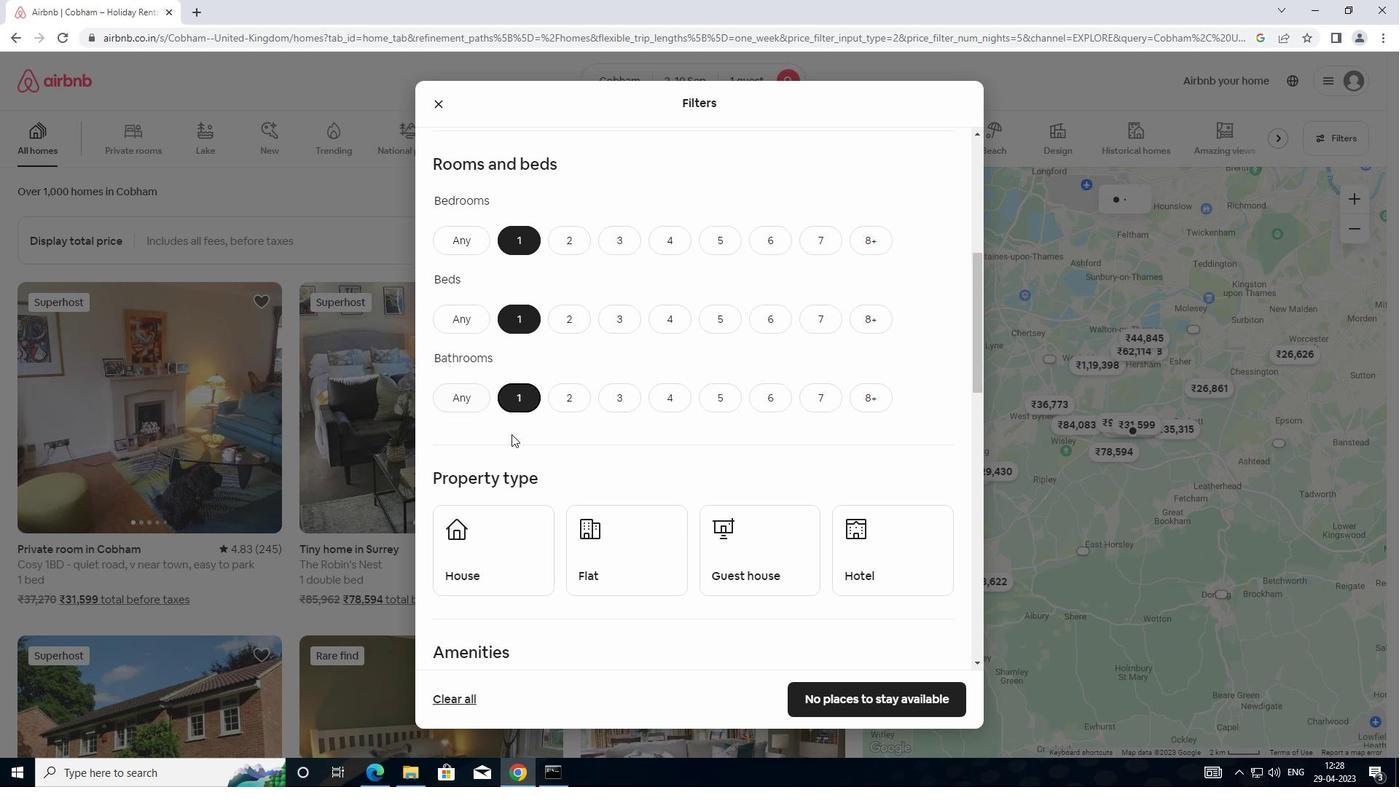 
Action: Mouse moved to (474, 408)
Screenshot: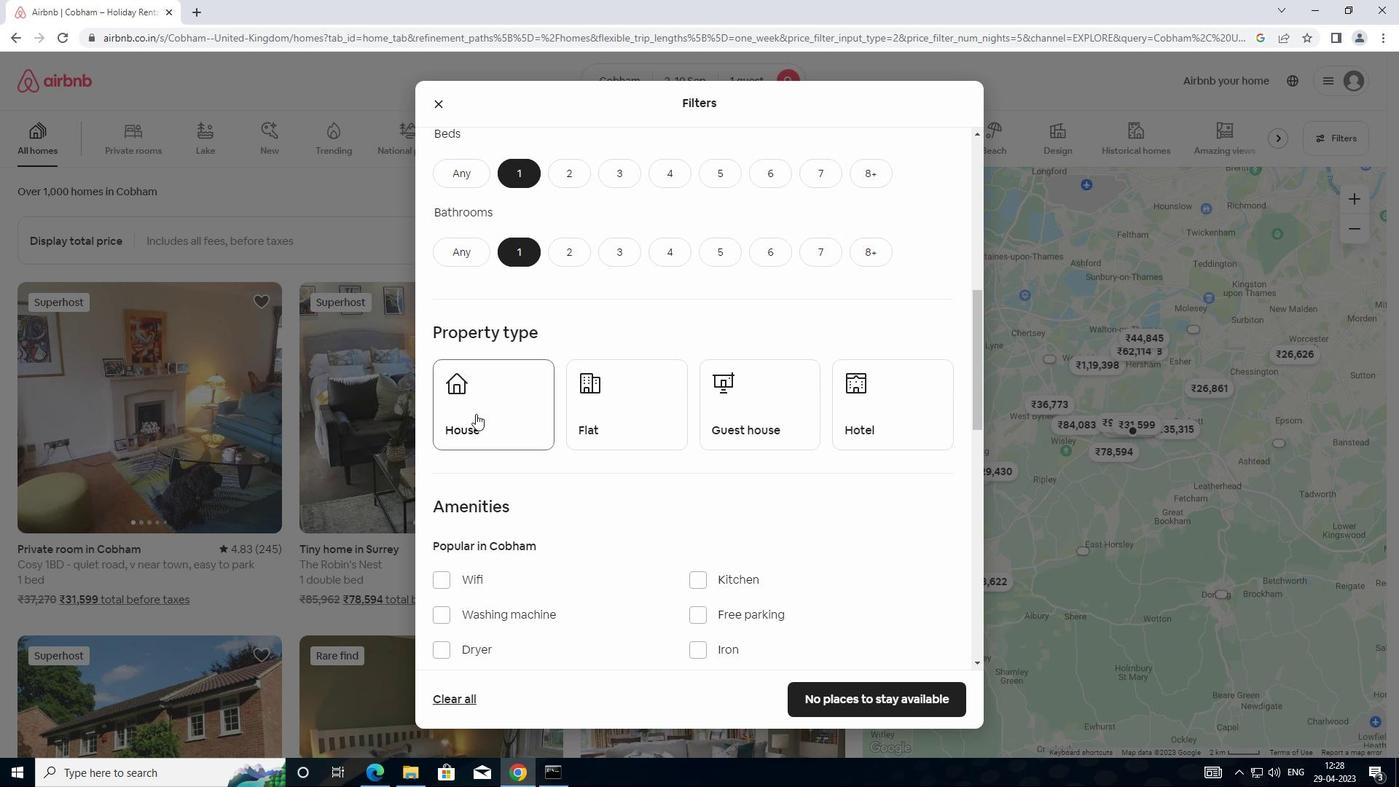 
Action: Mouse pressed left at (474, 408)
Screenshot: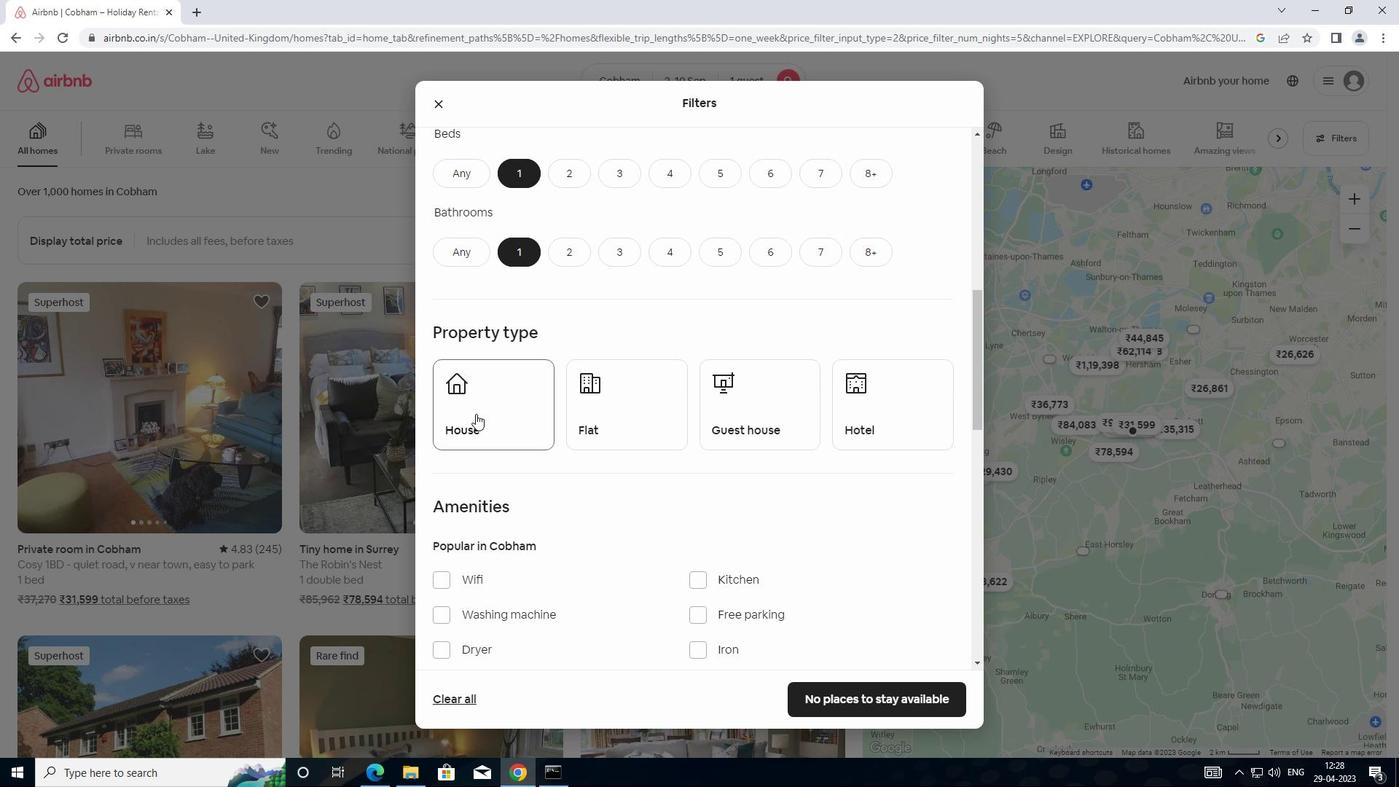 
Action: Mouse moved to (580, 422)
Screenshot: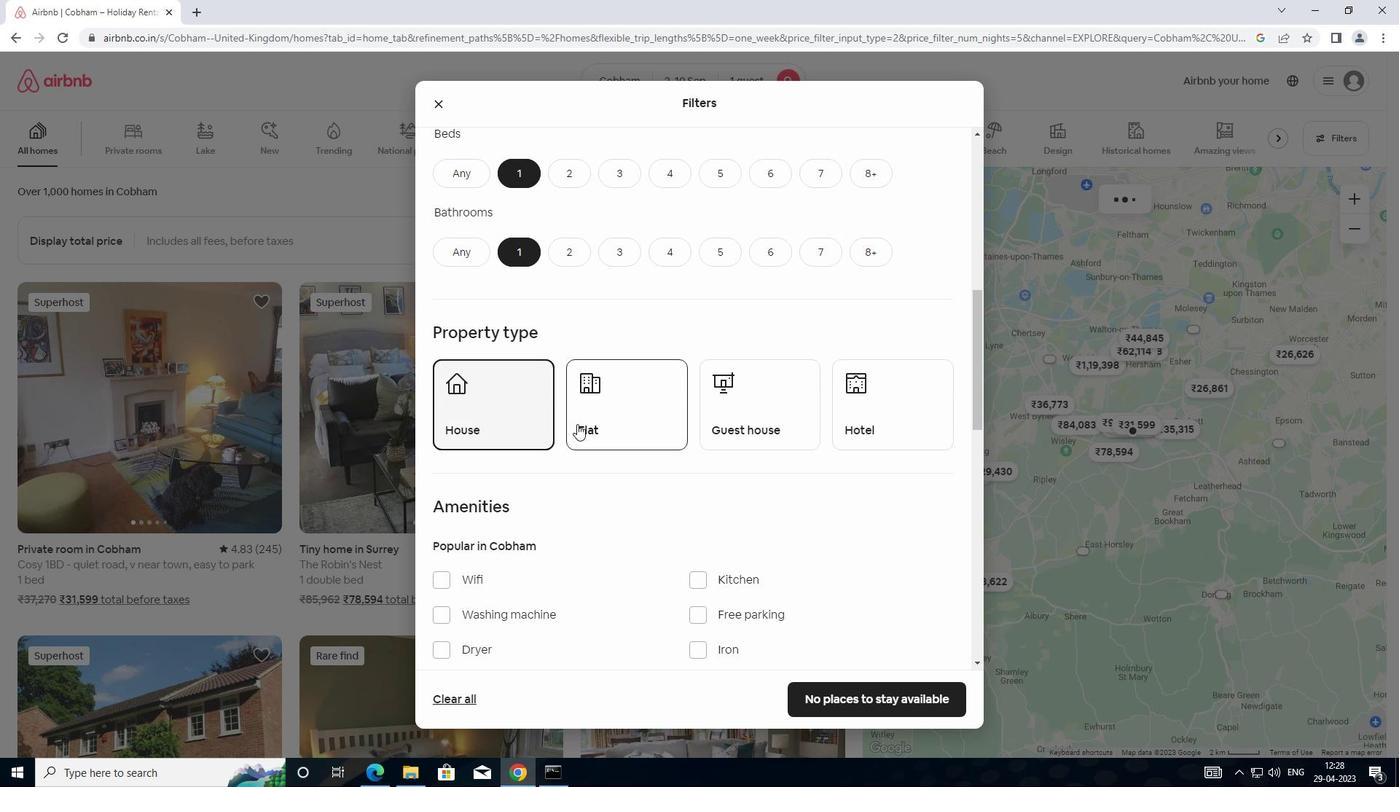 
Action: Mouse pressed left at (580, 422)
Screenshot: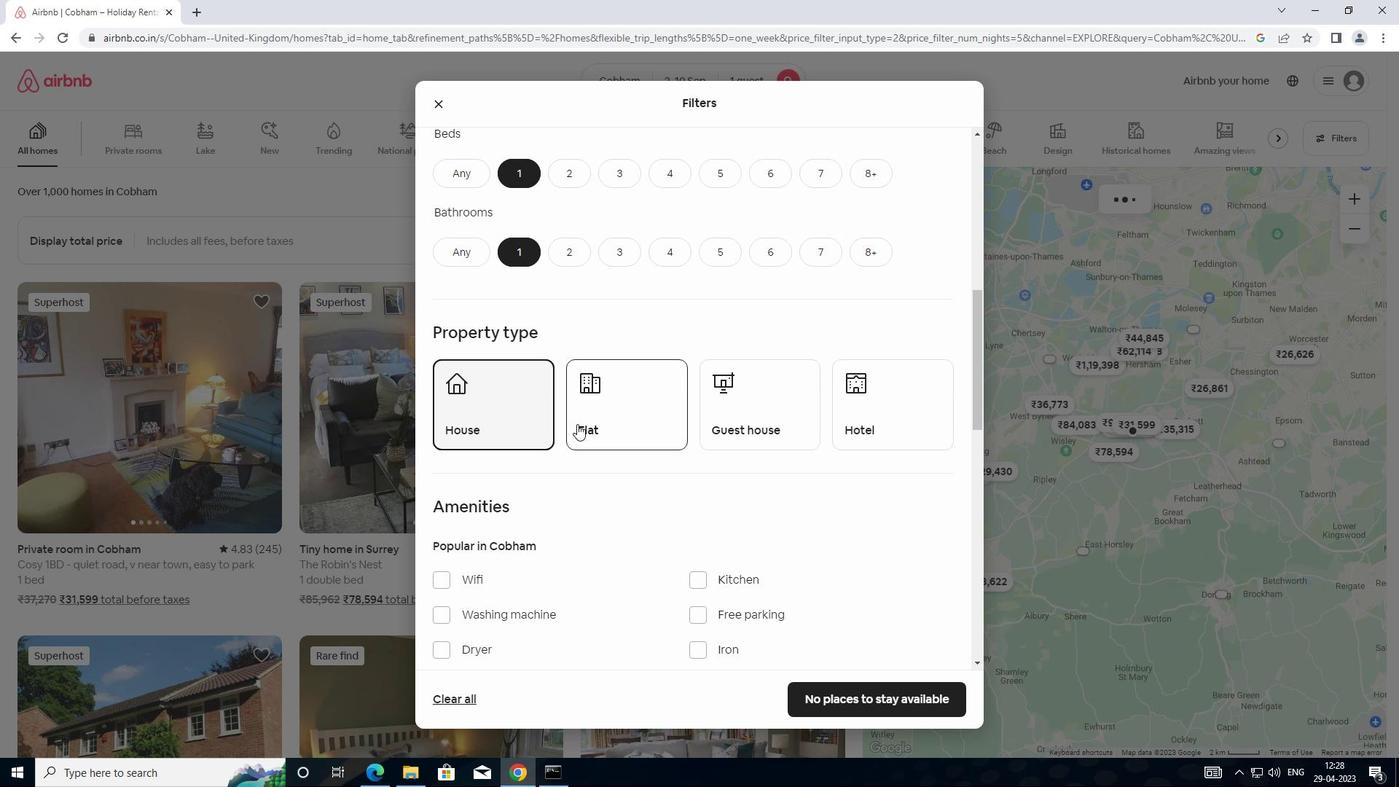 
Action: Mouse moved to (727, 418)
Screenshot: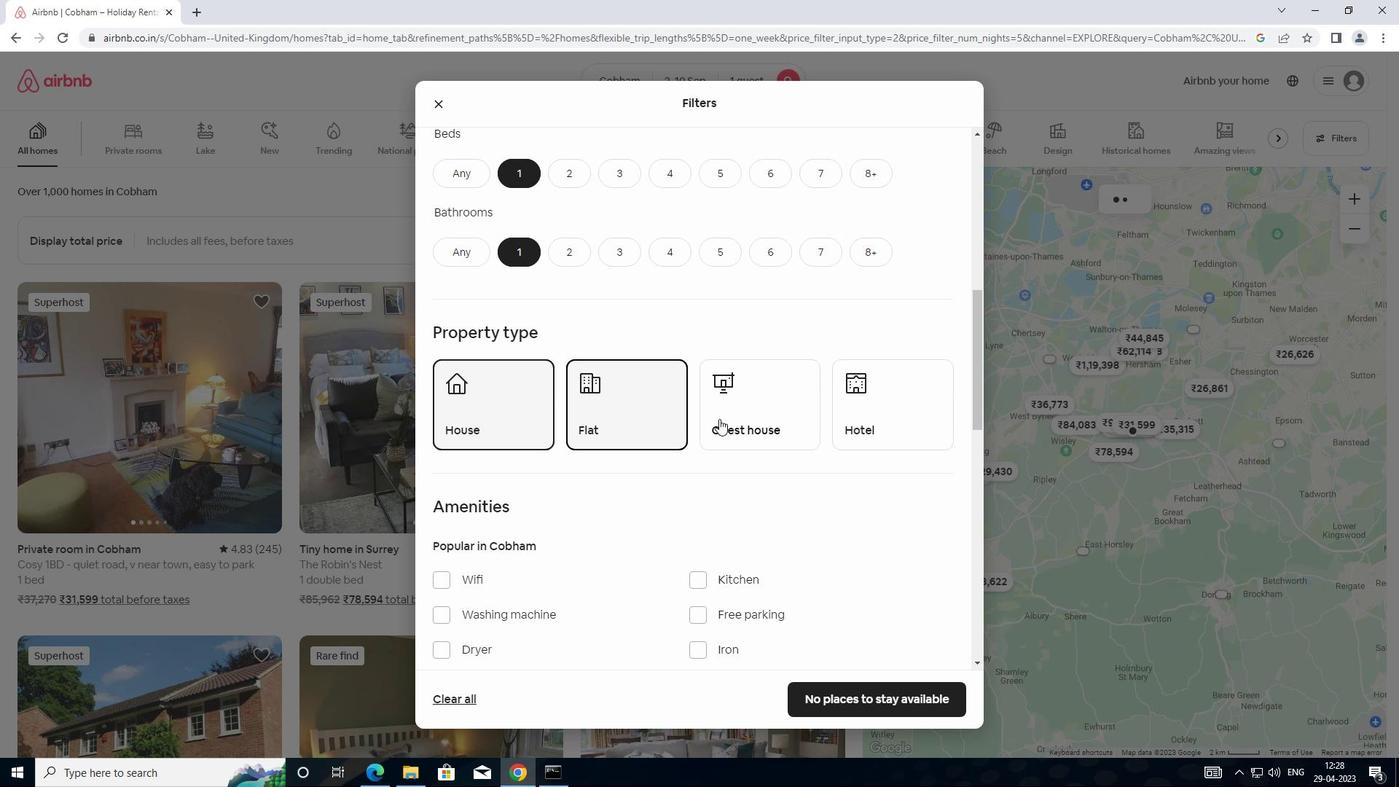 
Action: Mouse pressed left at (727, 418)
Screenshot: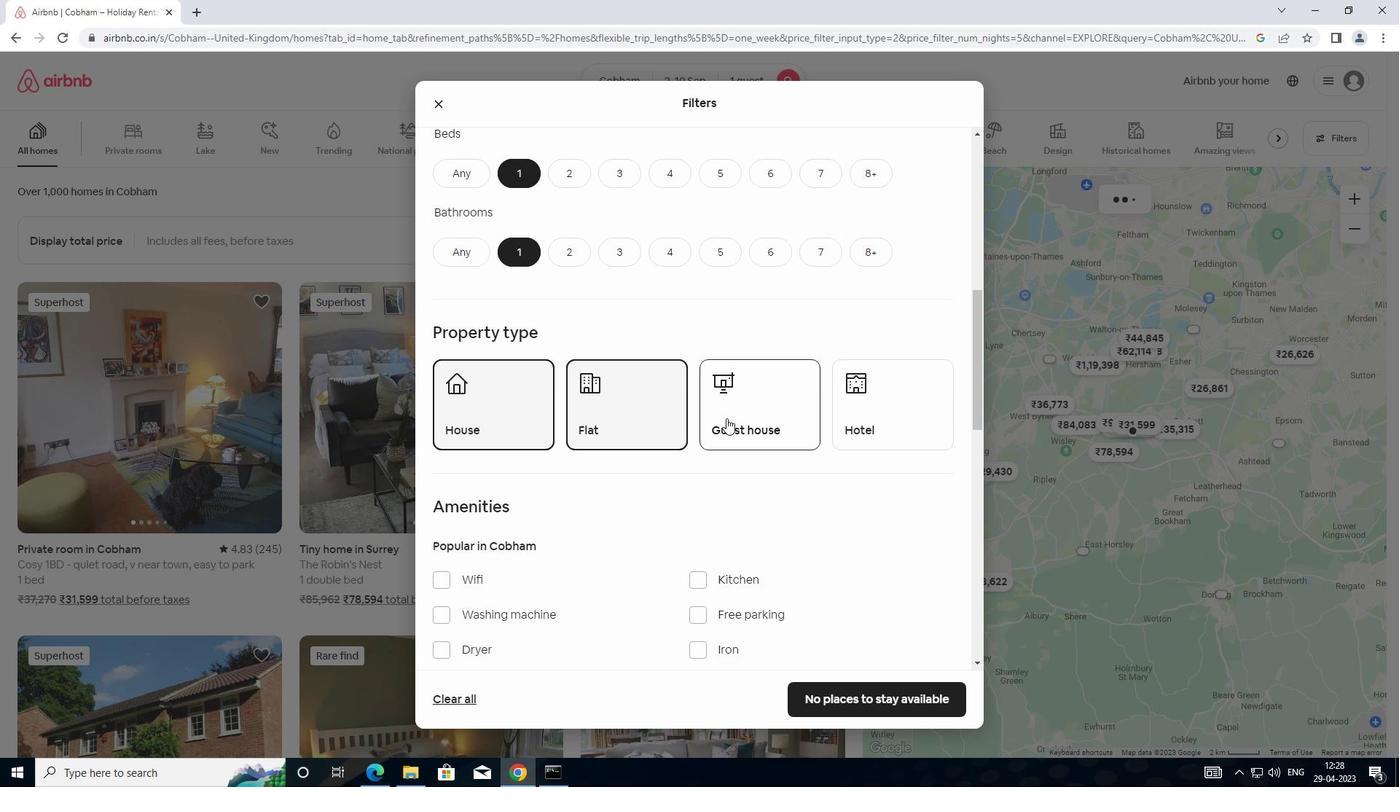 
Action: Mouse moved to (855, 419)
Screenshot: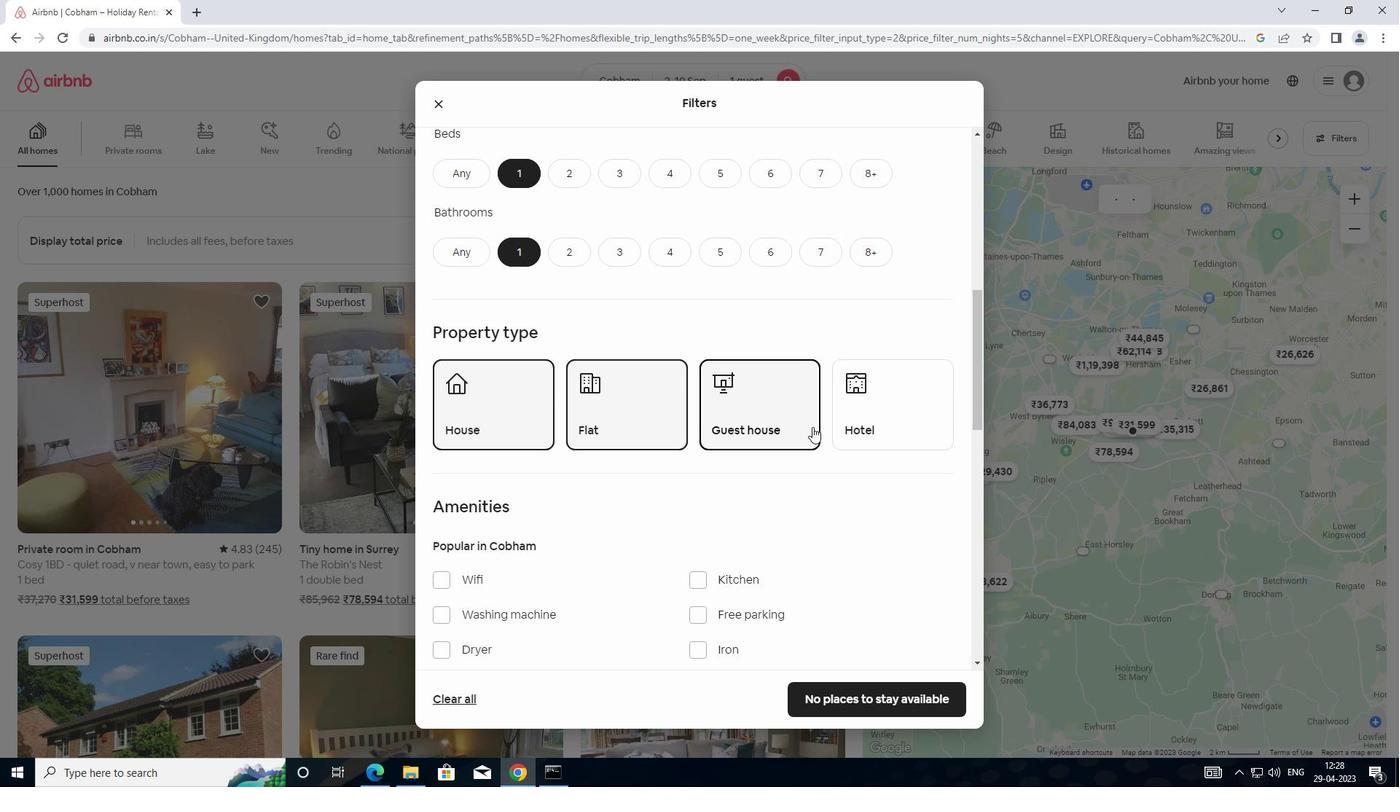 
Action: Mouse pressed left at (855, 419)
Screenshot: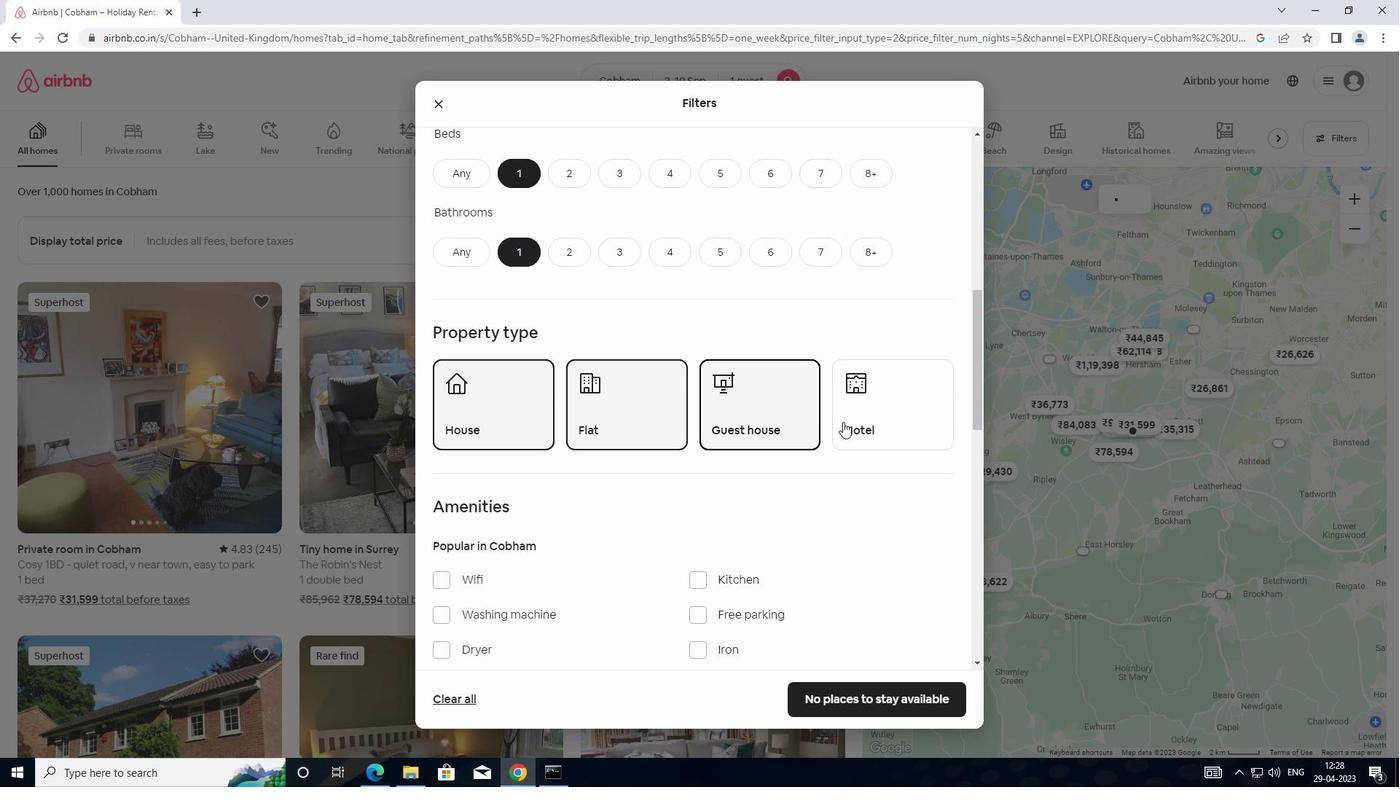 
Action: Mouse moved to (690, 467)
Screenshot: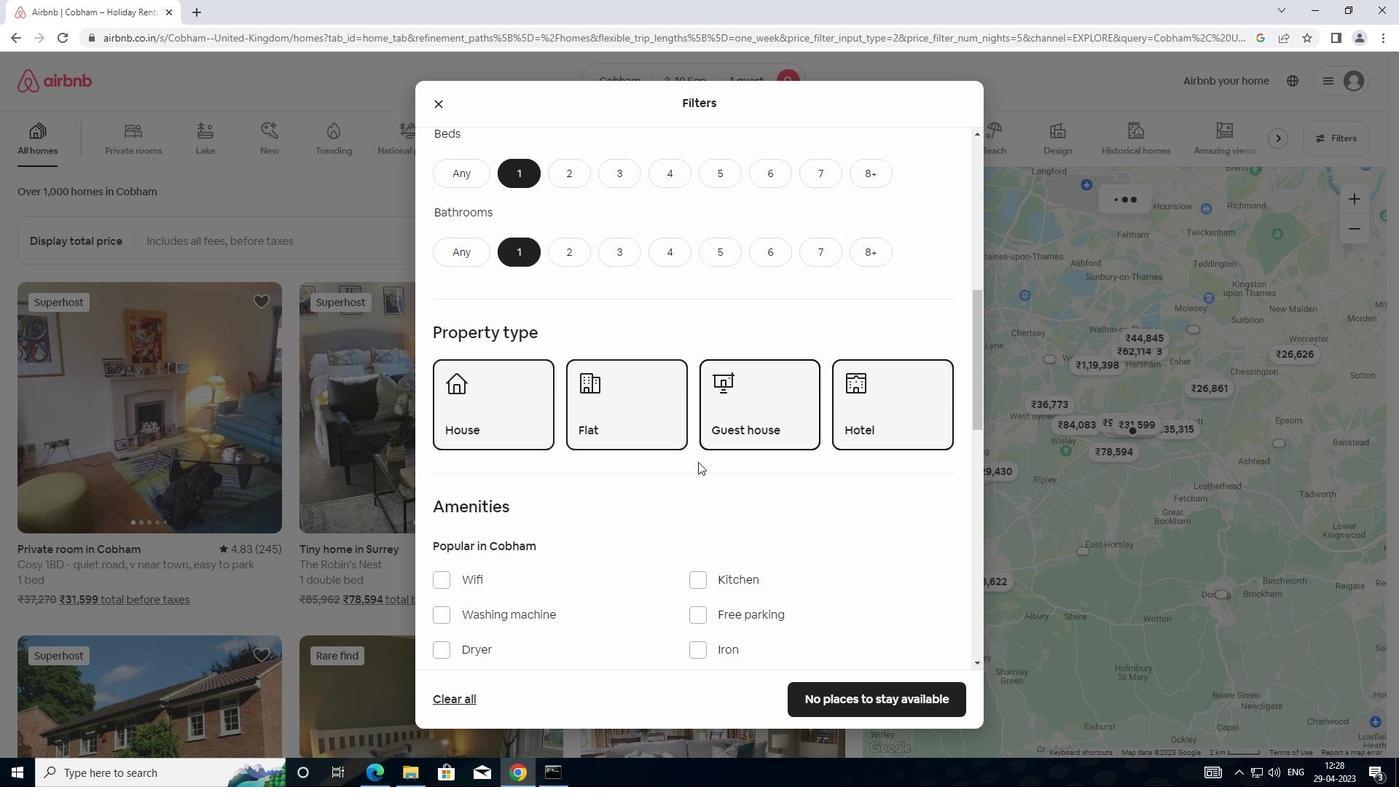 
Action: Mouse scrolled (690, 466) with delta (0, 0)
Screenshot: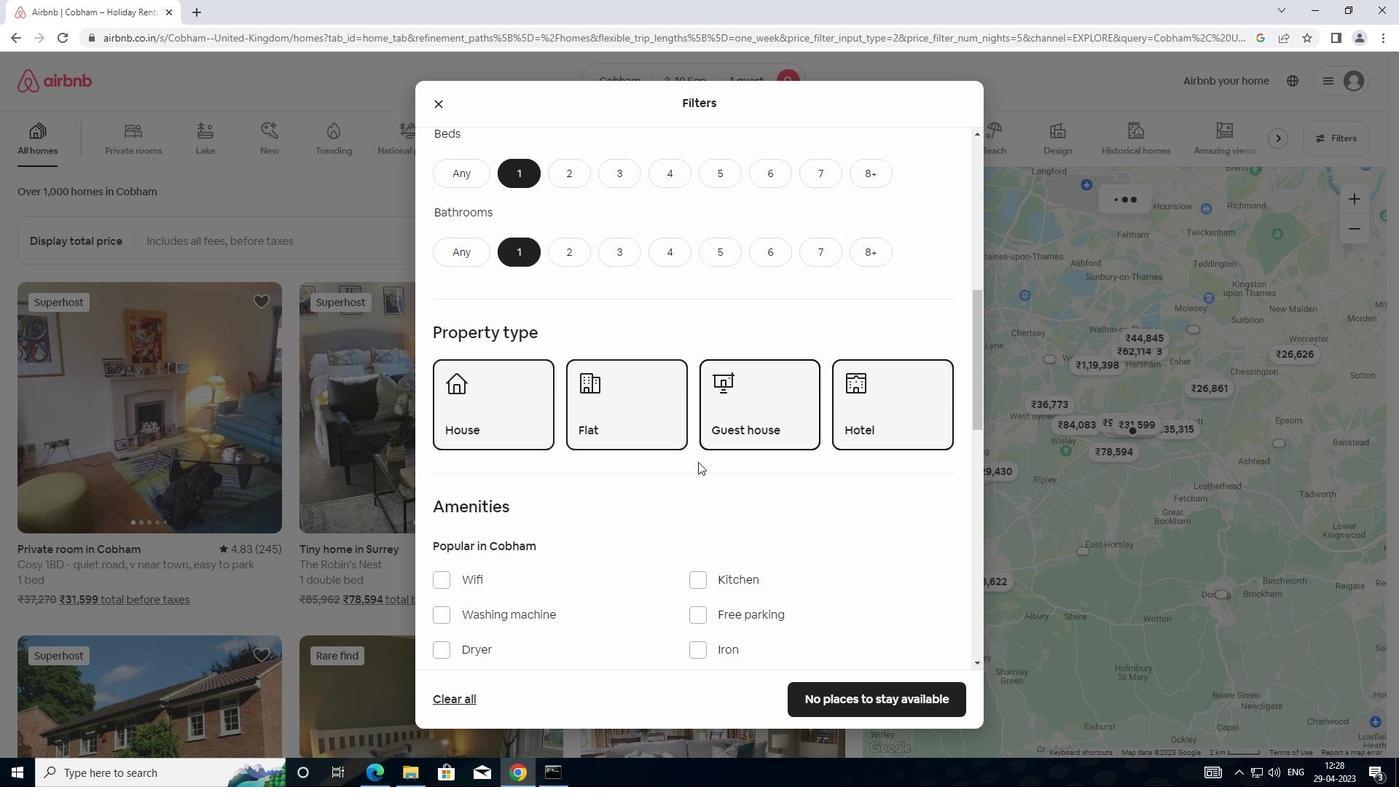 
Action: Mouse moved to (688, 470)
Screenshot: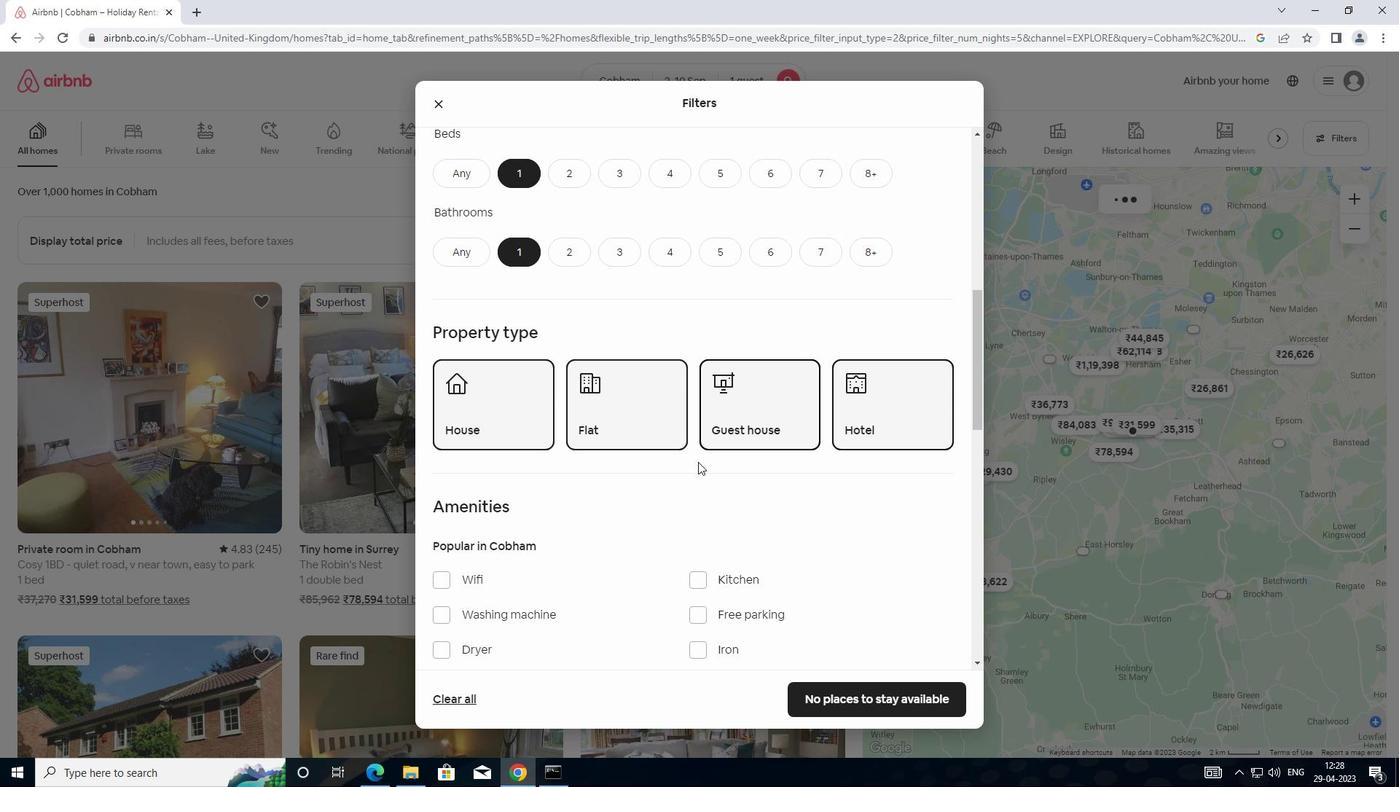 
Action: Mouse scrolled (688, 470) with delta (0, 0)
Screenshot: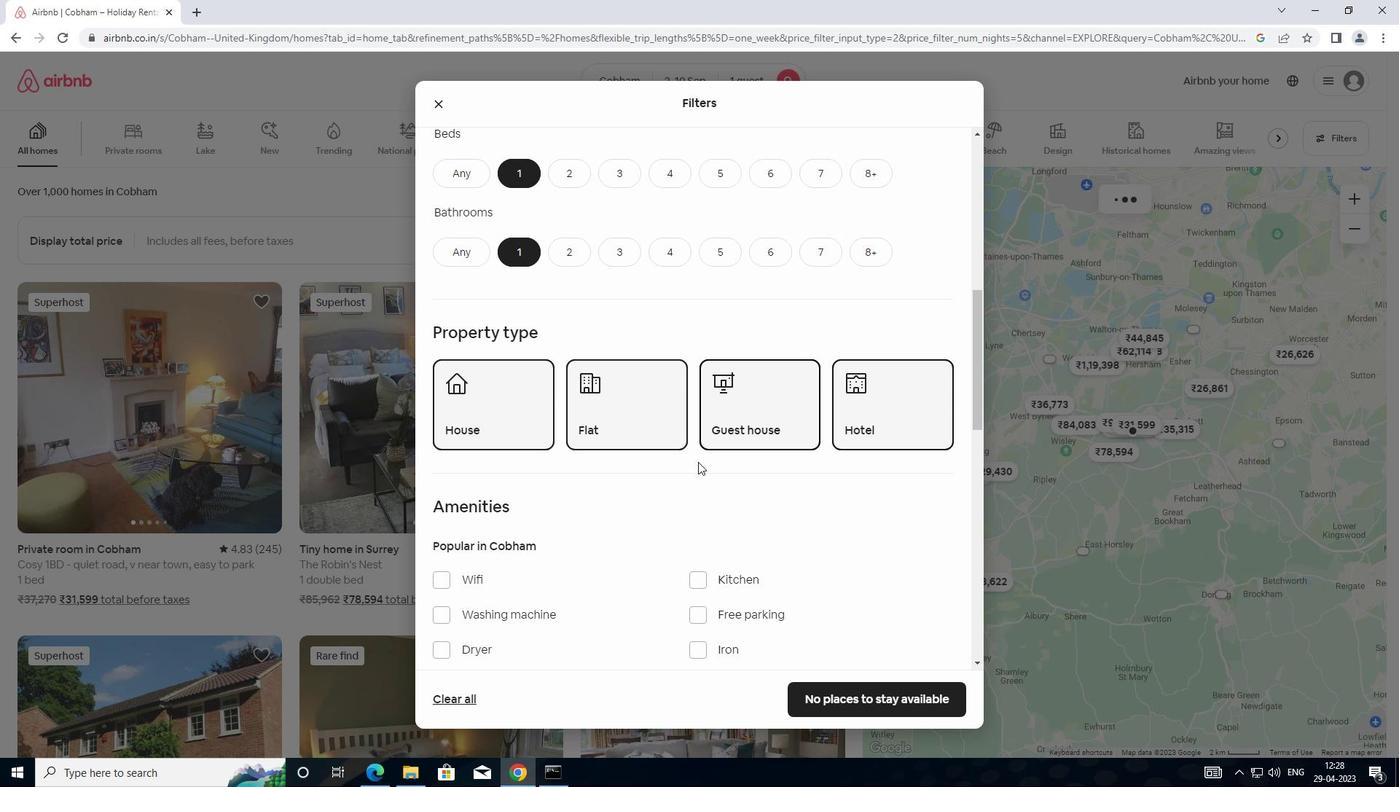 
Action: Mouse scrolled (688, 470) with delta (0, 0)
Screenshot: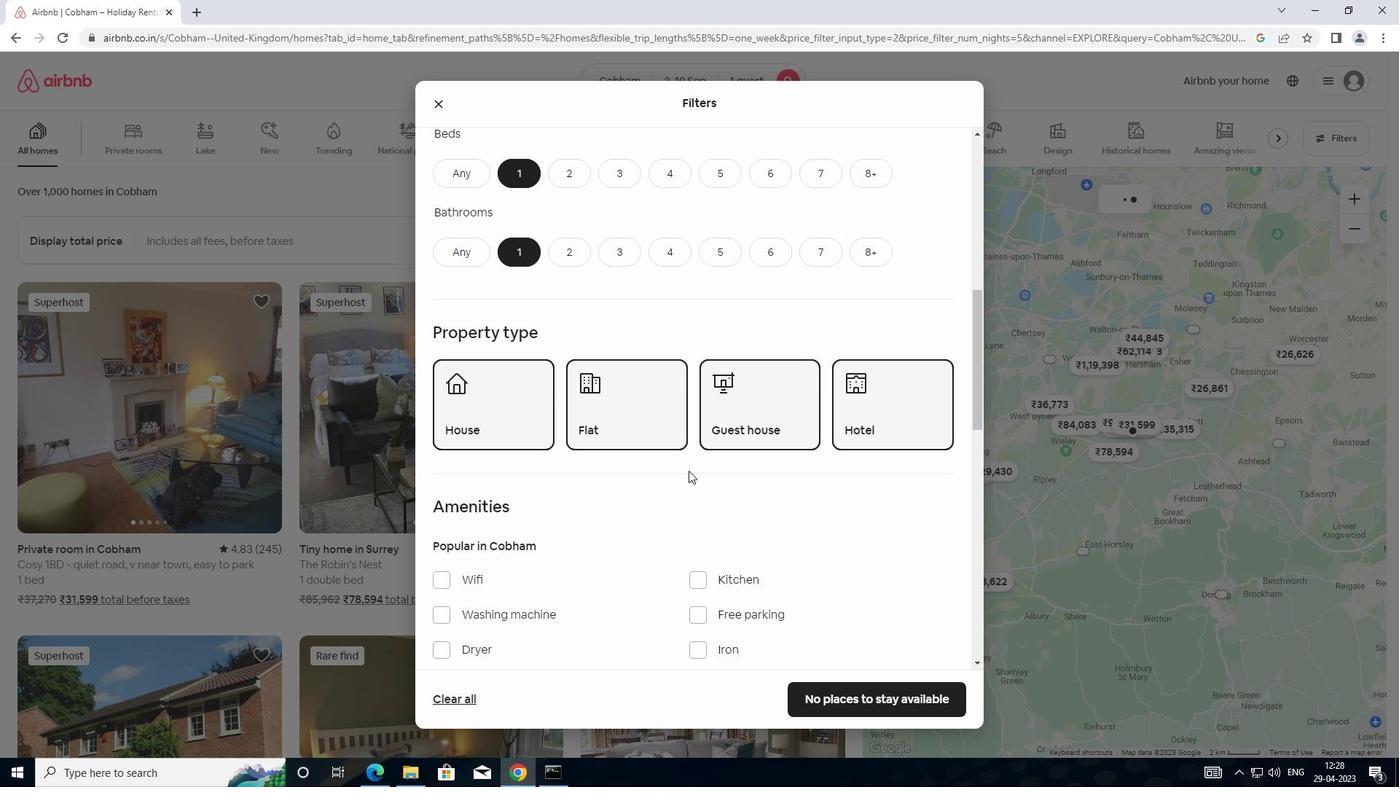 
Action: Mouse moved to (695, 457)
Screenshot: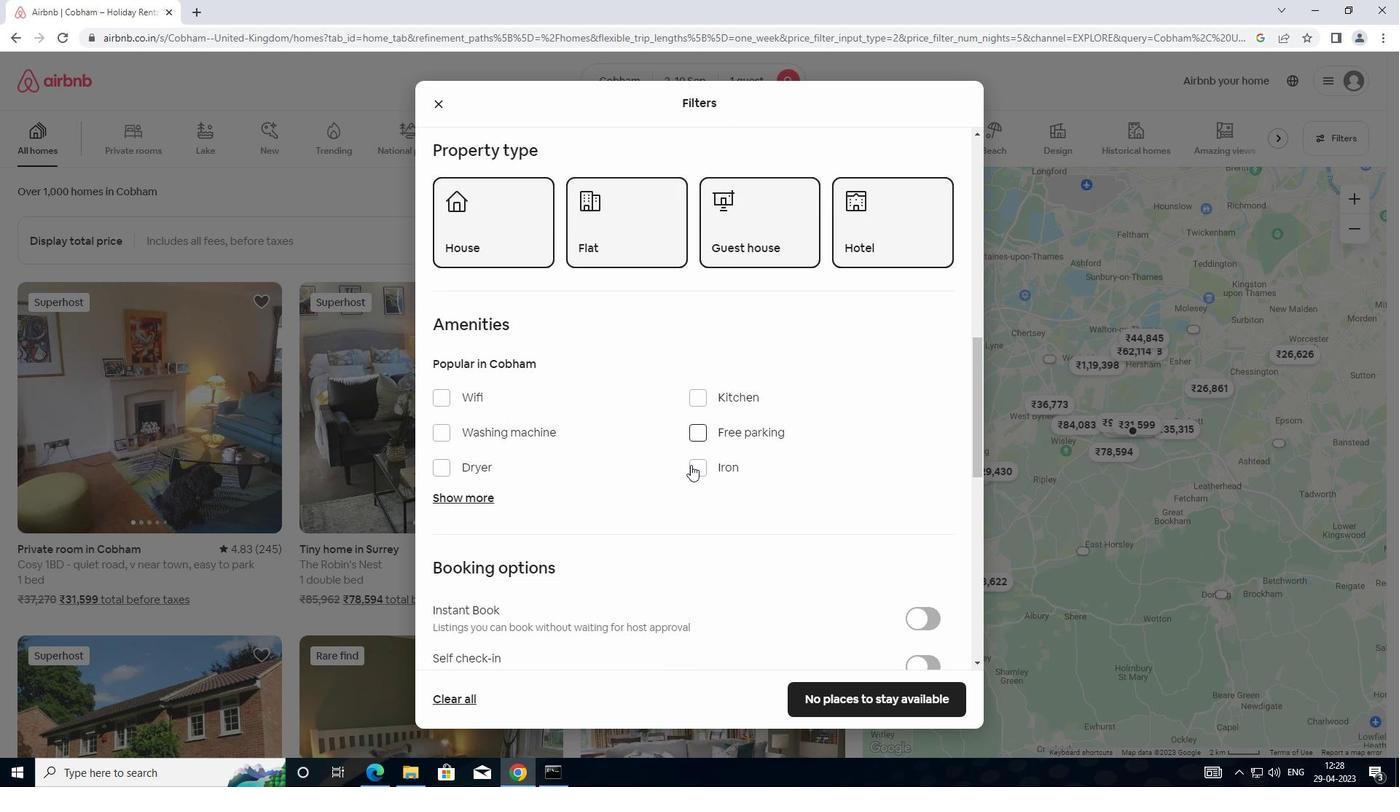 
Action: Mouse scrolled (695, 456) with delta (0, 0)
Screenshot: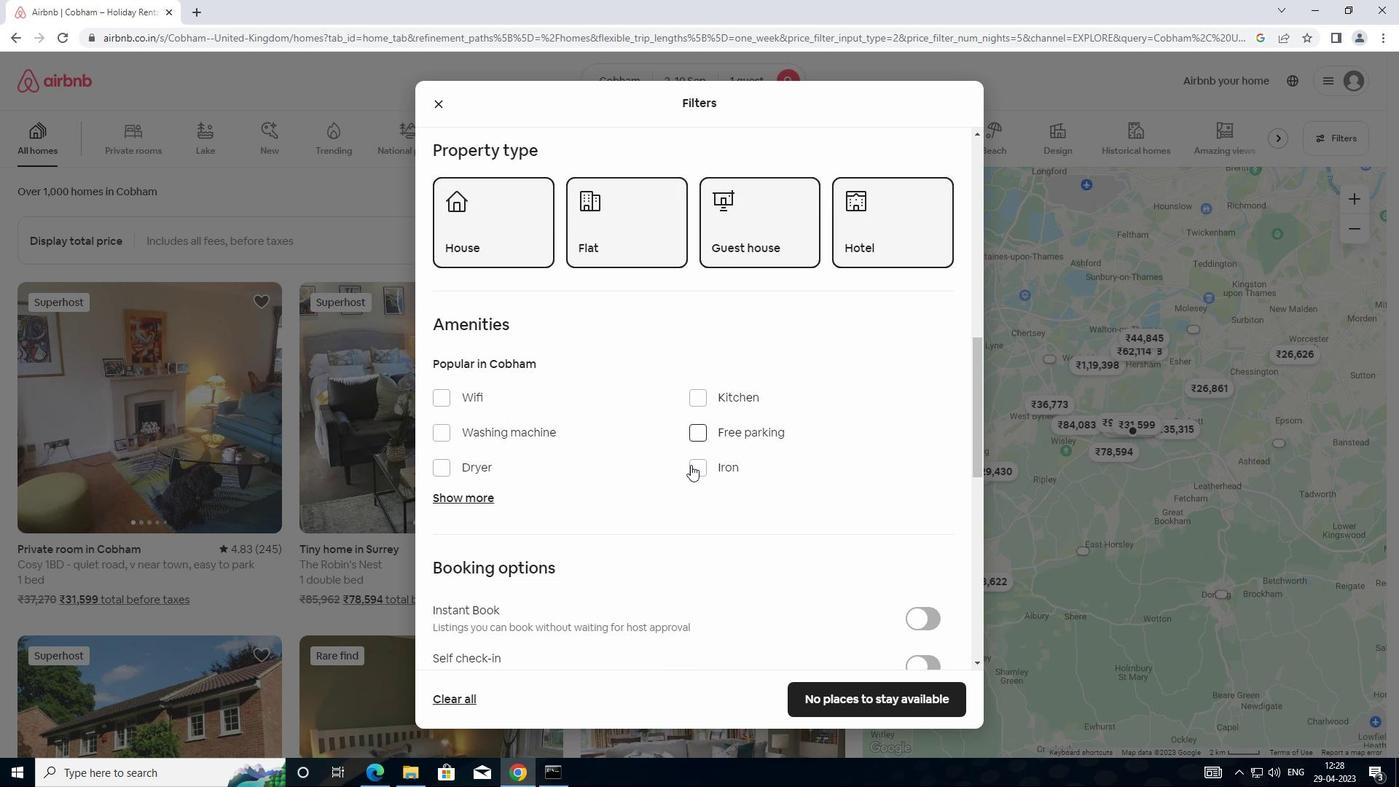 
Action: Mouse moved to (696, 457)
Screenshot: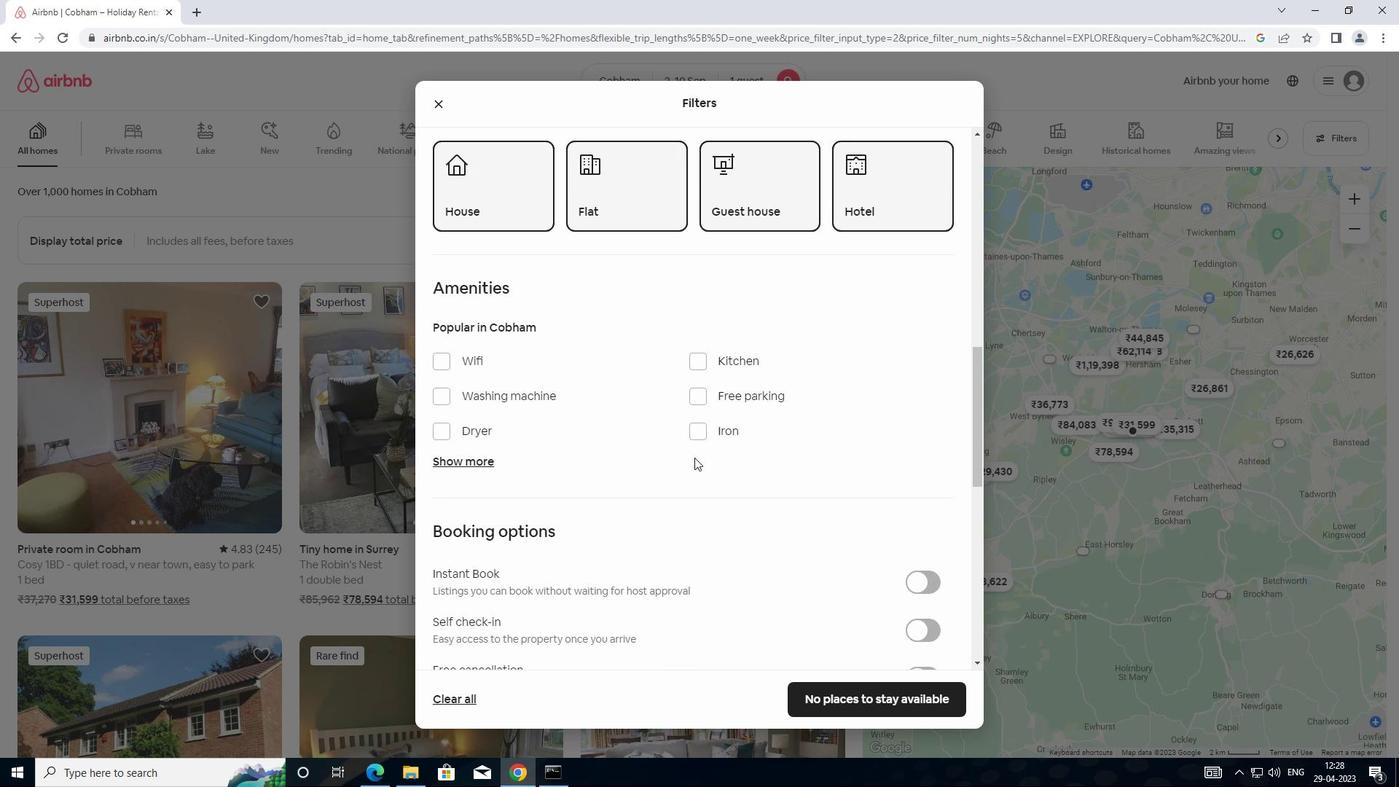 
Action: Mouse scrolled (696, 456) with delta (0, 0)
Screenshot: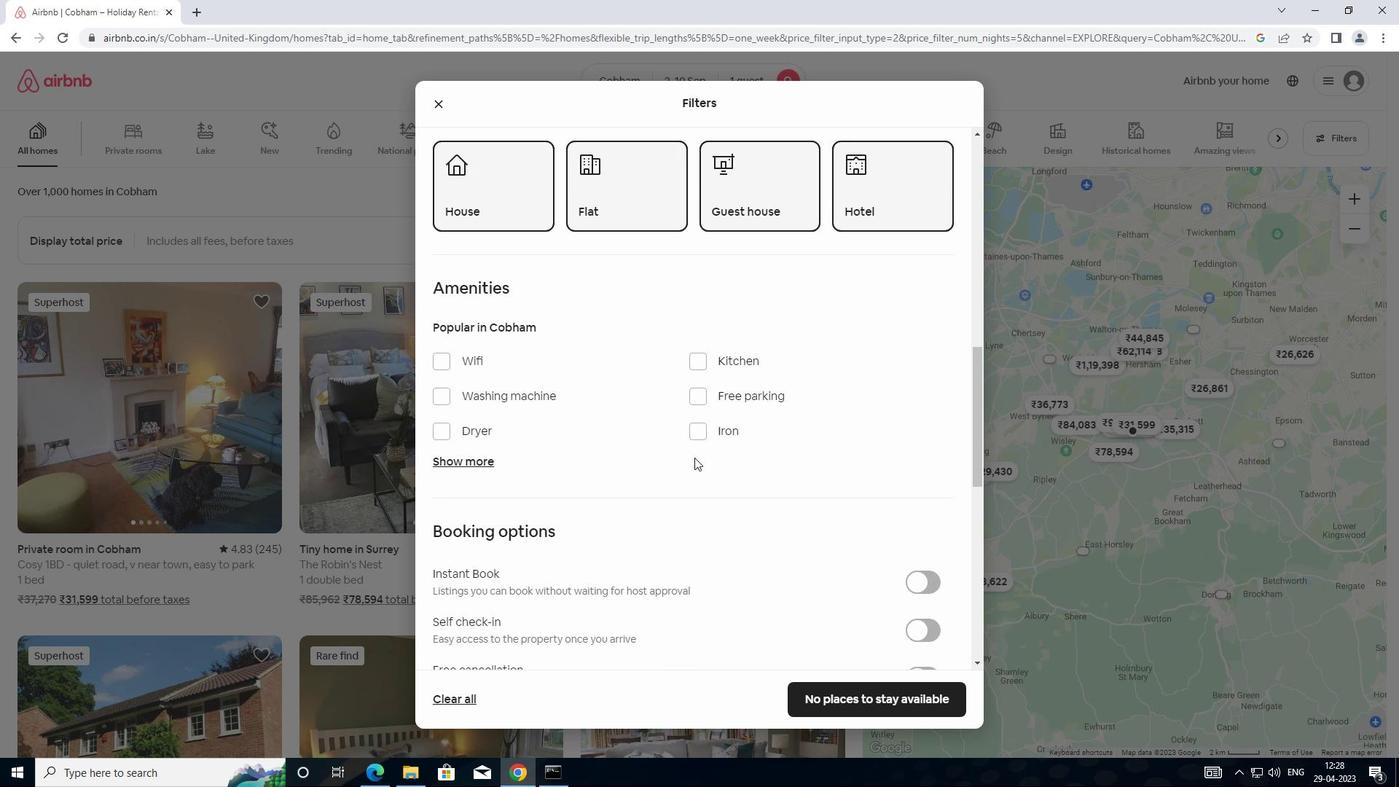 
Action: Mouse moved to (697, 456)
Screenshot: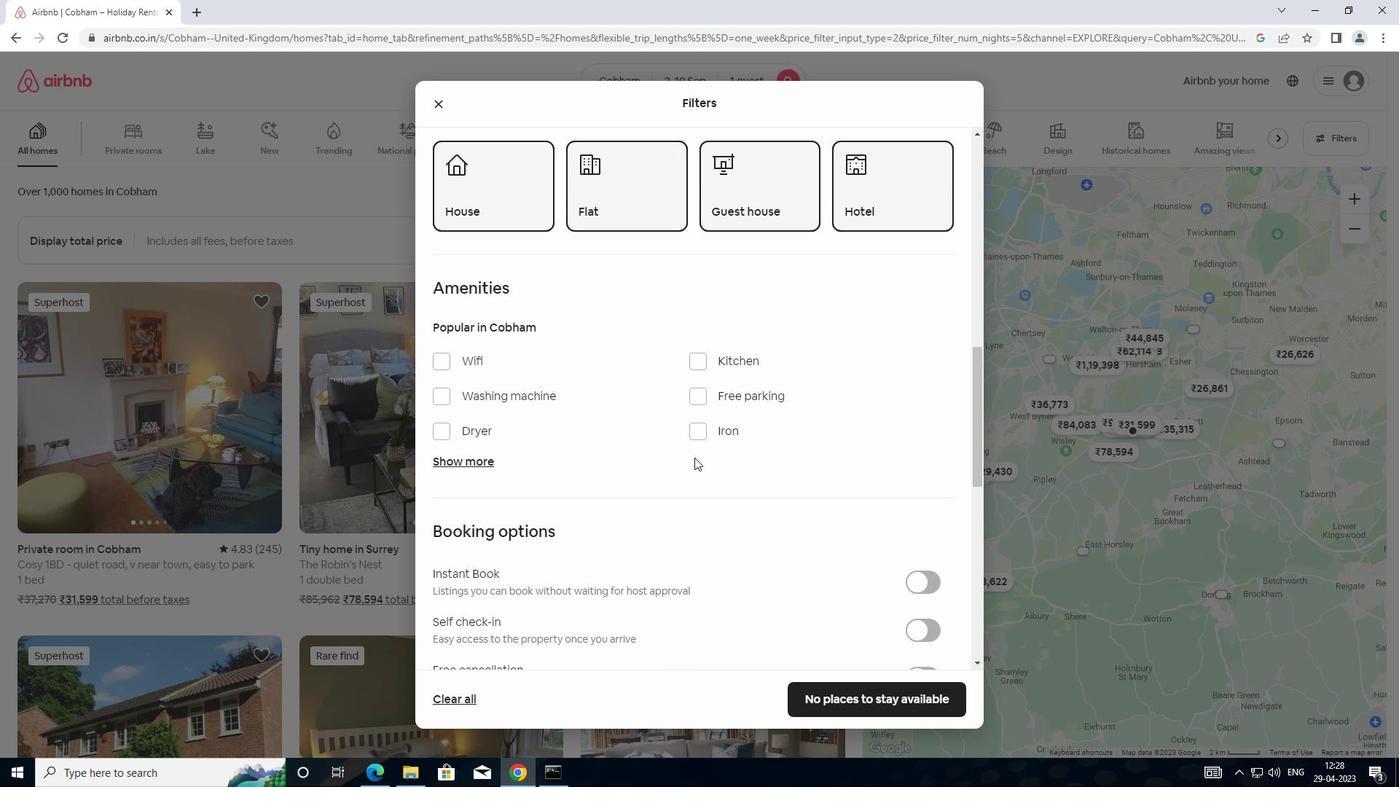 
Action: Mouse scrolled (697, 456) with delta (0, 0)
Screenshot: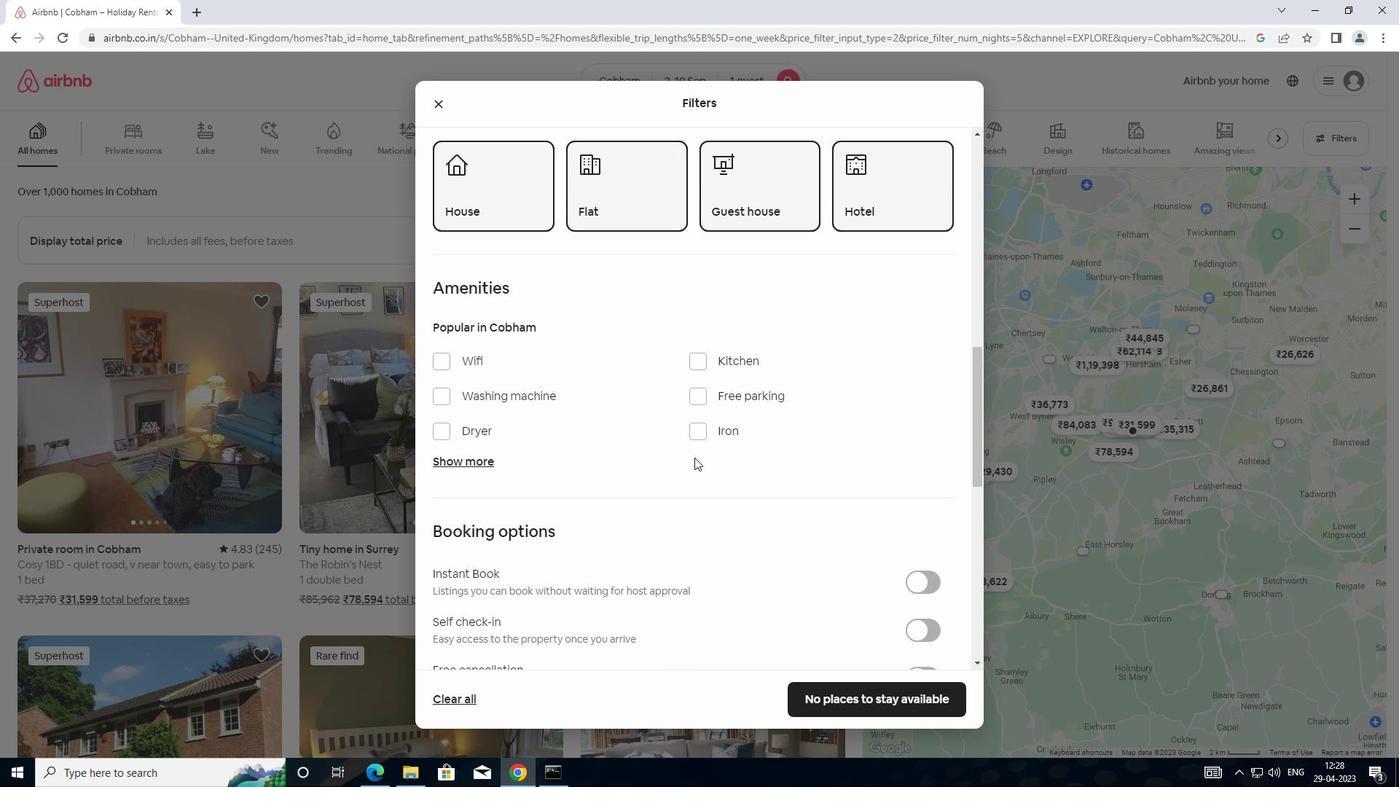 
Action: Mouse moved to (935, 416)
Screenshot: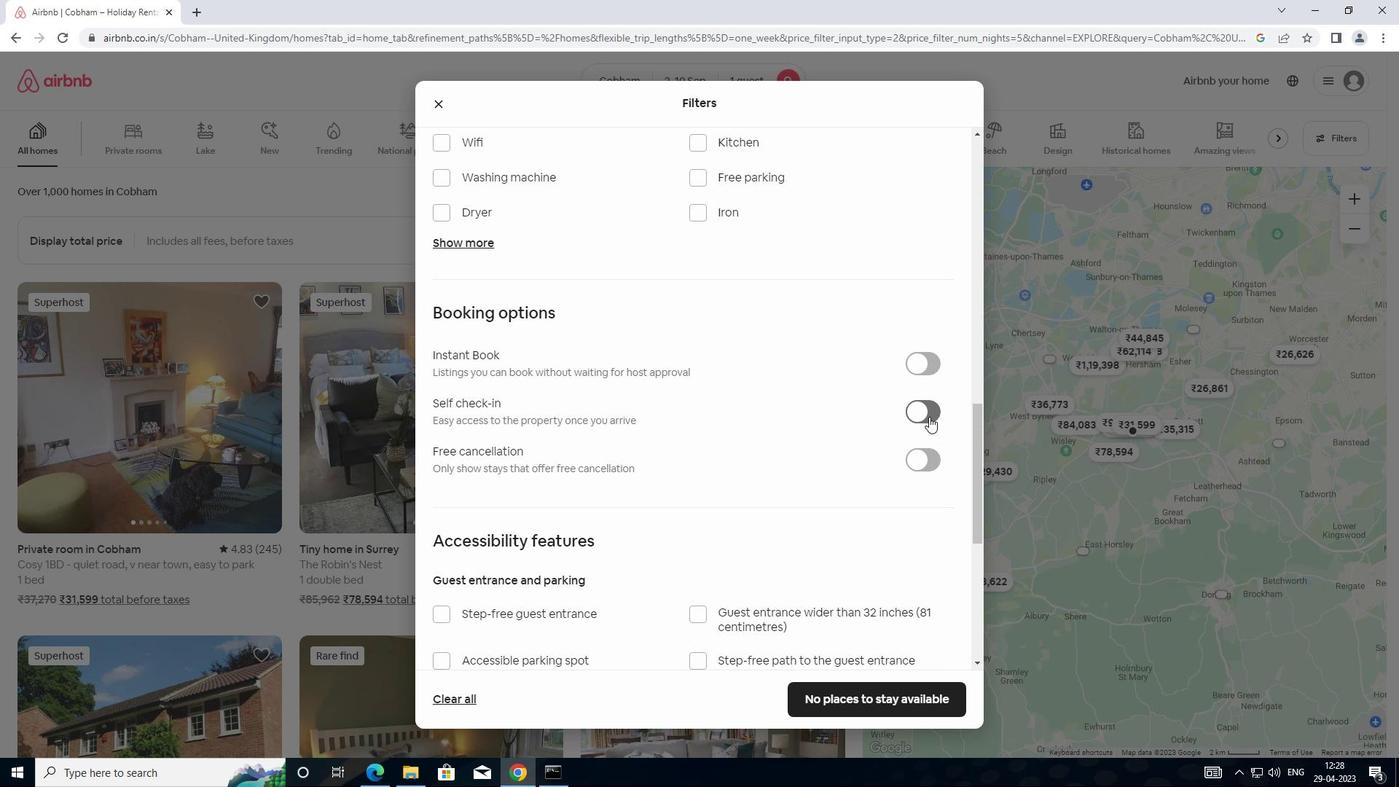 
Action: Mouse pressed left at (935, 416)
Screenshot: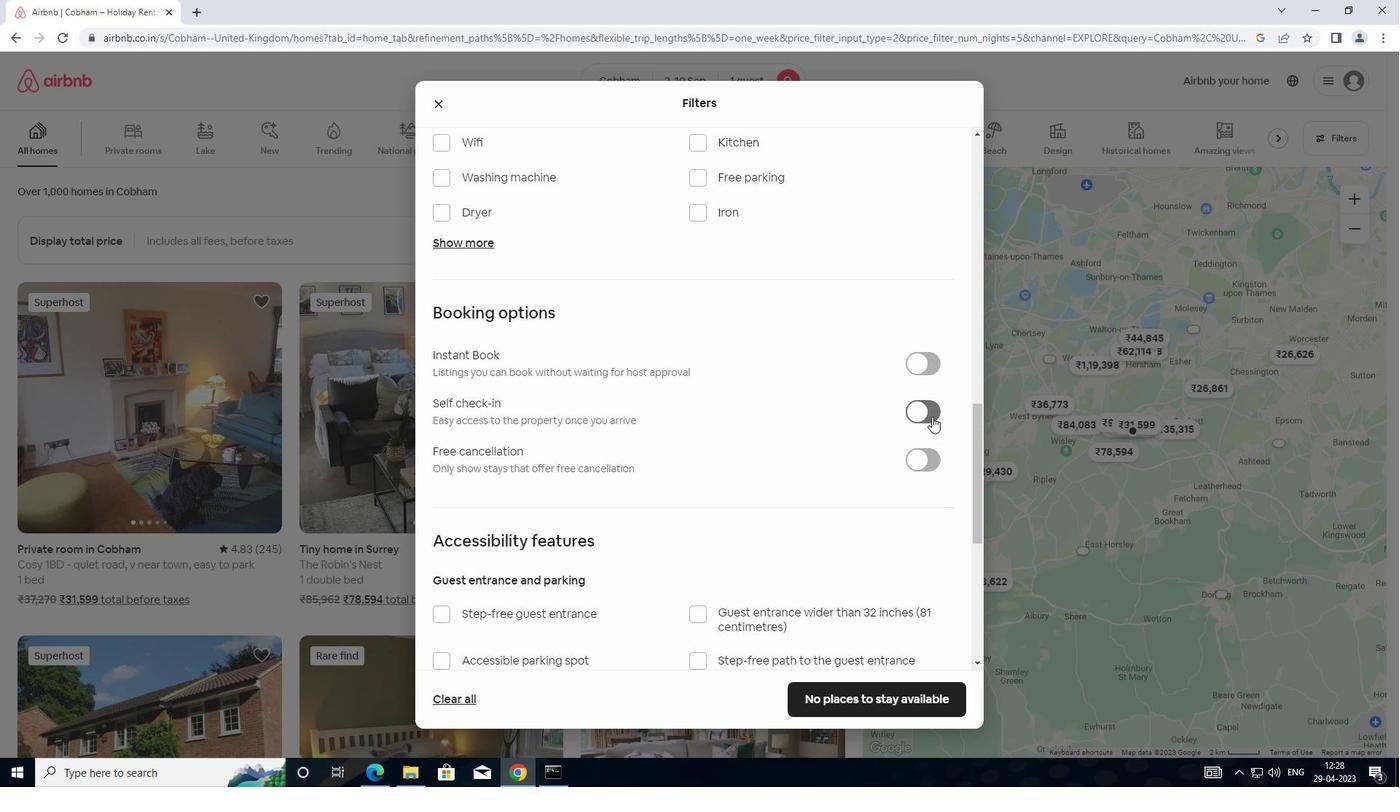 
Action: Mouse moved to (763, 486)
Screenshot: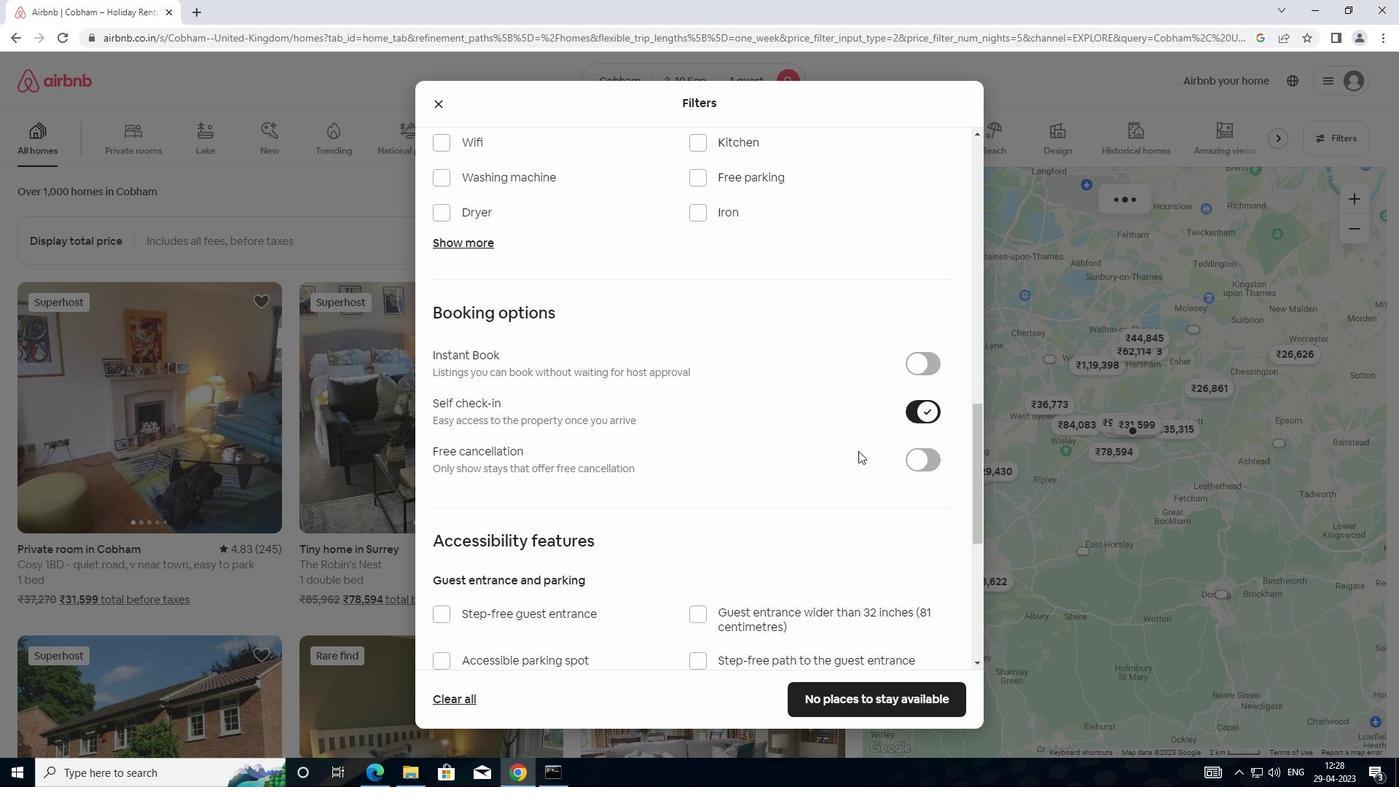 
Action: Mouse scrolled (763, 485) with delta (0, 0)
Screenshot: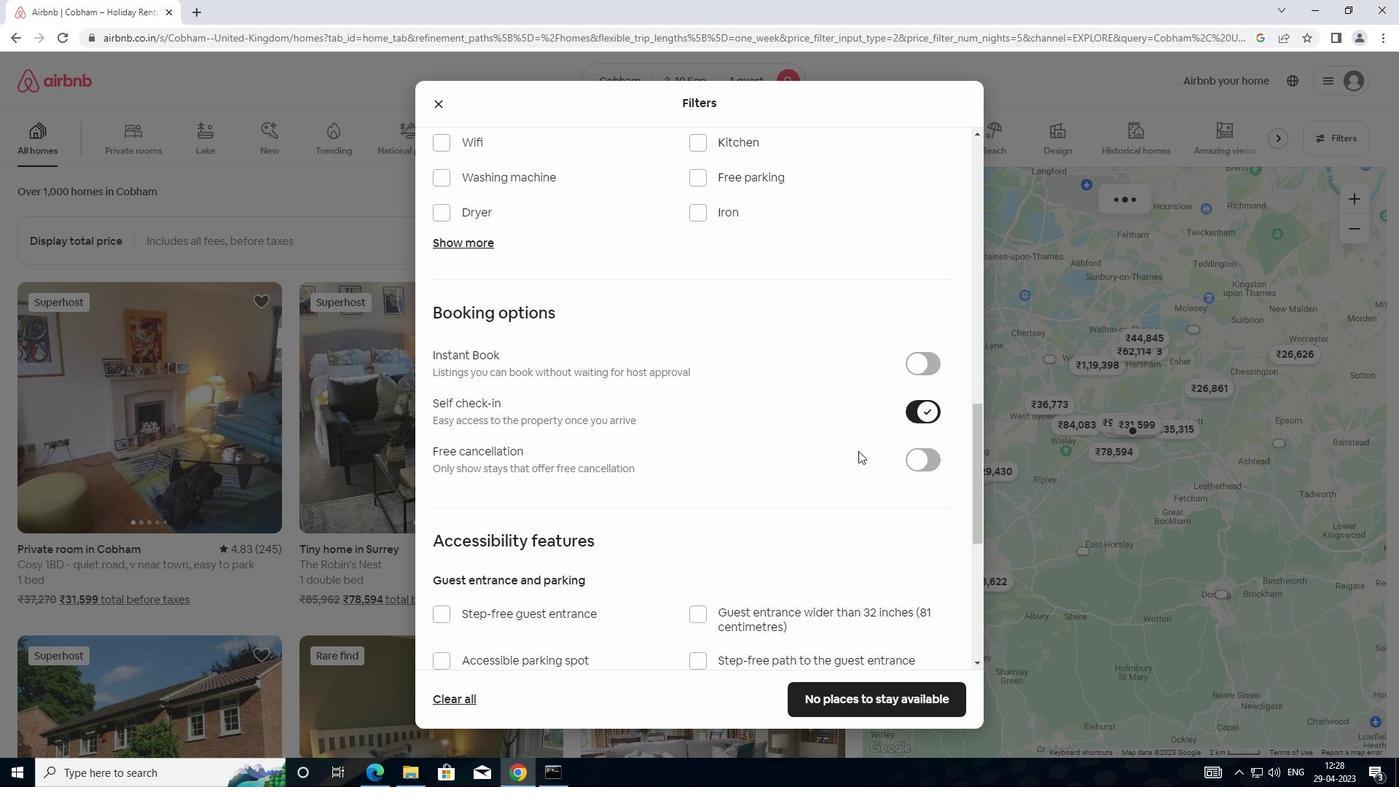 
Action: Mouse moved to (761, 492)
Screenshot: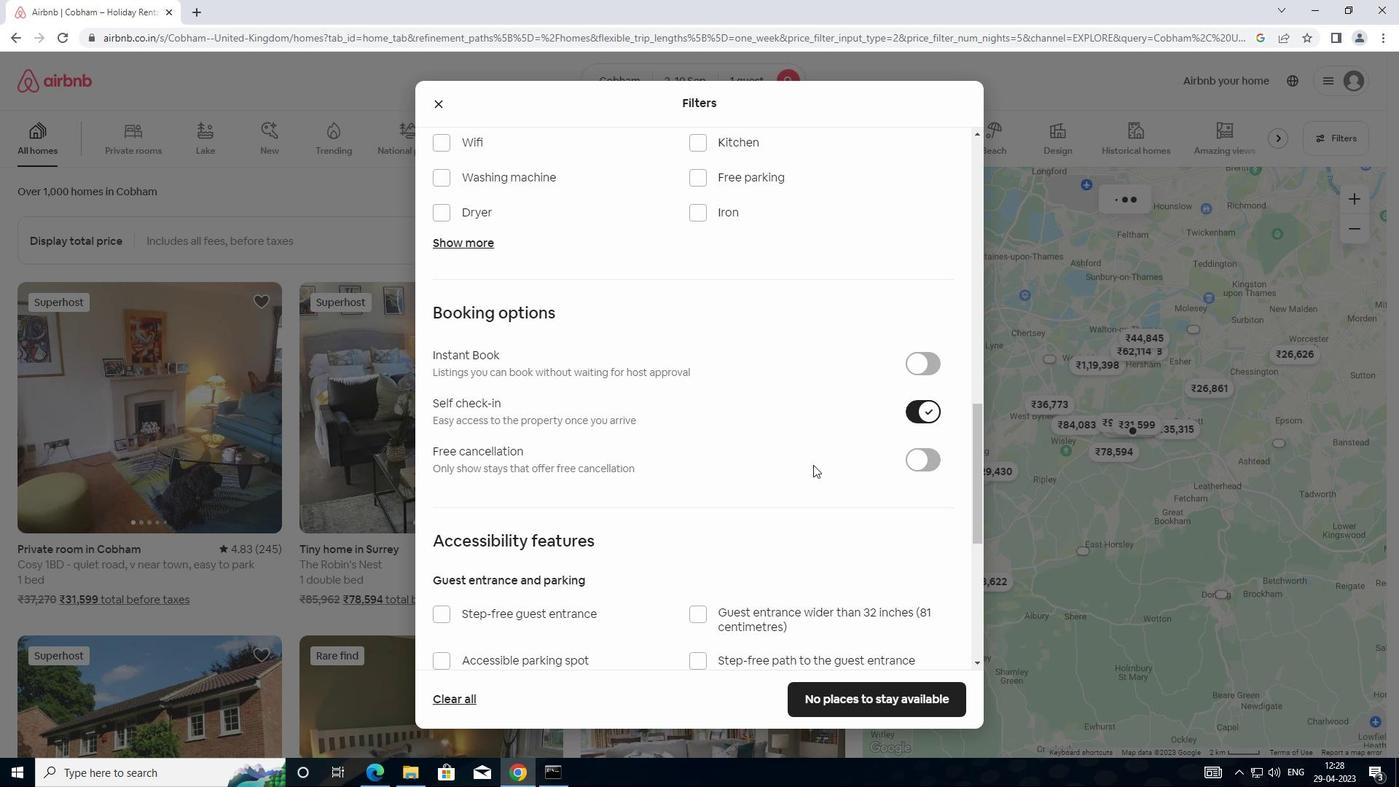 
Action: Mouse scrolled (761, 491) with delta (0, 0)
Screenshot: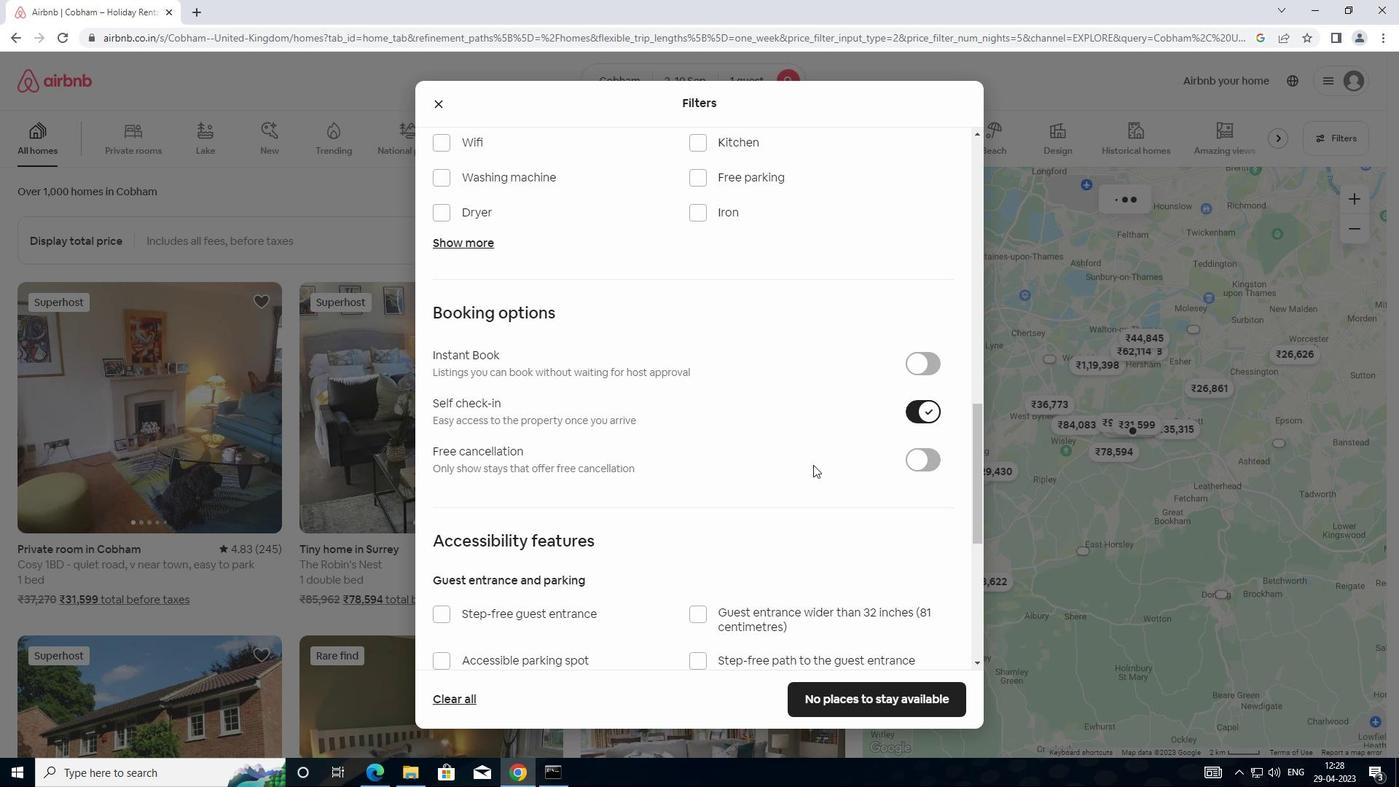 
Action: Mouse scrolled (761, 491) with delta (0, 0)
Screenshot: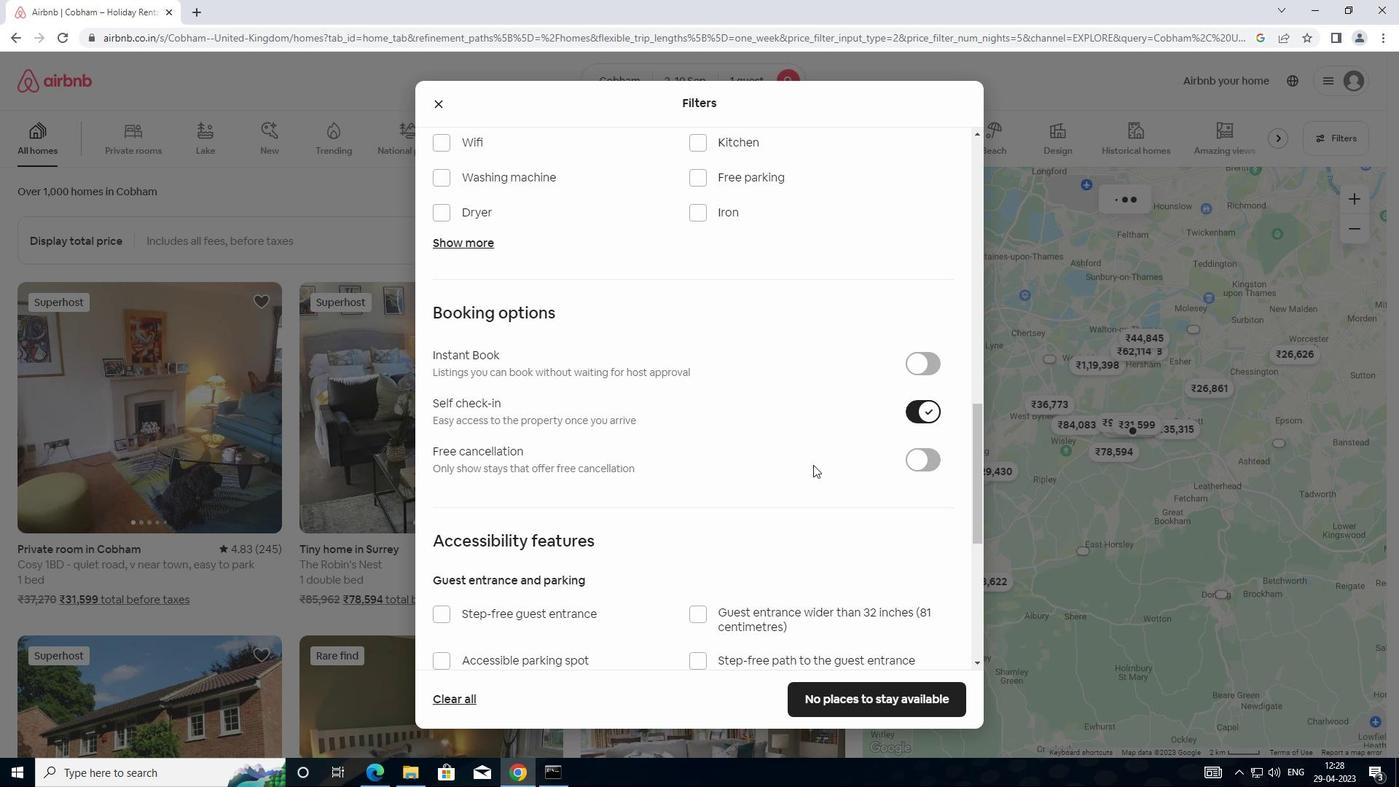 
Action: Mouse moved to (757, 496)
Screenshot: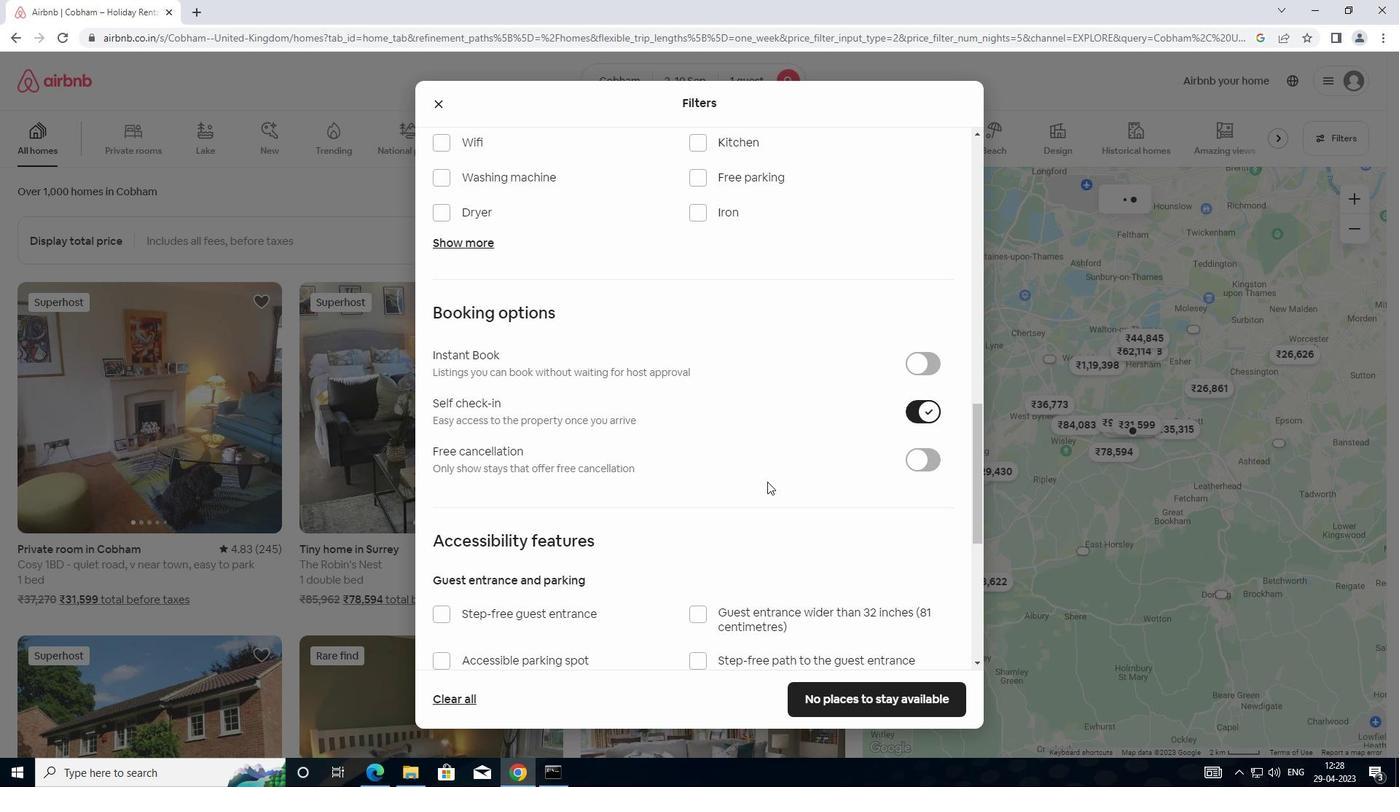 
Action: Mouse scrolled (757, 495) with delta (0, 0)
Screenshot: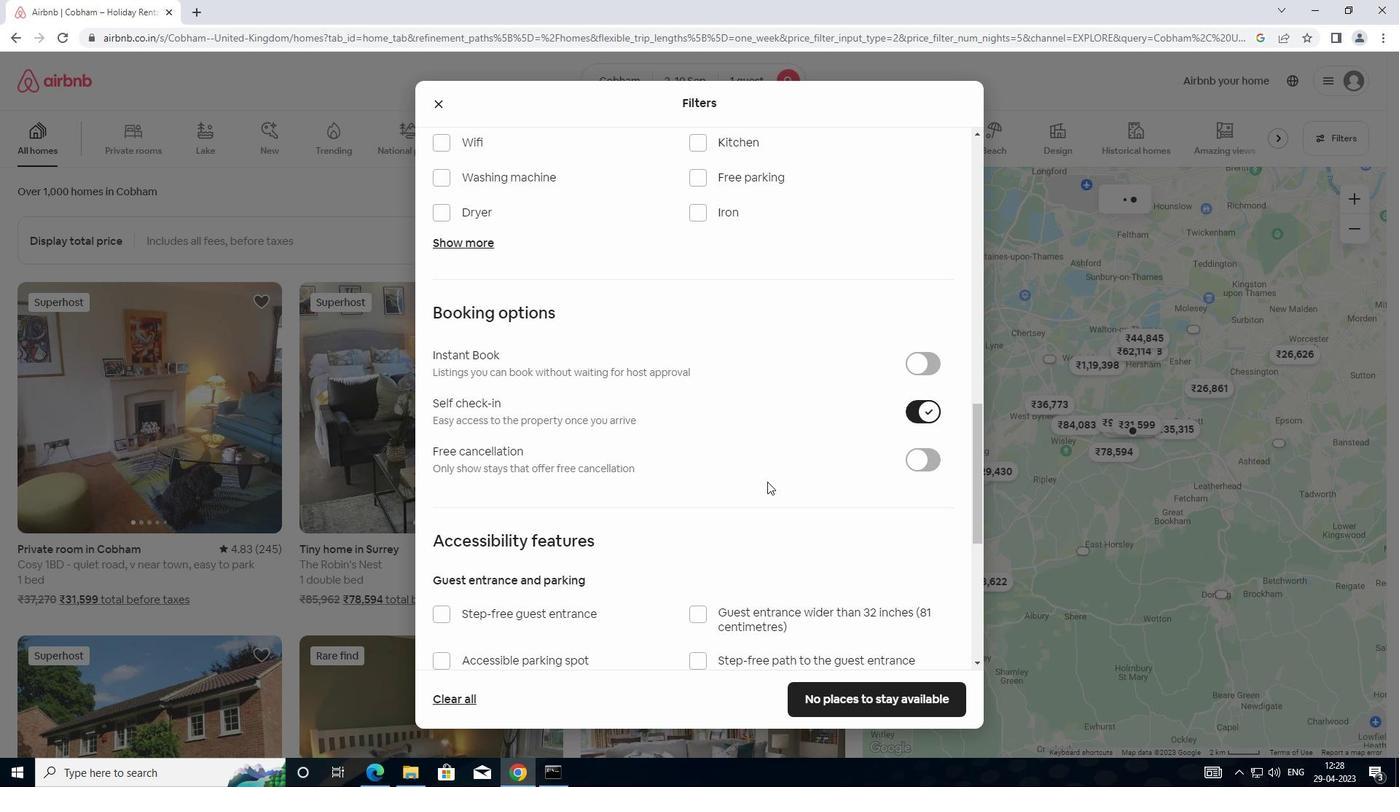 
Action: Mouse moved to (740, 495)
Screenshot: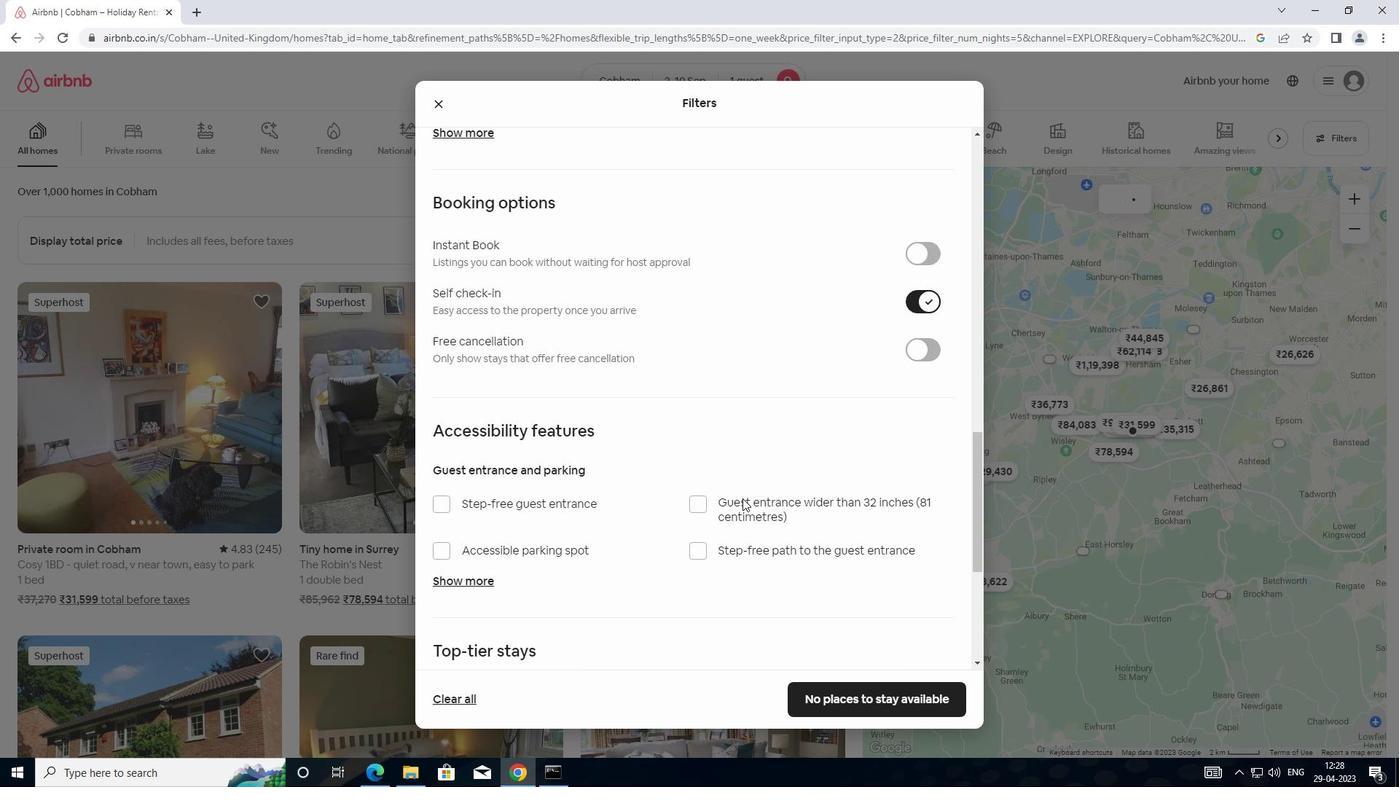 
Action: Mouse scrolled (740, 494) with delta (0, 0)
Screenshot: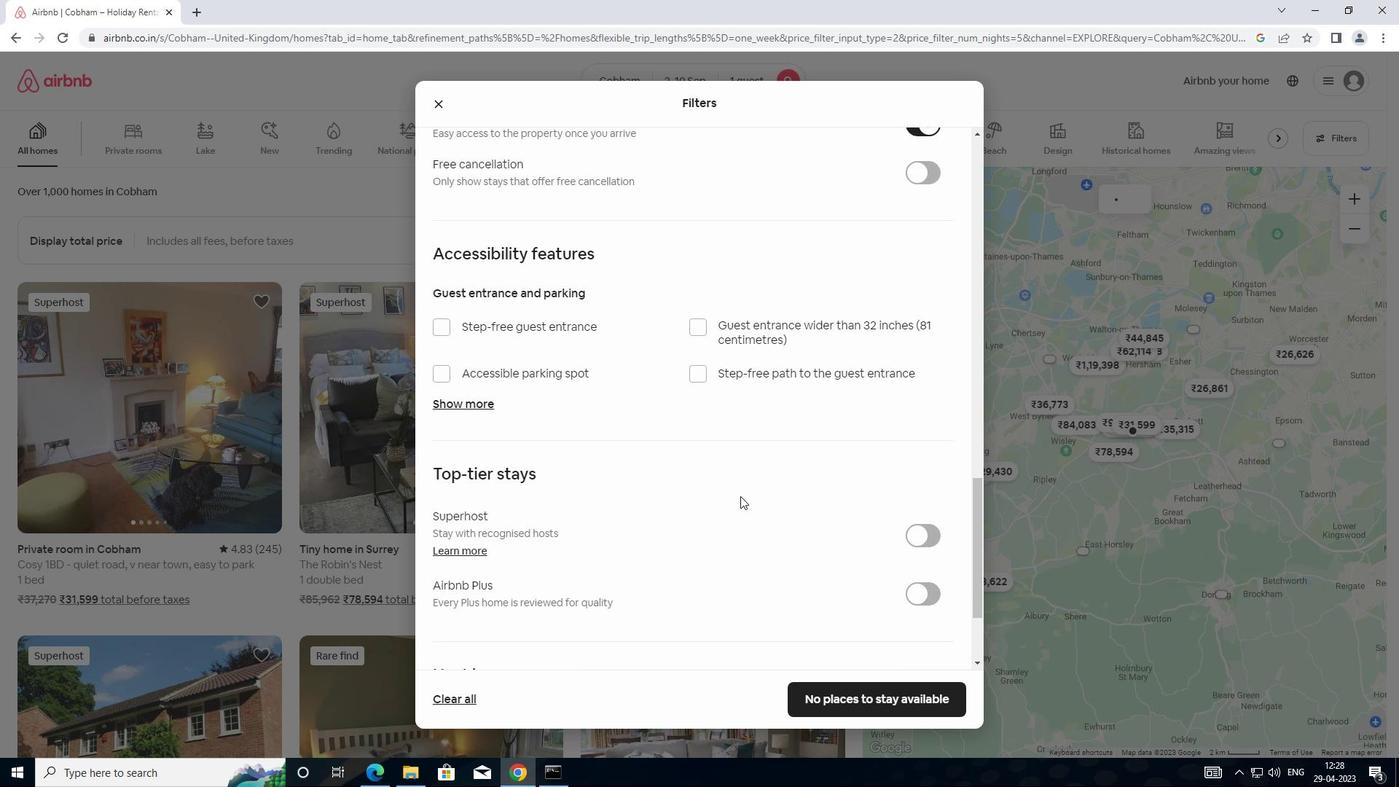 
Action: Mouse moved to (739, 495)
Screenshot: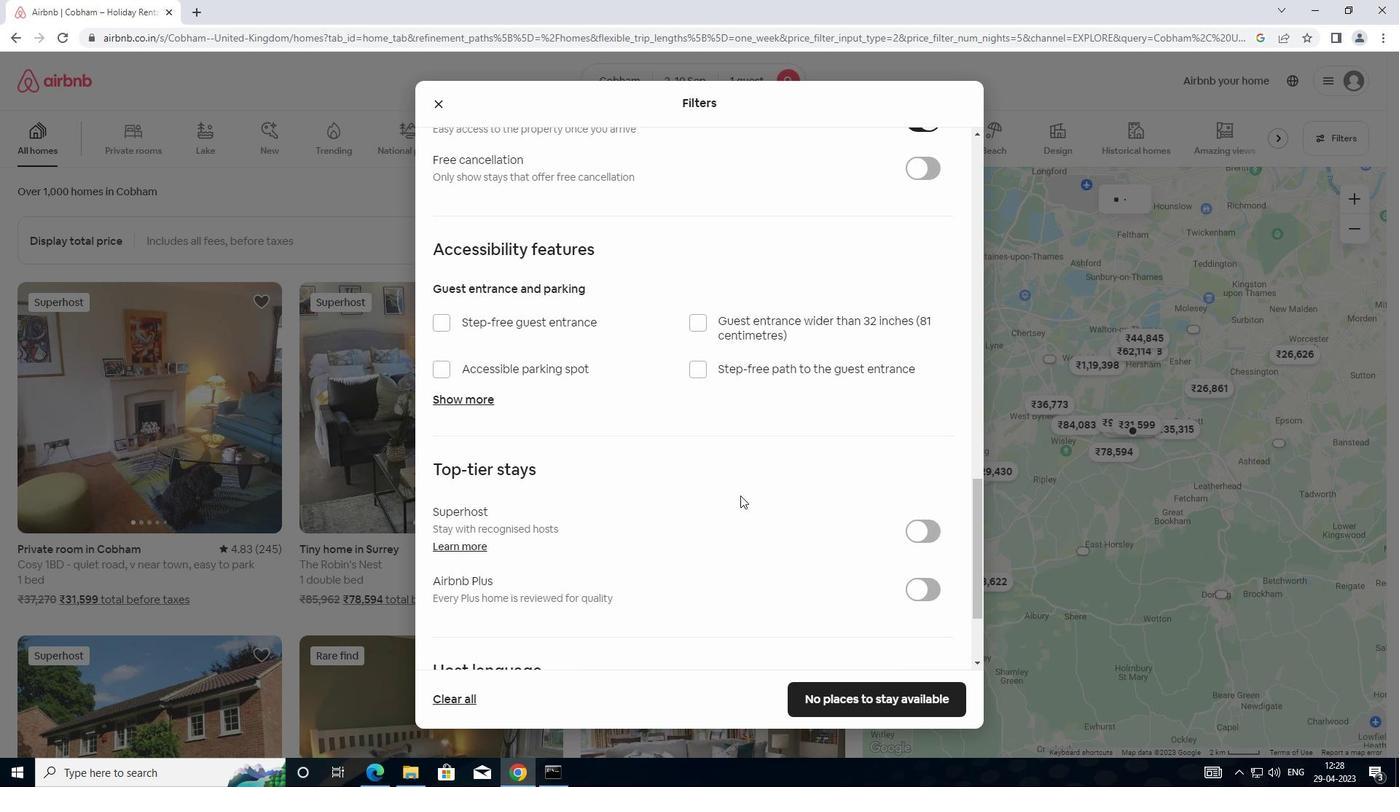 
Action: Mouse scrolled (739, 494) with delta (0, 0)
Screenshot: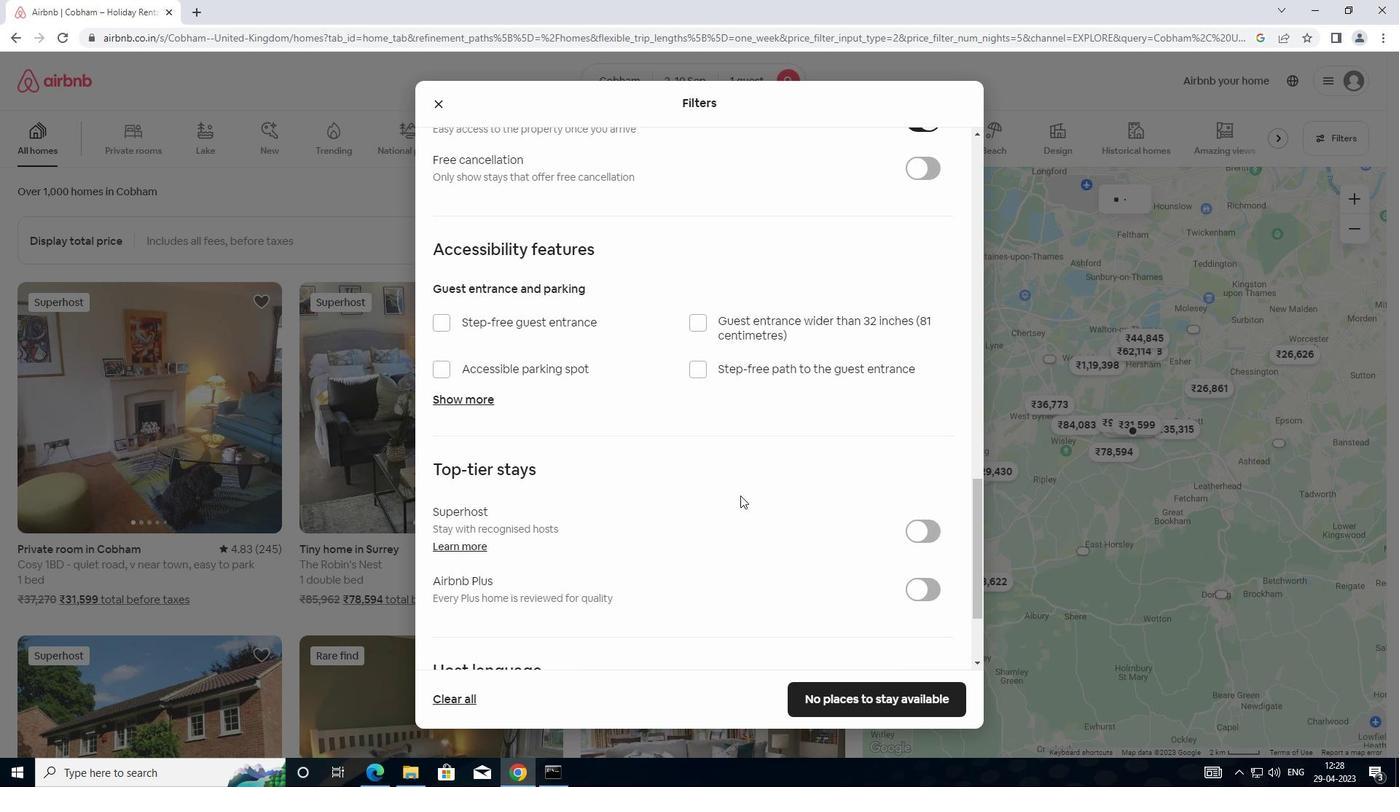 
Action: Mouse scrolled (739, 494) with delta (0, 0)
Screenshot: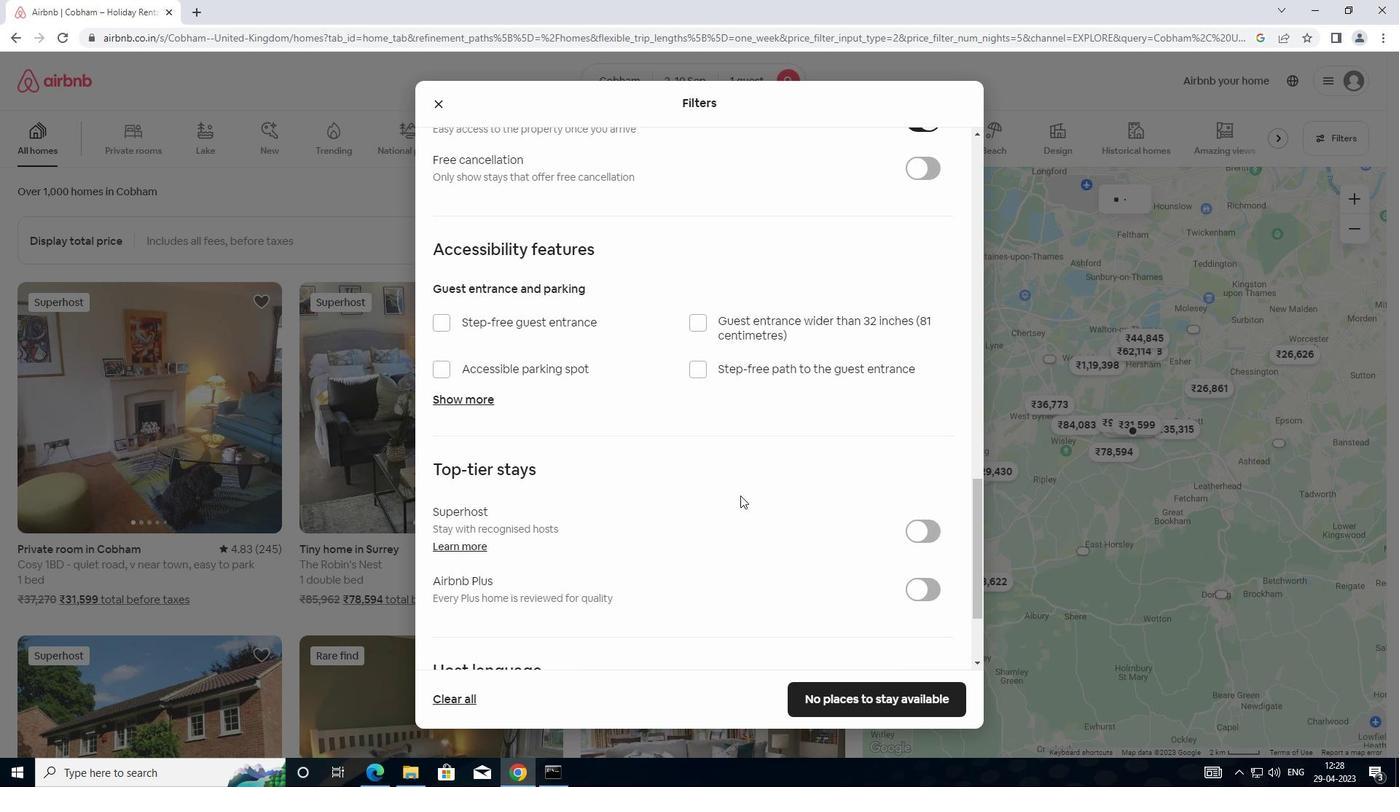 
Action: Mouse moved to (737, 496)
Screenshot: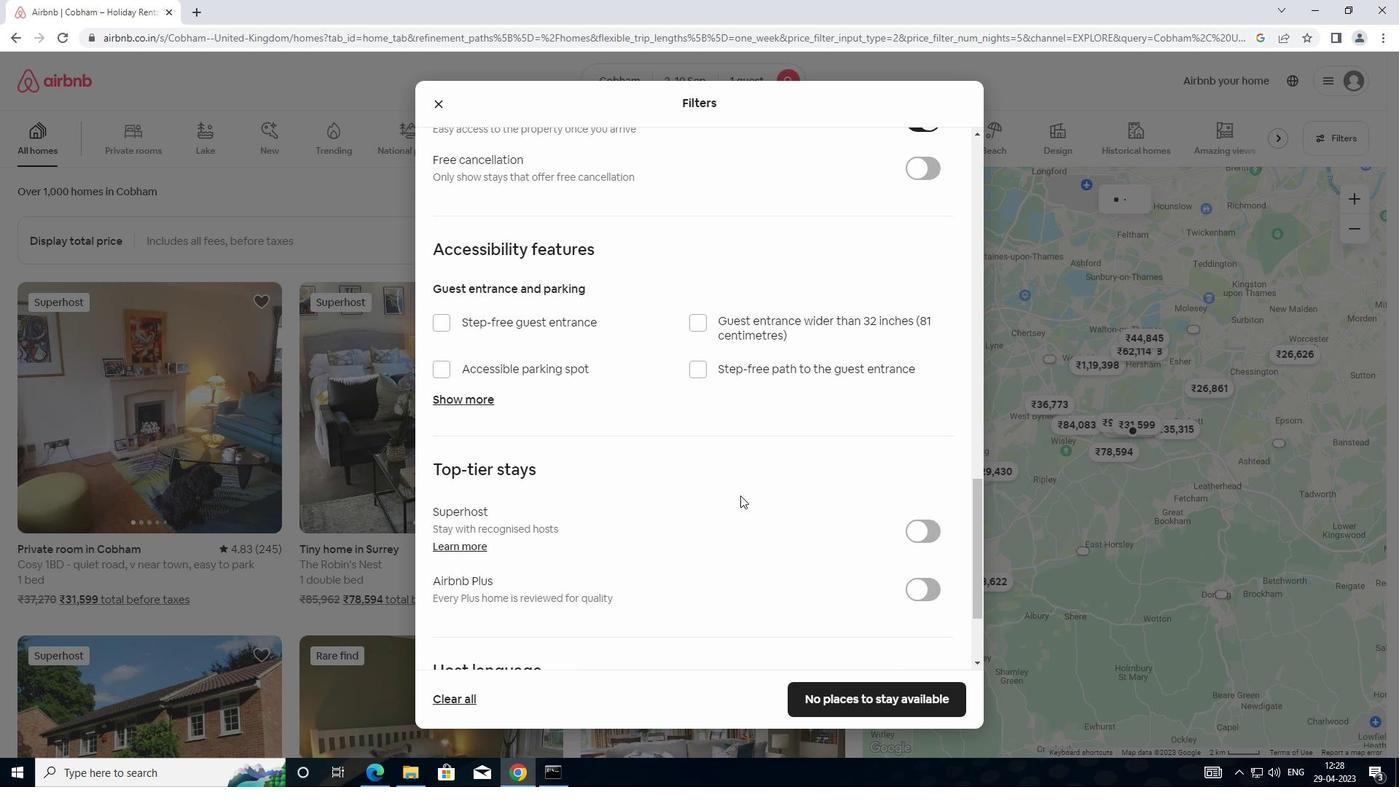 
Action: Mouse scrolled (737, 495) with delta (0, 0)
Screenshot: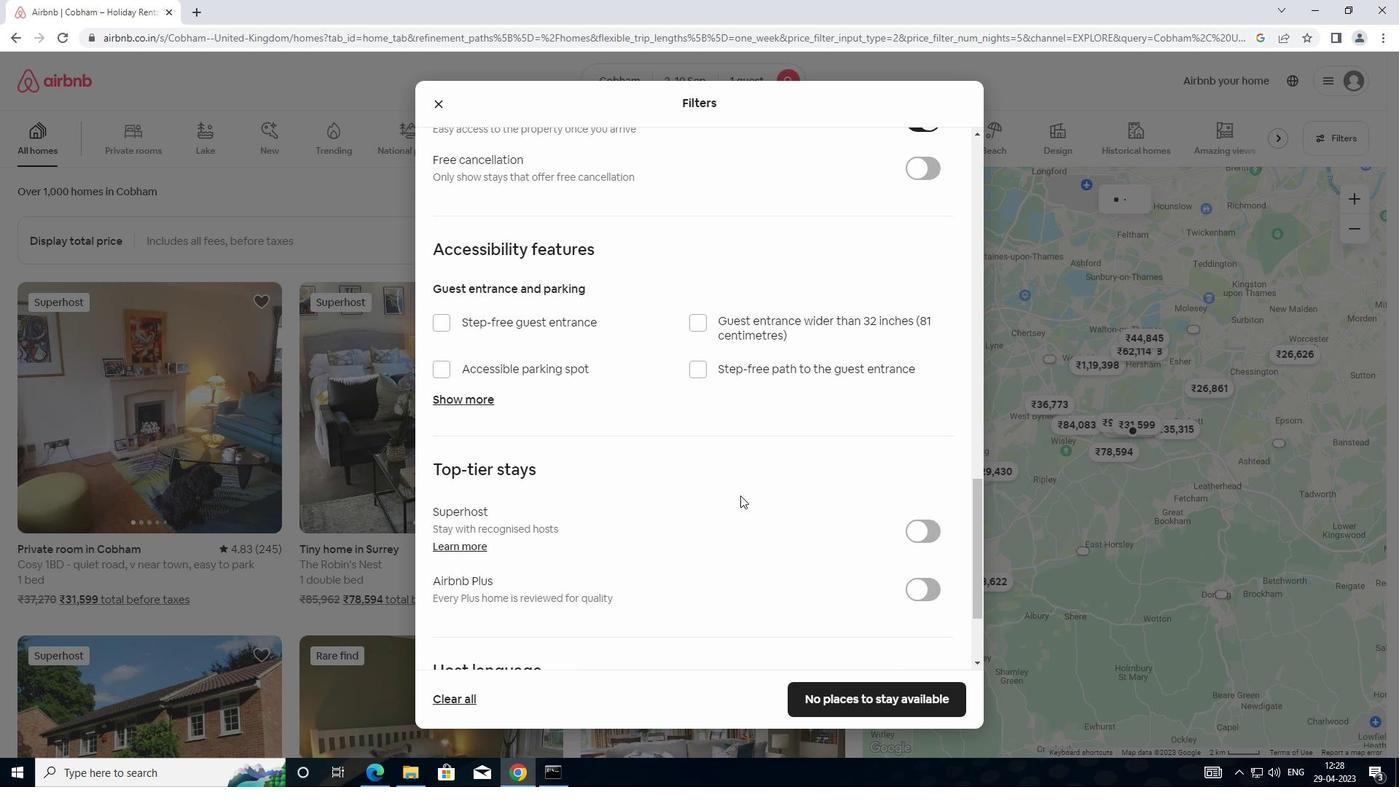 
Action: Mouse moved to (731, 496)
Screenshot: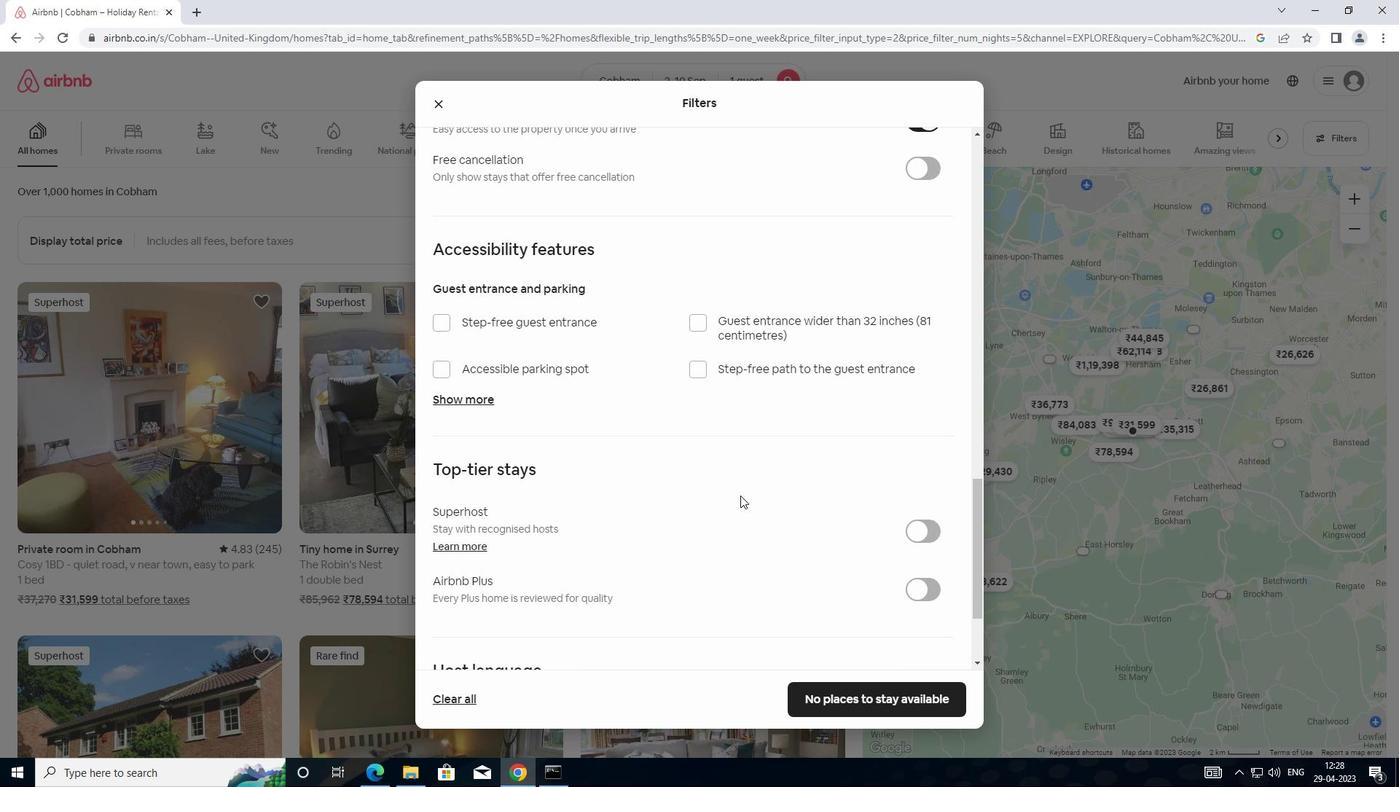 
Action: Mouse scrolled (731, 495) with delta (0, 0)
Screenshot: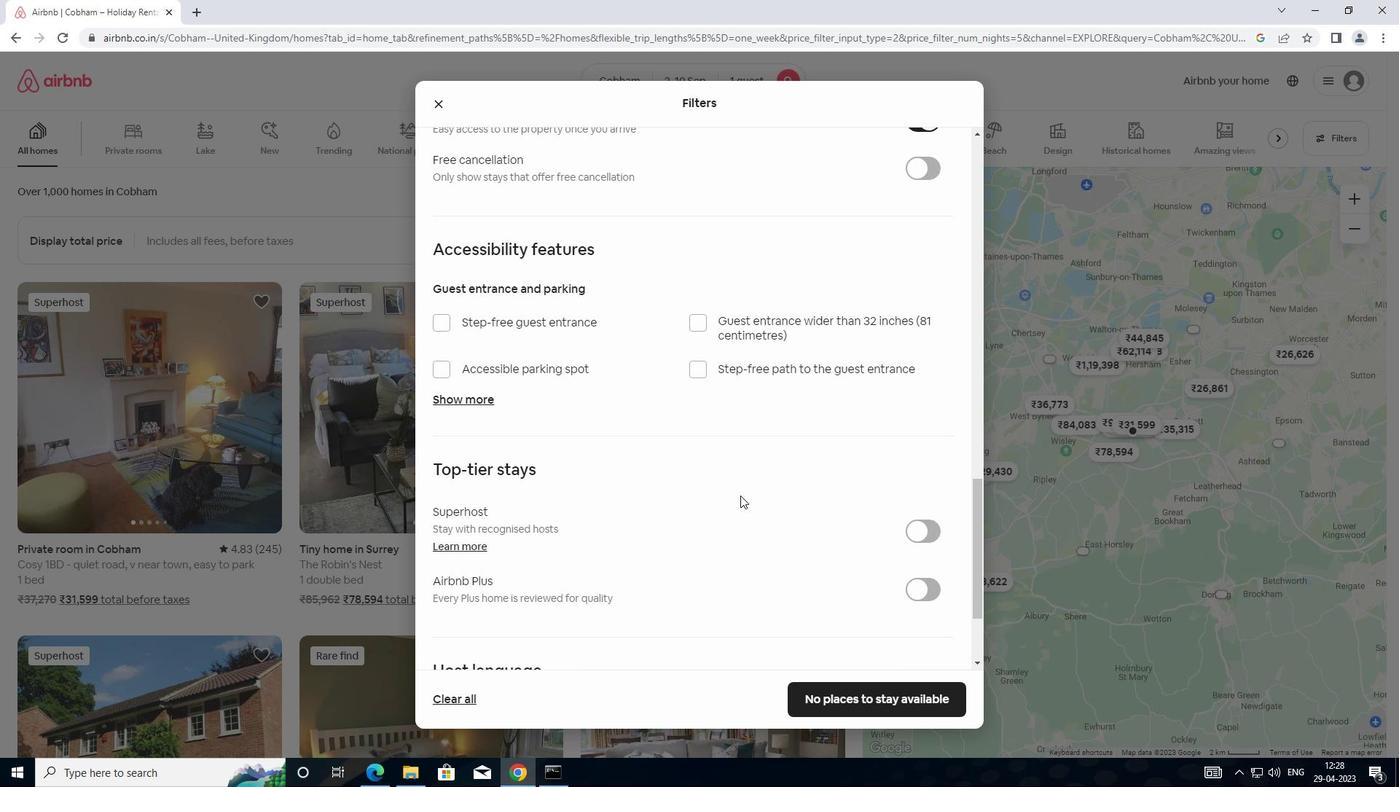 
Action: Mouse moved to (714, 495)
Screenshot: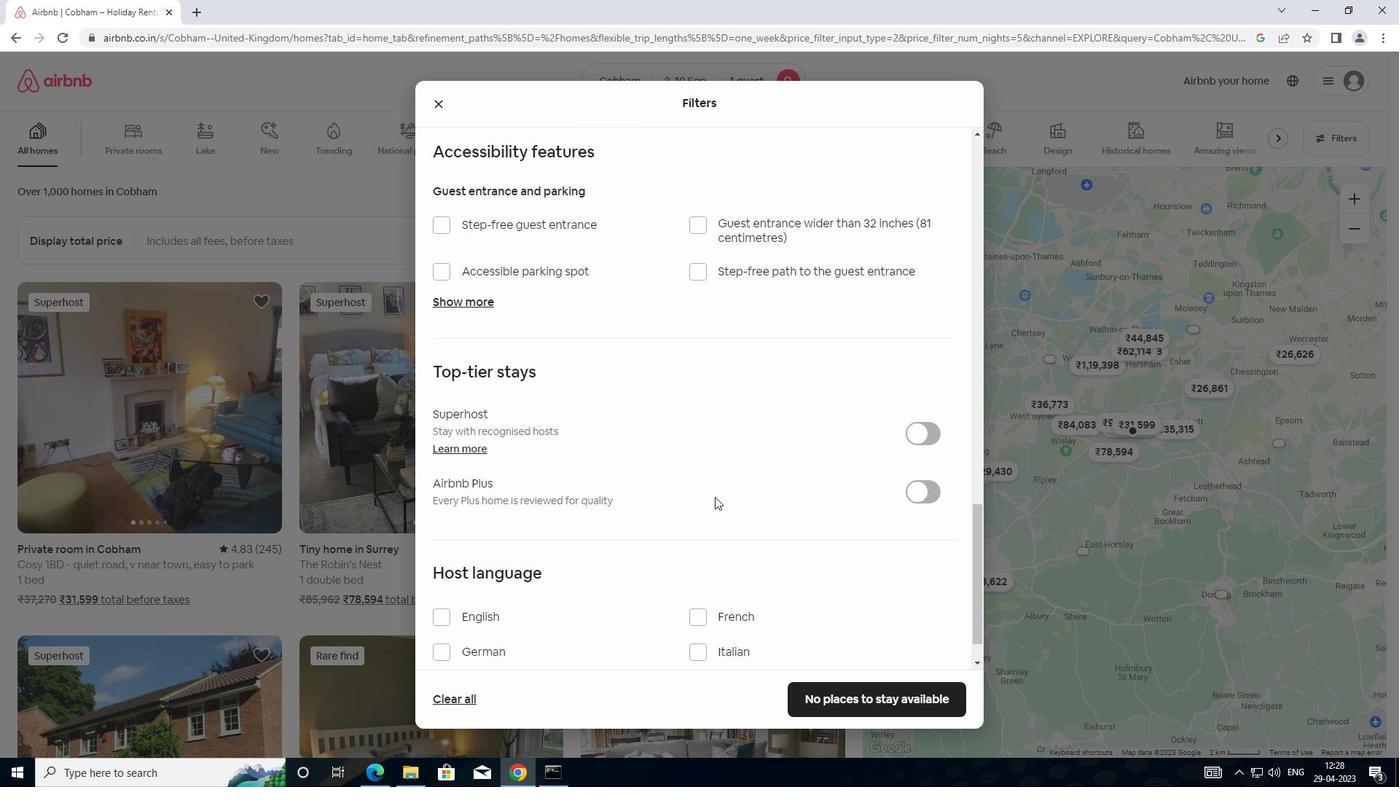 
Action: Mouse scrolled (714, 494) with delta (0, 0)
Screenshot: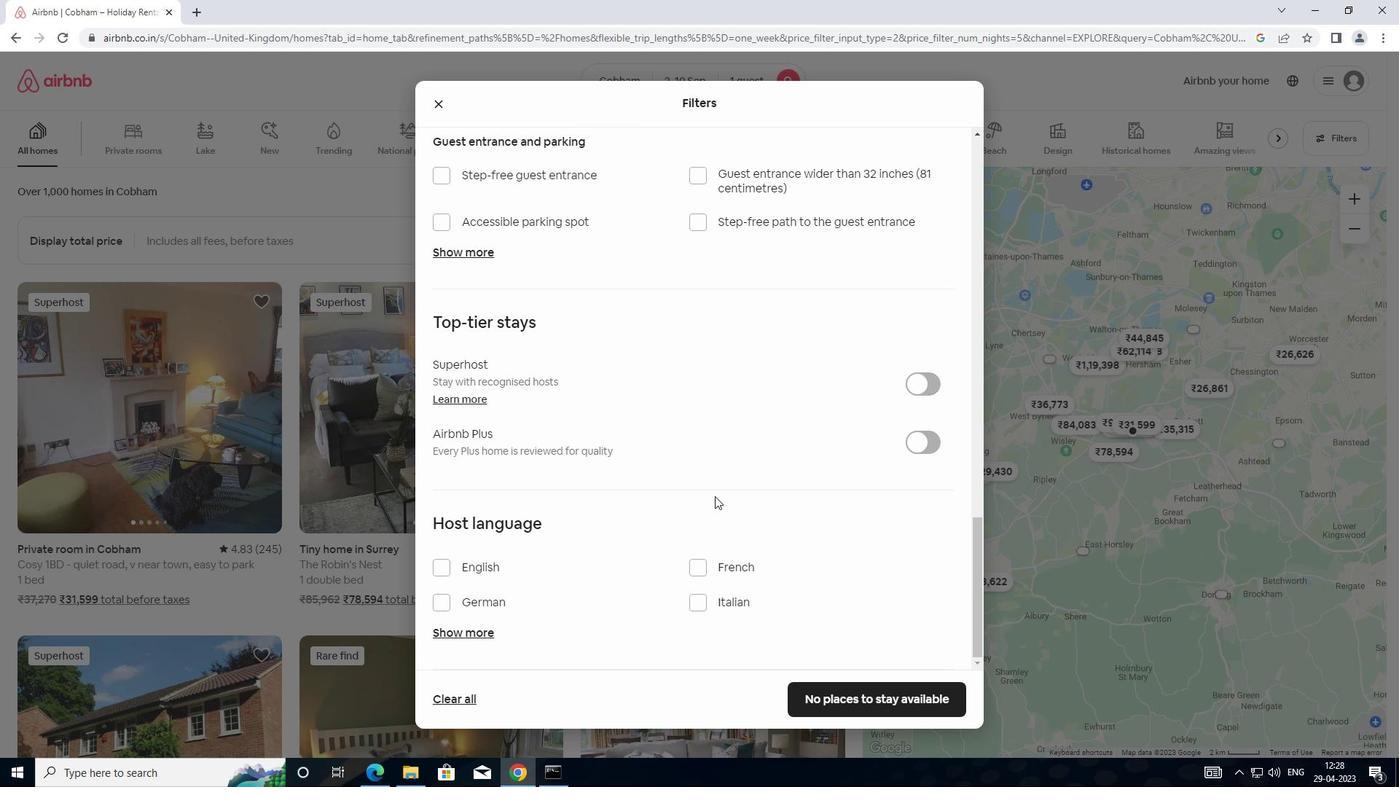 
Action: Mouse moved to (715, 494)
Screenshot: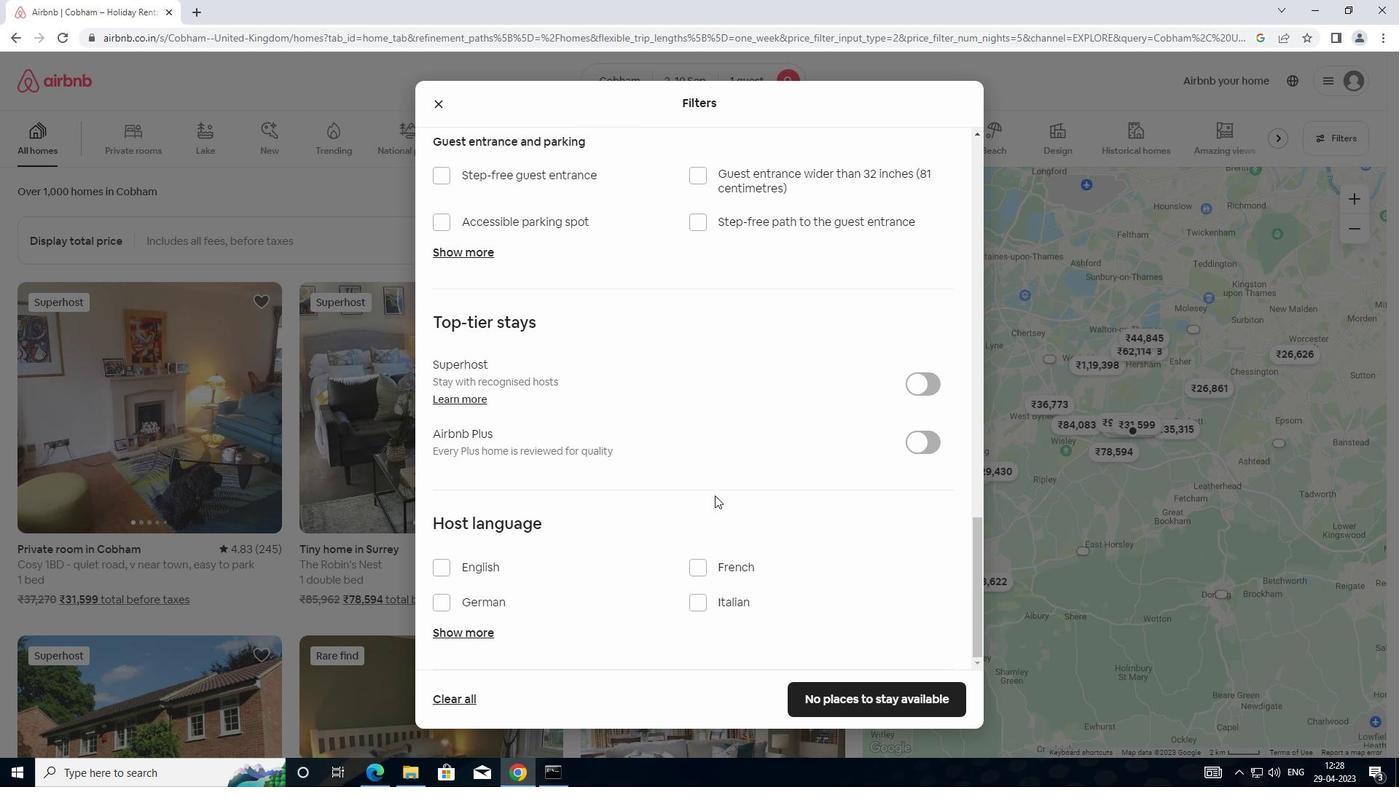 
Action: Mouse scrolled (715, 494) with delta (0, 0)
Screenshot: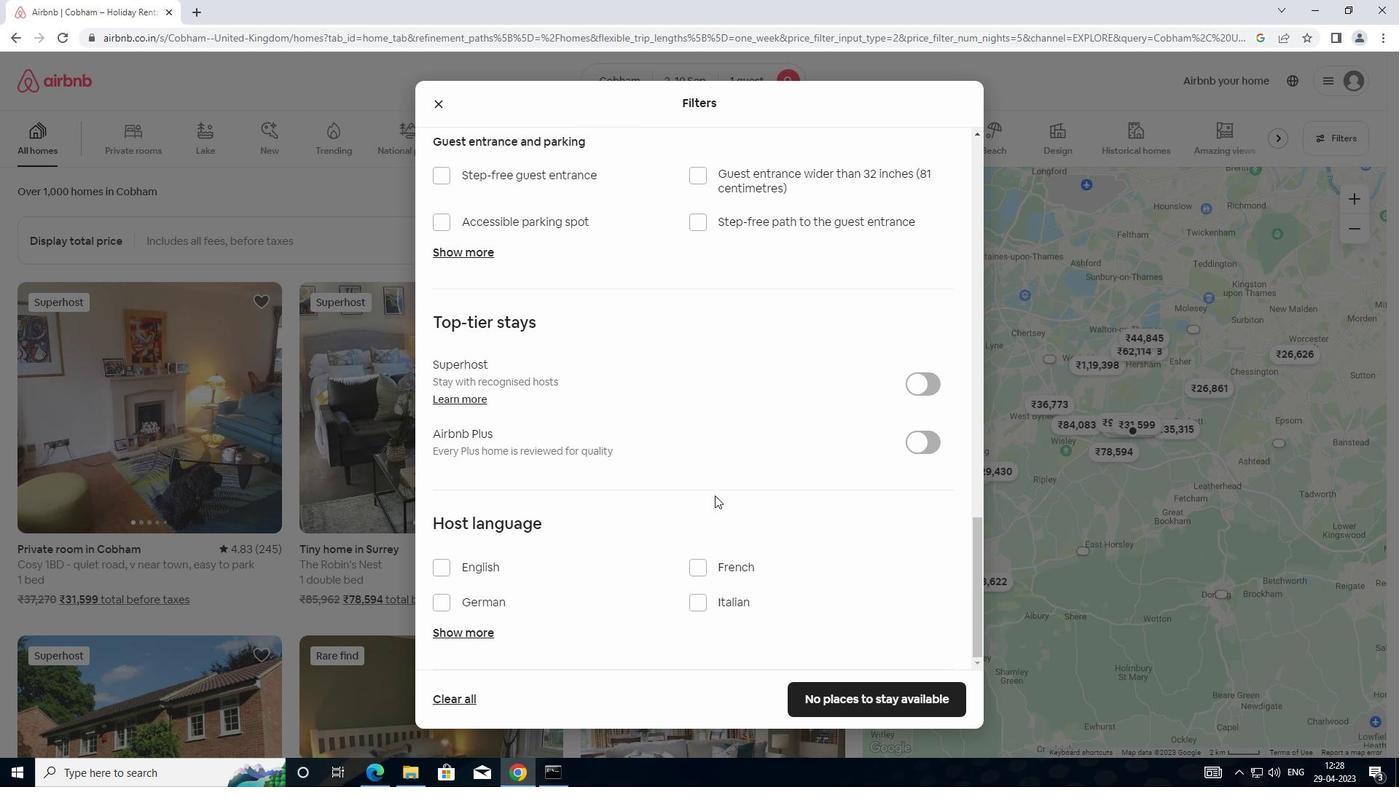 
Action: Mouse moved to (716, 494)
Screenshot: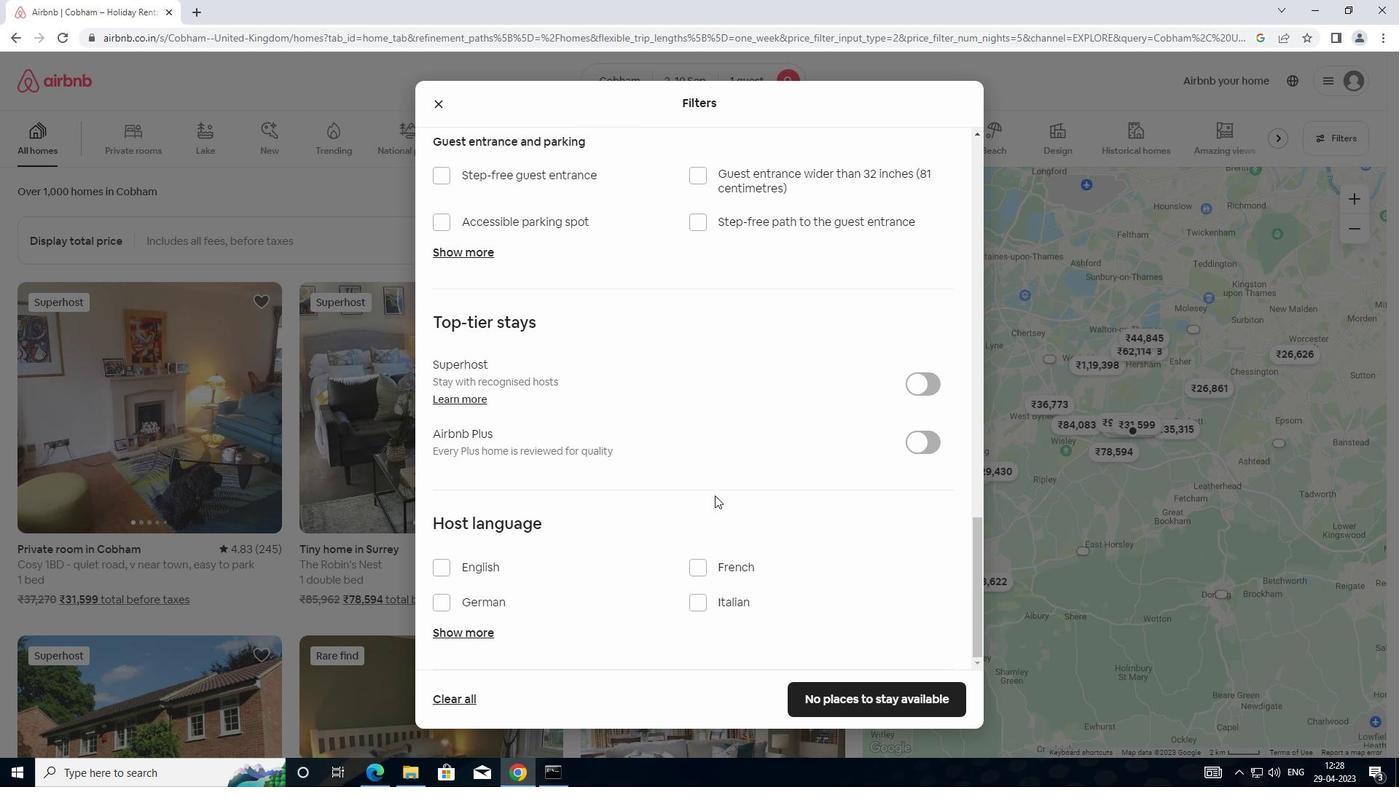 
Action: Mouse scrolled (716, 494) with delta (0, 0)
Screenshot: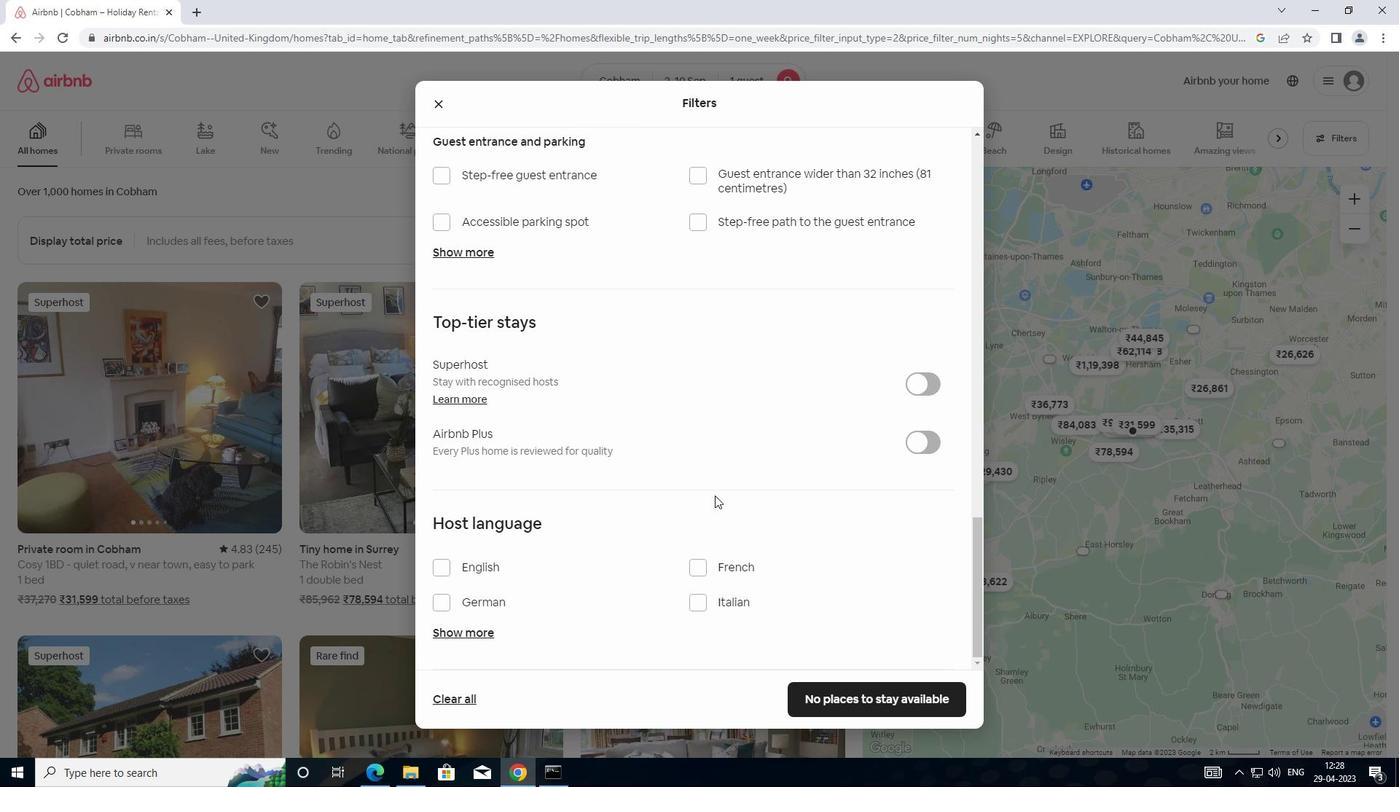 
Action: Mouse scrolled (716, 494) with delta (0, 0)
Screenshot: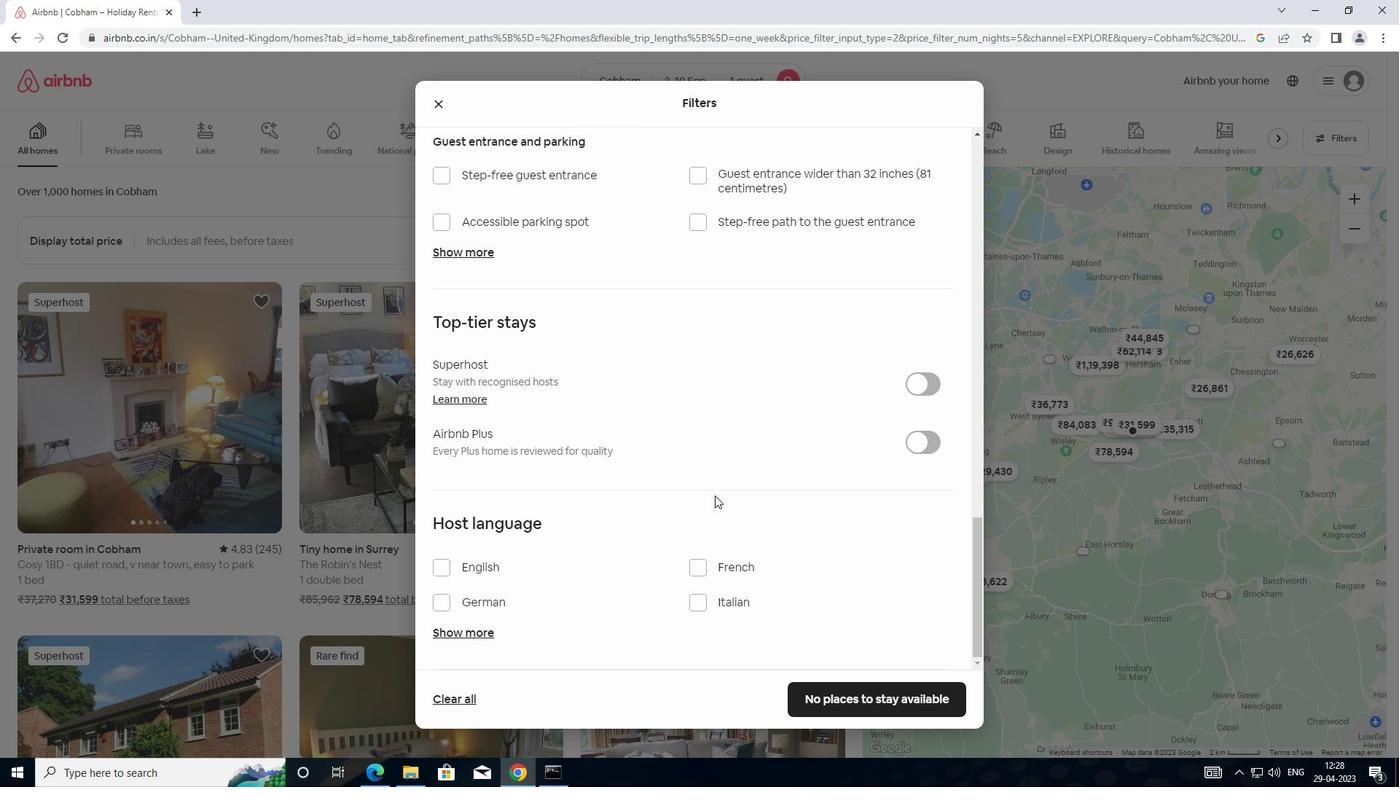 
Action: Mouse moved to (438, 569)
Screenshot: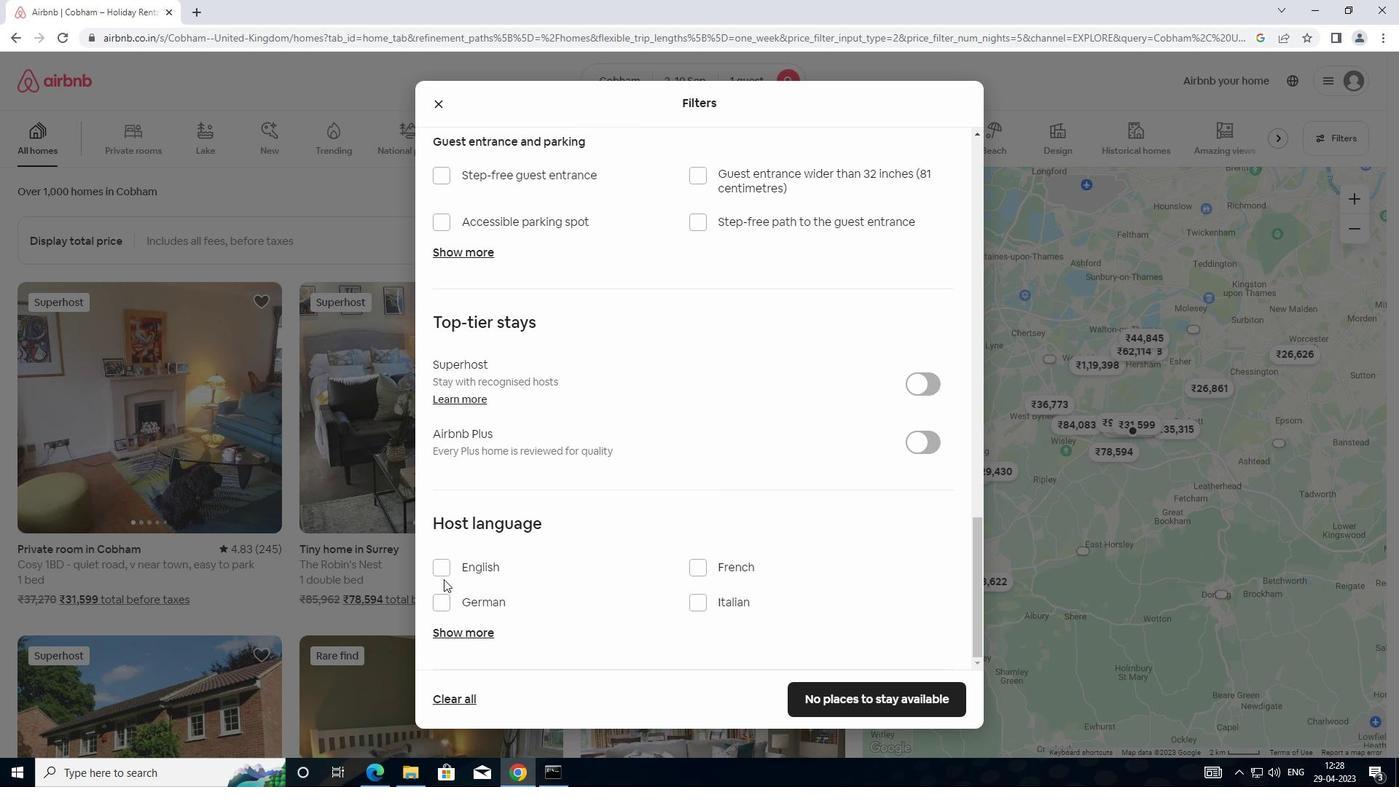 
Action: Mouse pressed left at (438, 569)
Screenshot: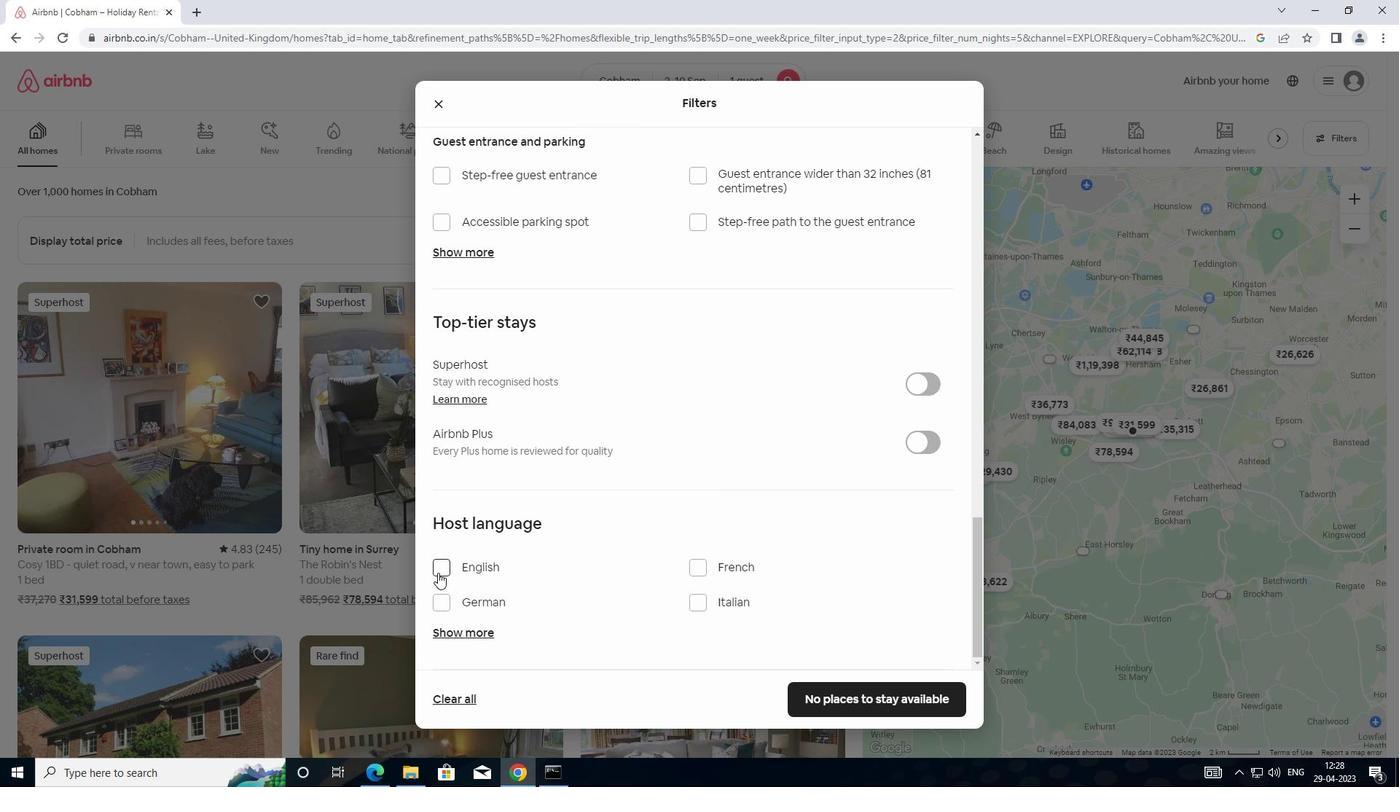 
Action: Mouse moved to (433, 561)
Screenshot: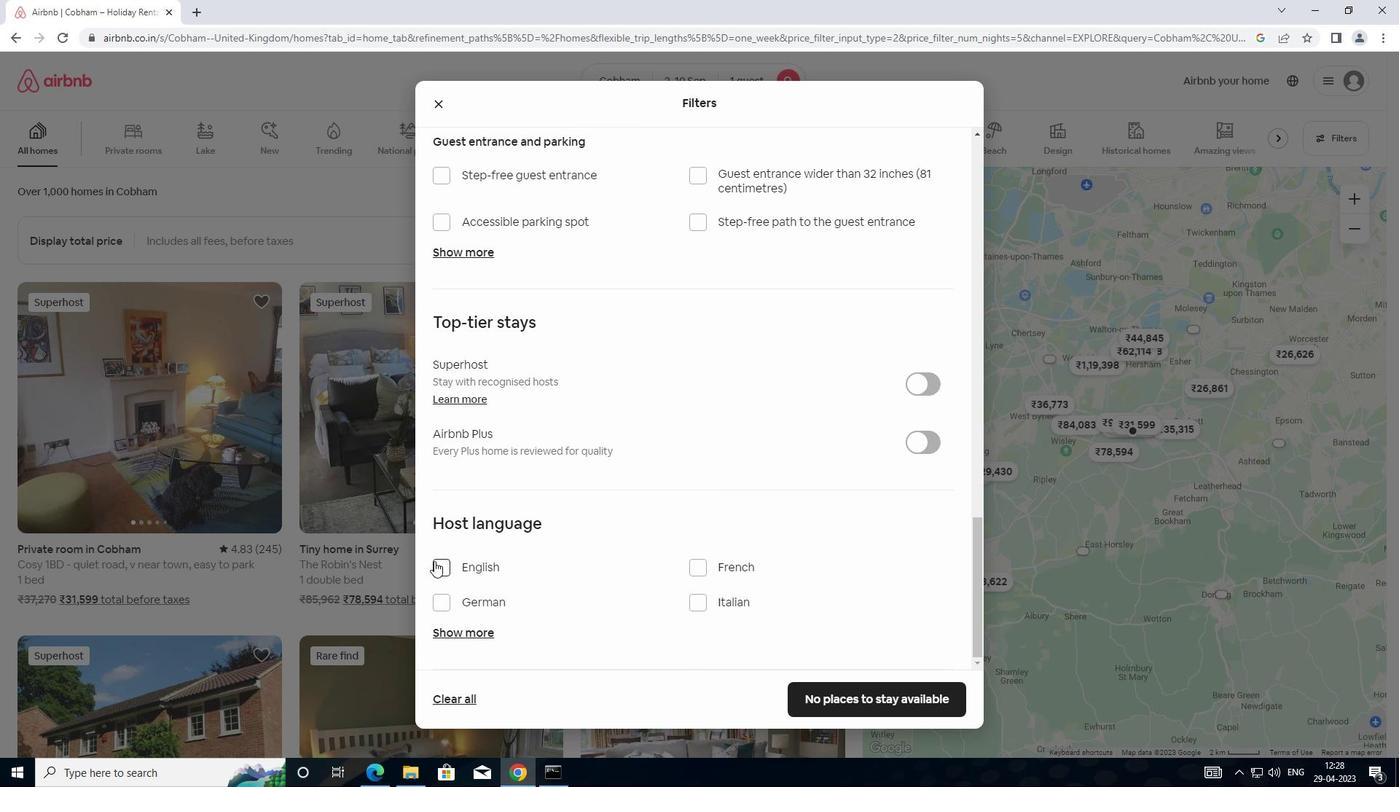 
Action: Mouse pressed left at (433, 561)
Screenshot: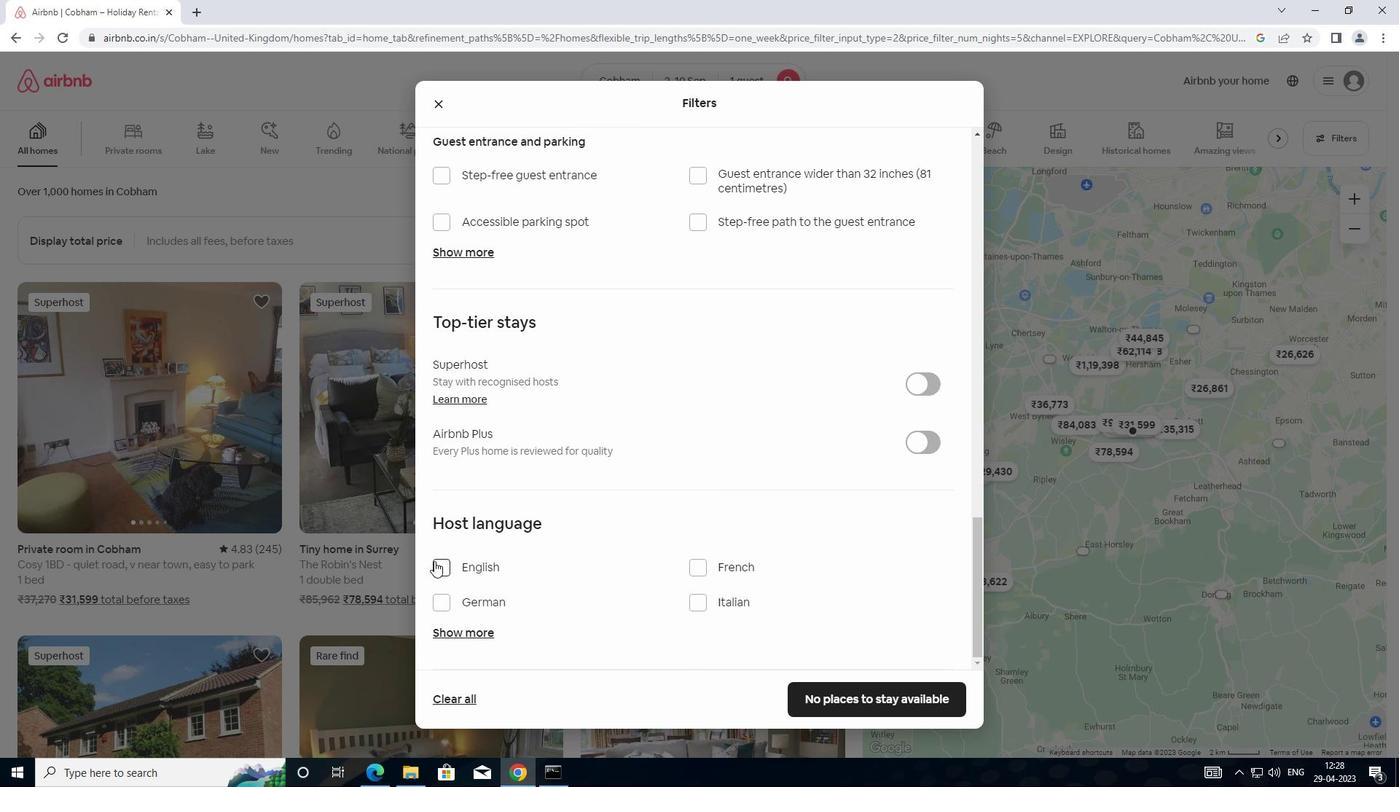 
Action: Mouse moved to (451, 568)
Screenshot: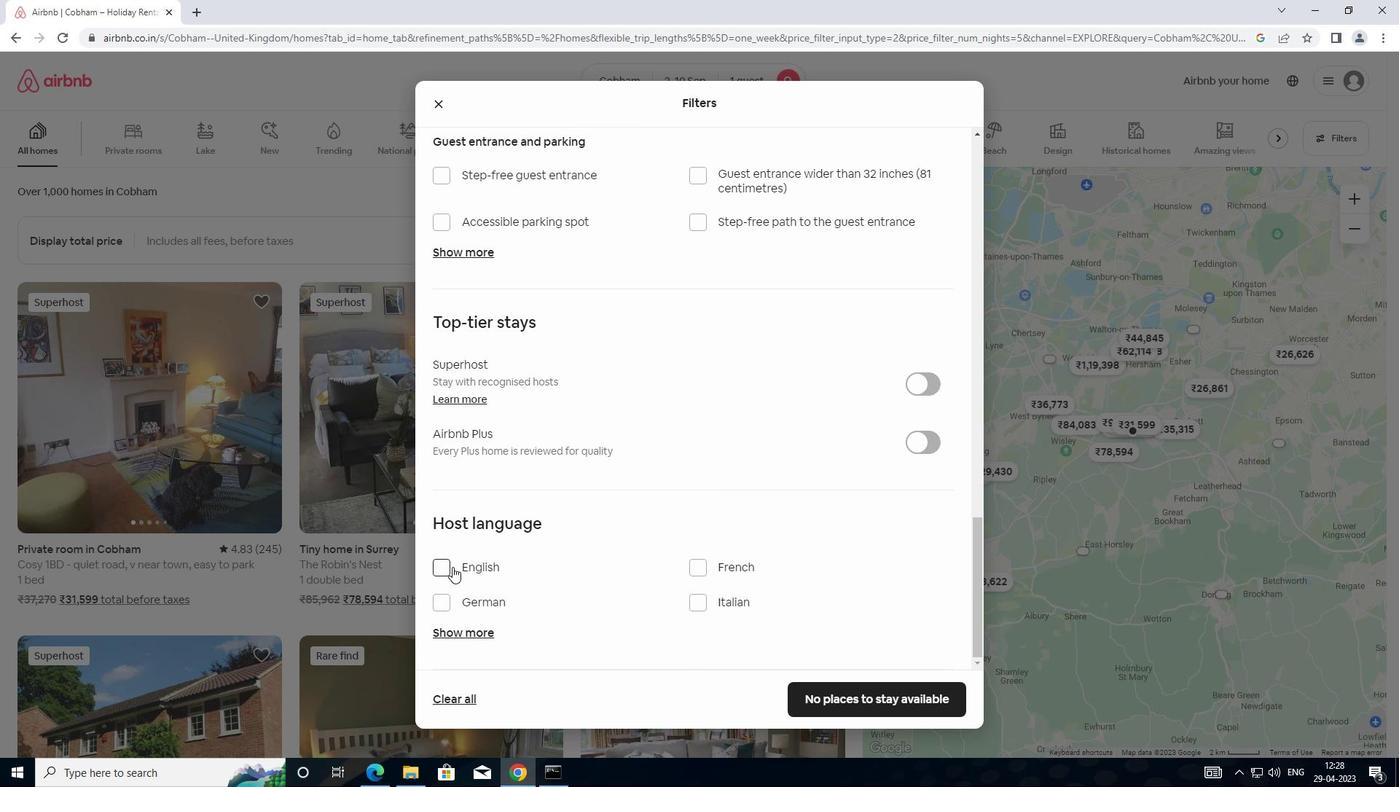 
Action: Mouse pressed left at (451, 568)
Screenshot: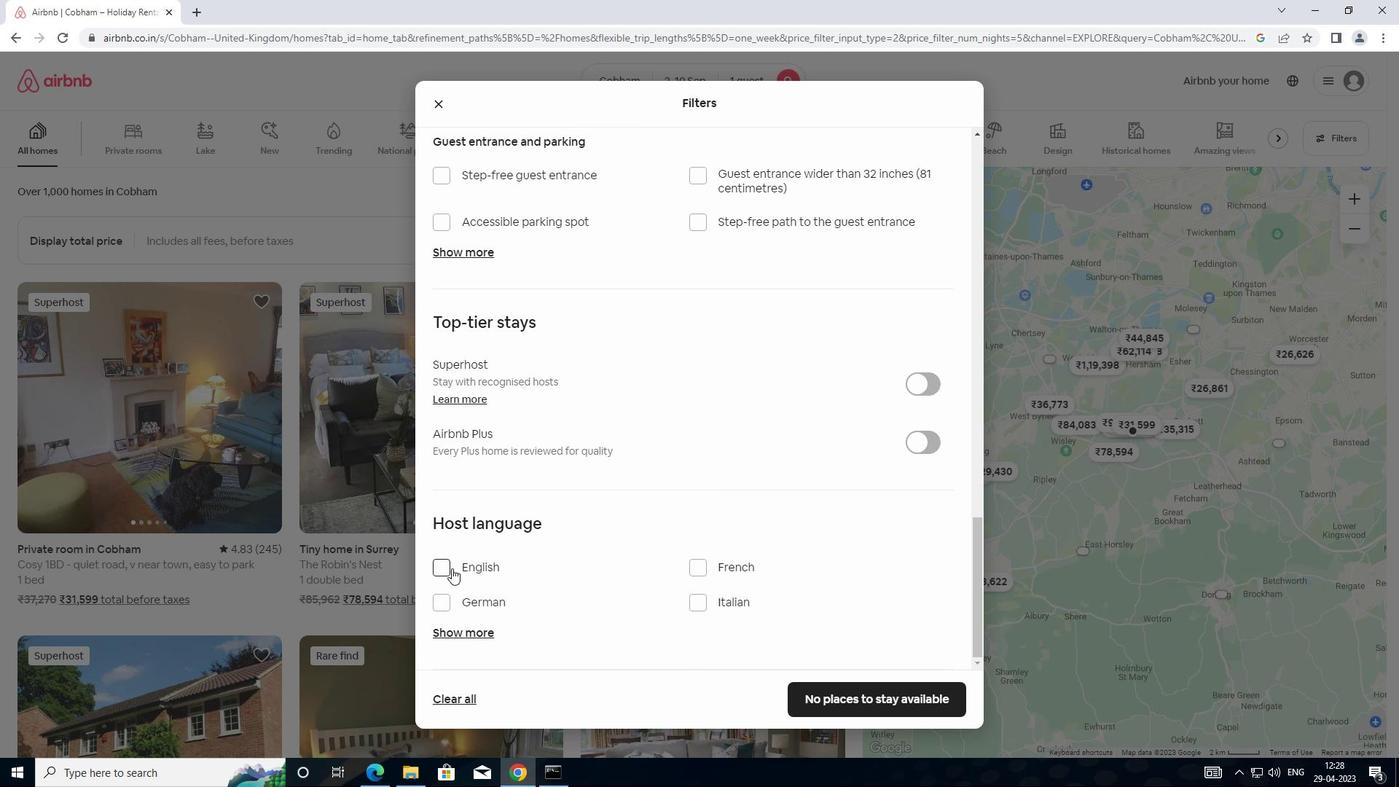 
Action: Mouse moved to (809, 687)
Screenshot: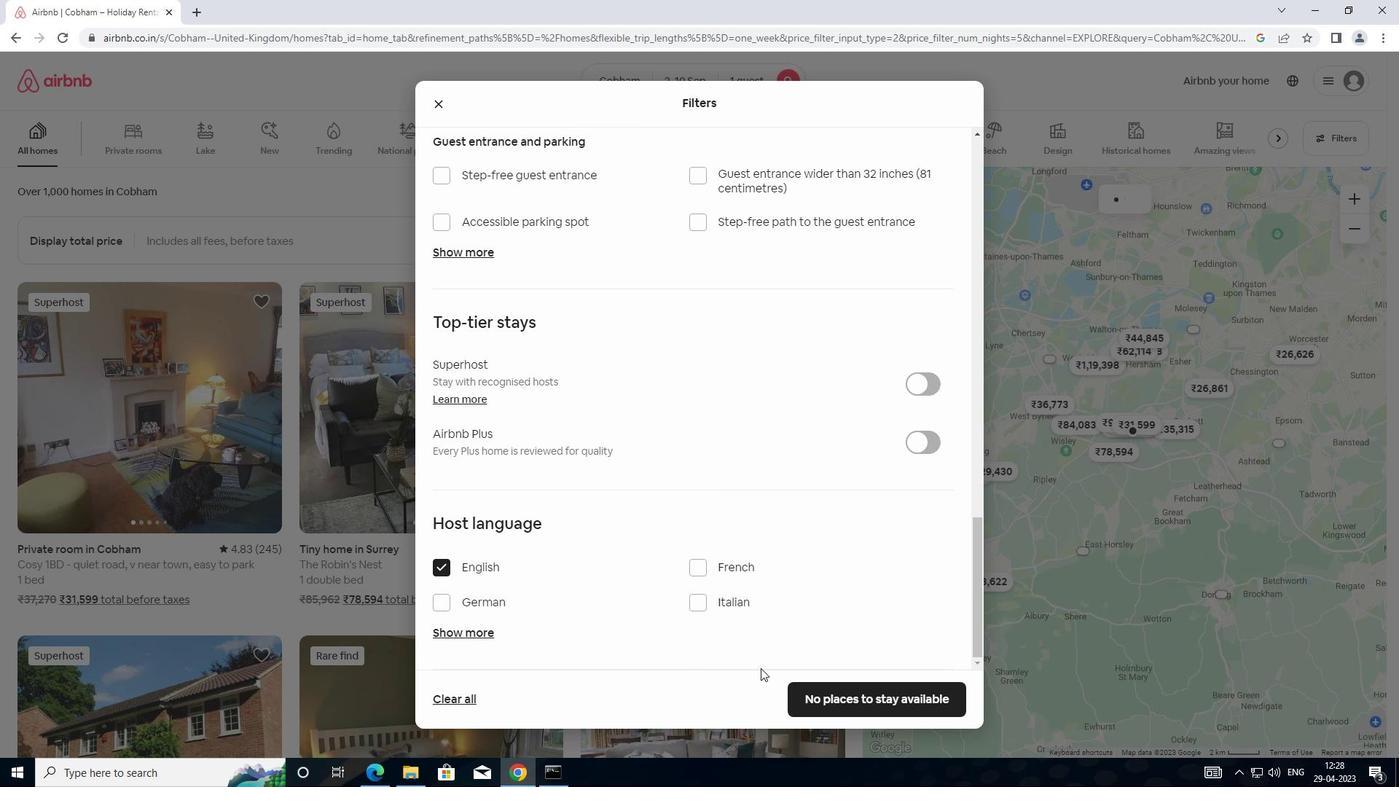 
Action: Mouse pressed left at (809, 687)
Screenshot: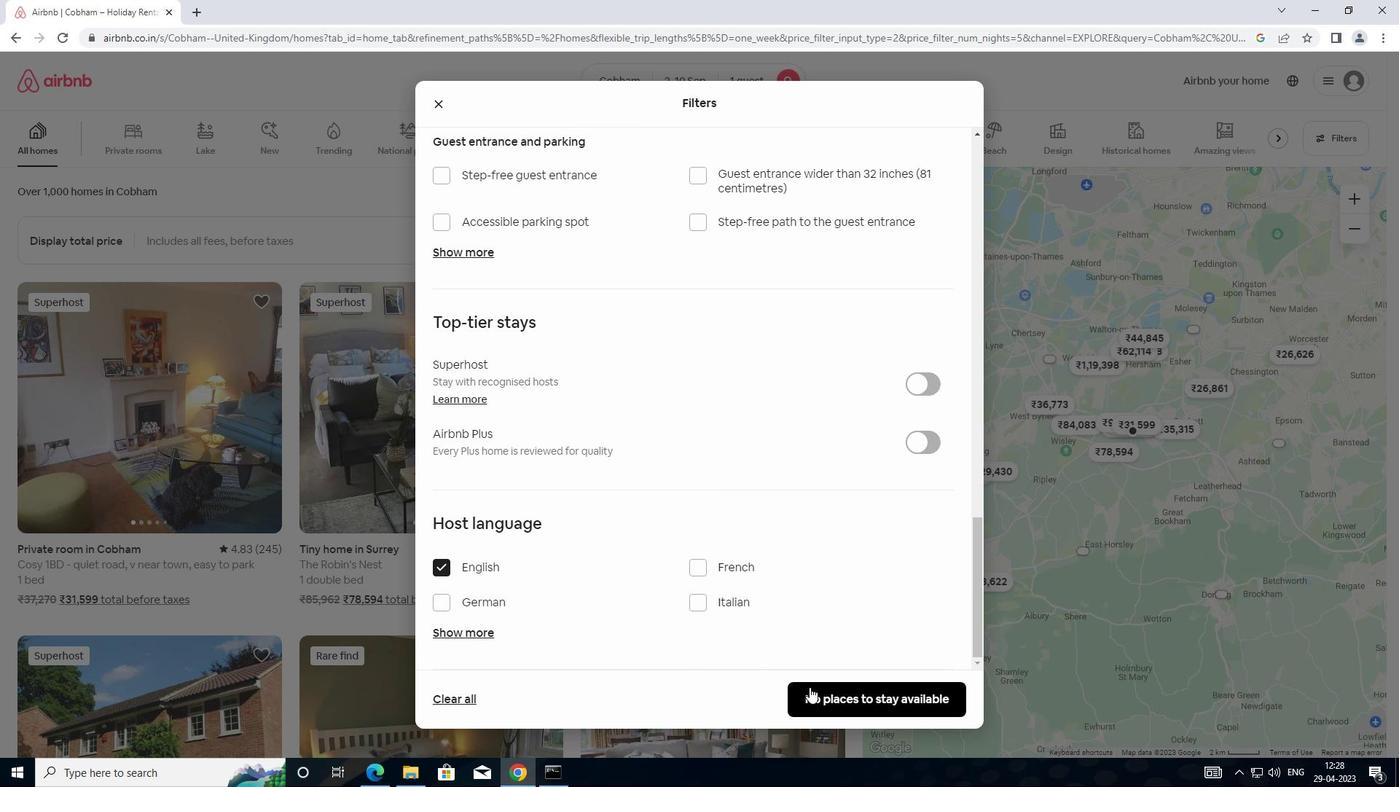 
Action: Mouse moved to (813, 690)
Screenshot: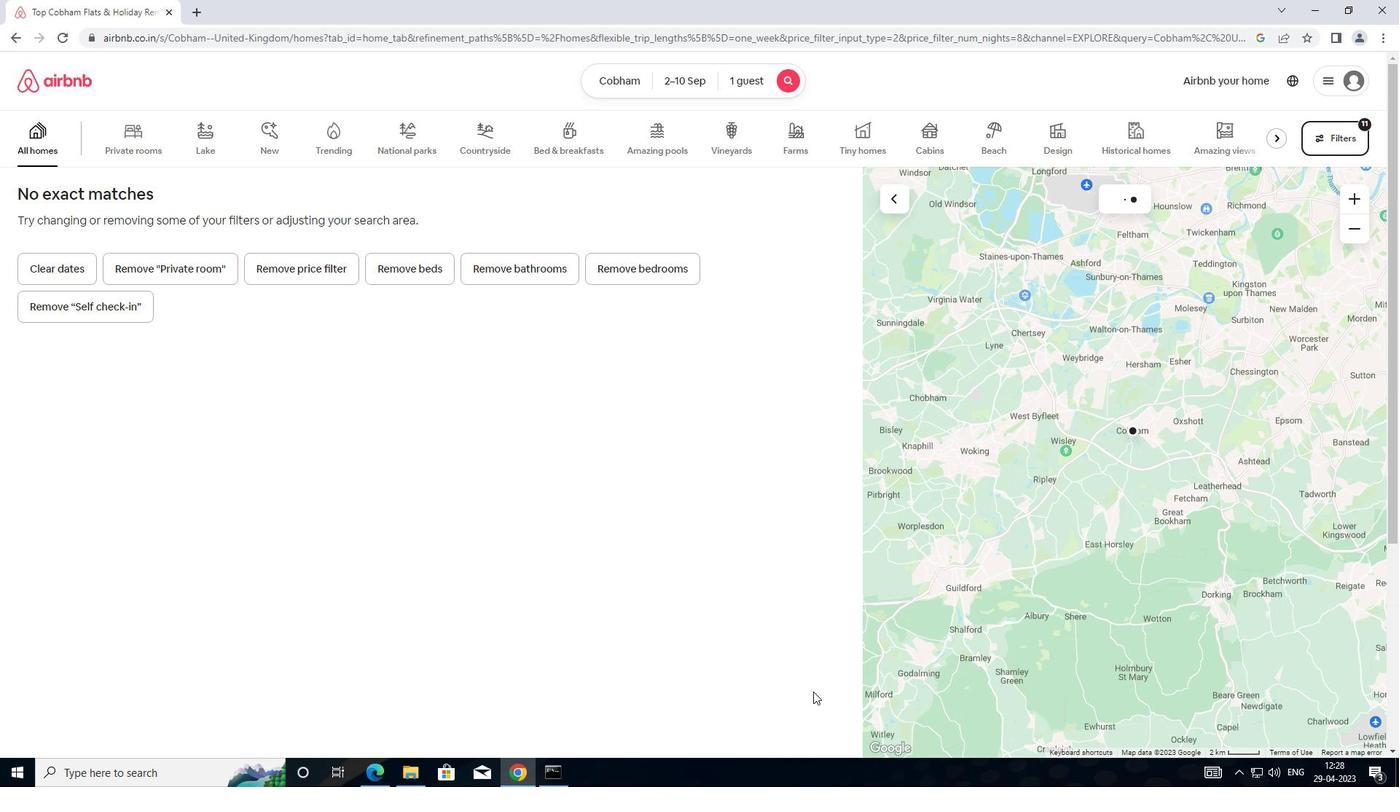 
